 Task: Find connections with filter location Langenhorn with filter topic #indiawith filter profile language Spanish with filter current company Dun & Bradstreet with filter school National Institute of Event Management - India with filter industry Museums, Historical Sites, and Zoos with filter service category CateringChange with filter keywords title Porter
Action: Mouse moved to (551, 75)
Screenshot: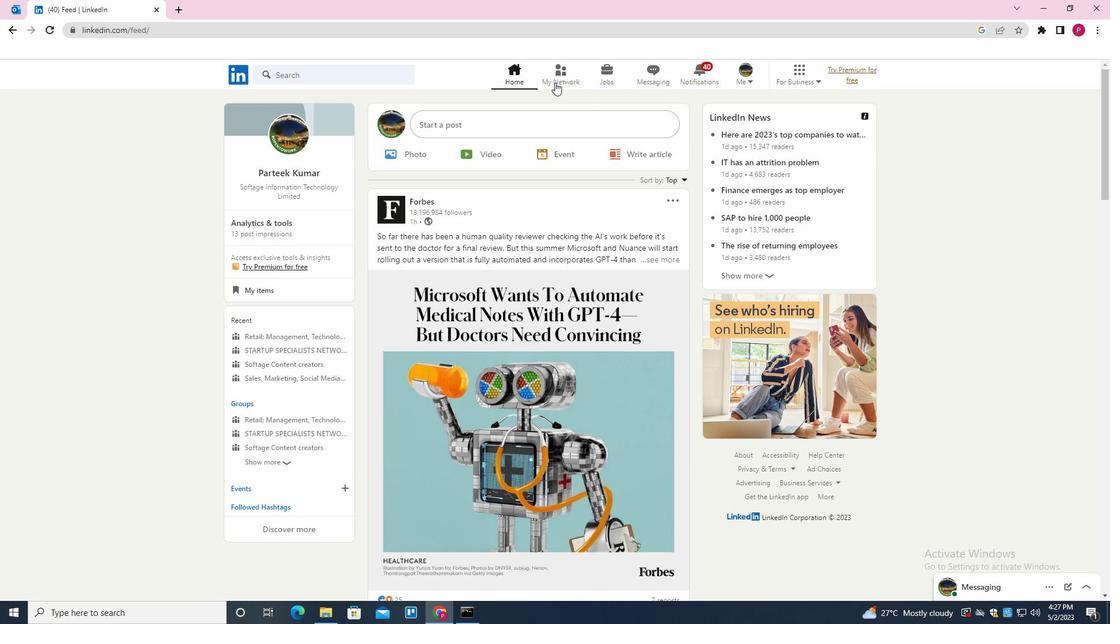 
Action: Mouse pressed left at (551, 75)
Screenshot: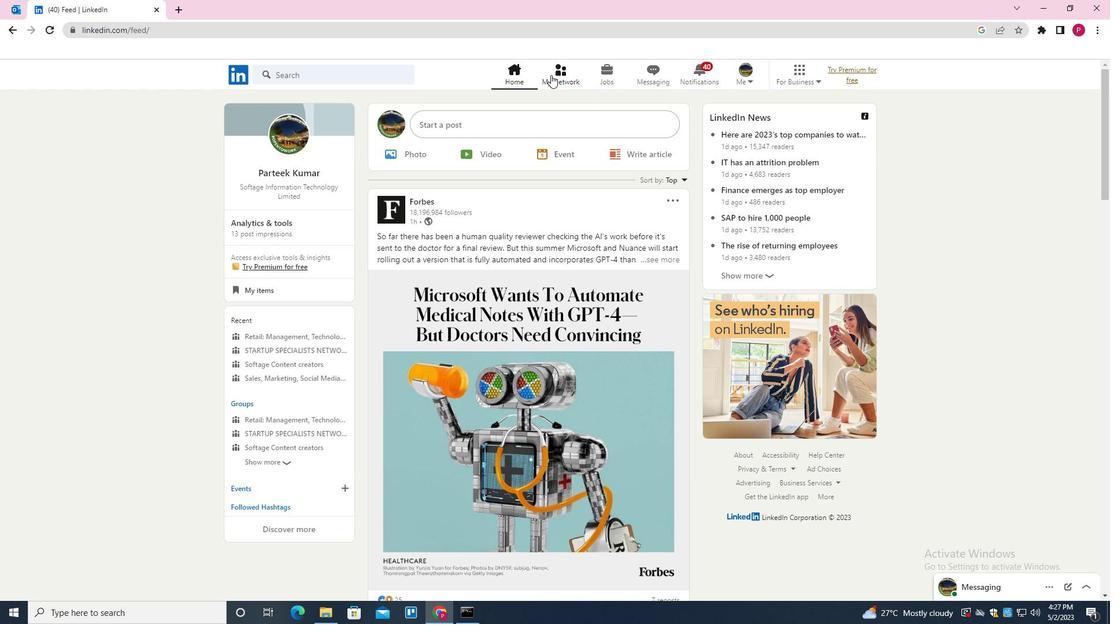 
Action: Mouse moved to (335, 142)
Screenshot: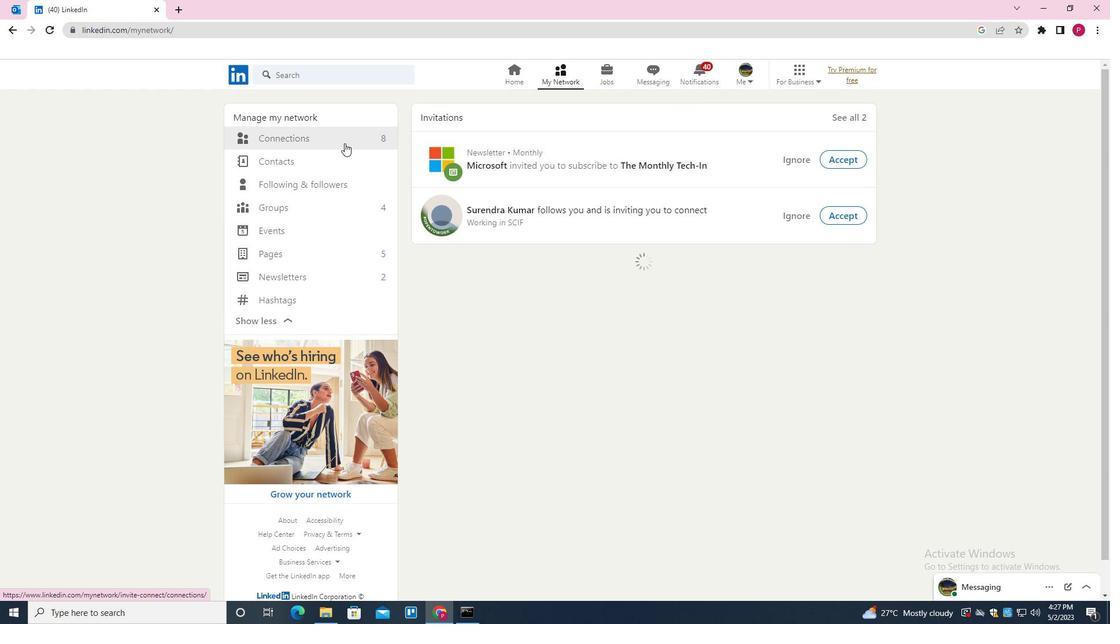 
Action: Mouse pressed left at (335, 142)
Screenshot: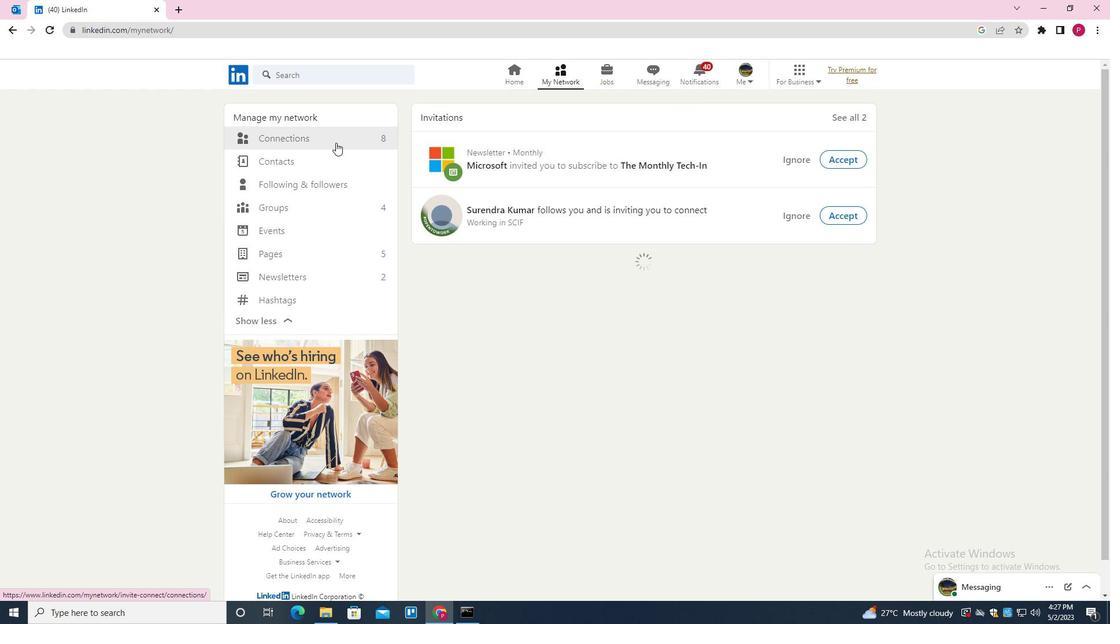 
Action: Mouse moved to (636, 141)
Screenshot: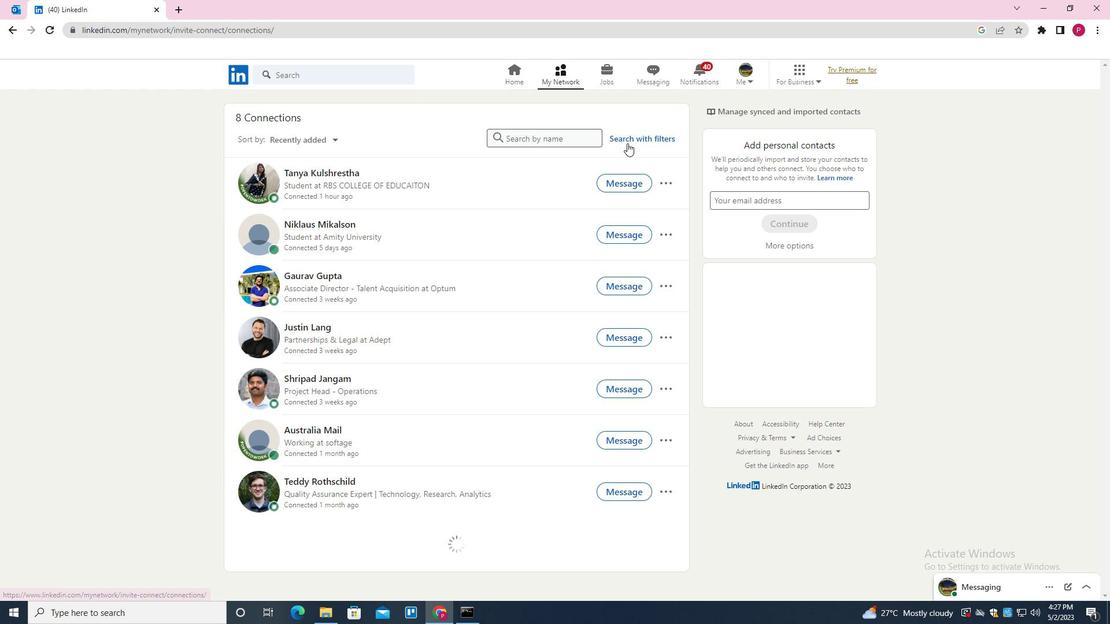 
Action: Mouse pressed left at (636, 141)
Screenshot: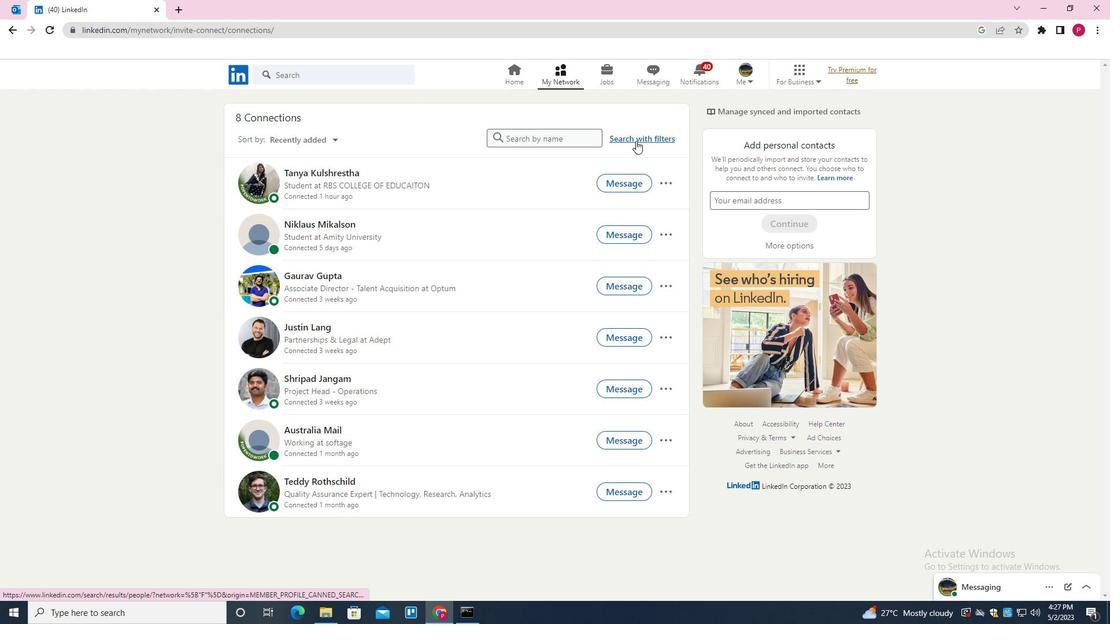 
Action: Mouse moved to (588, 106)
Screenshot: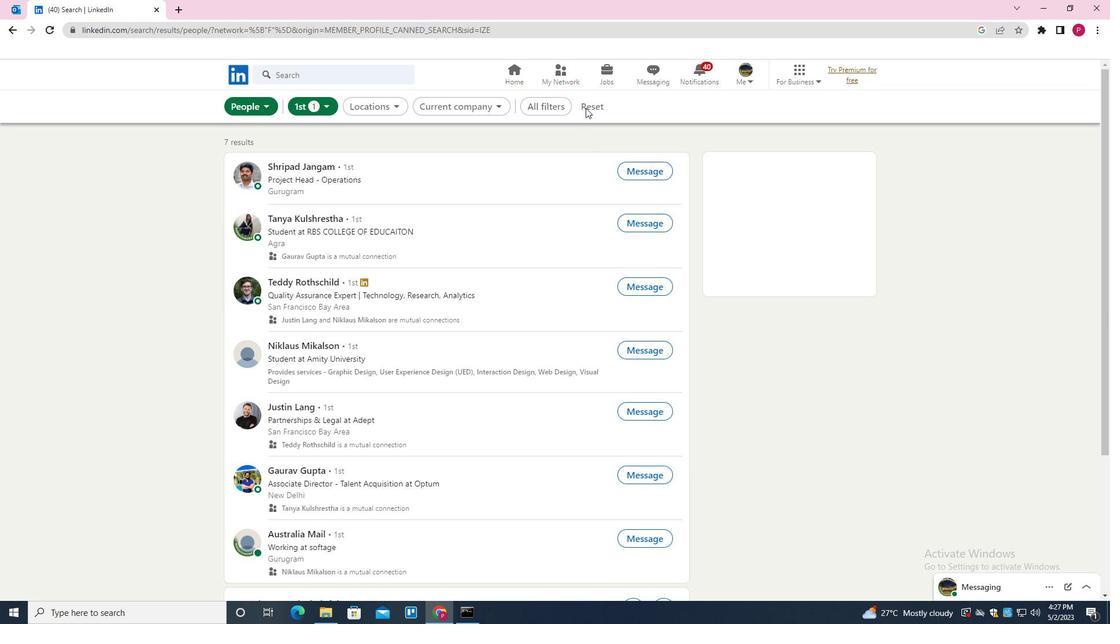 
Action: Mouse pressed left at (588, 106)
Screenshot: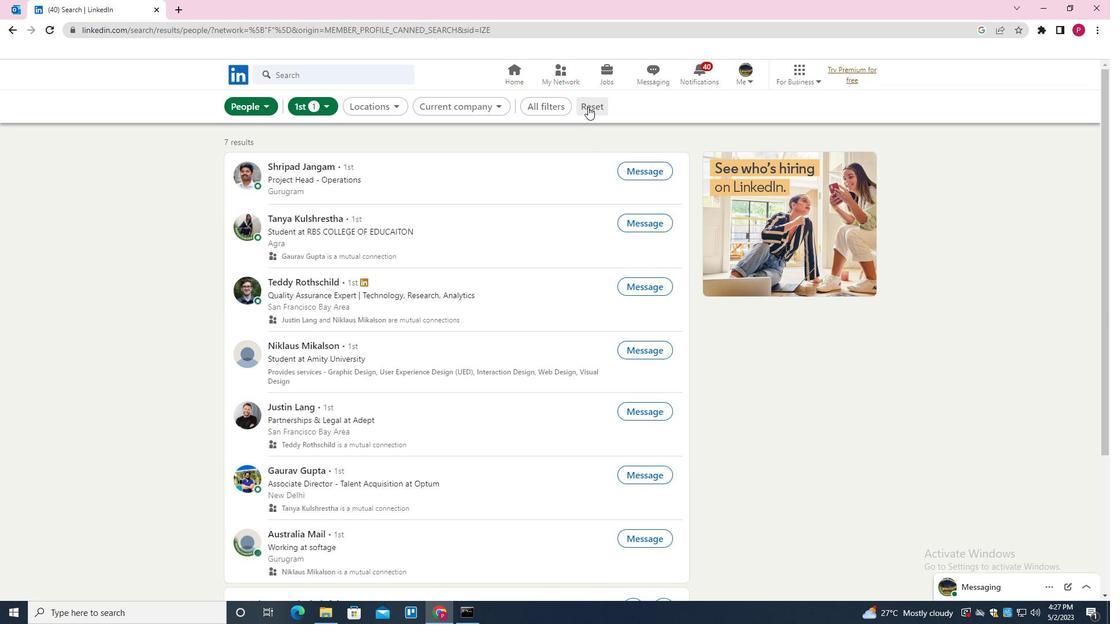 
Action: Mouse moved to (570, 111)
Screenshot: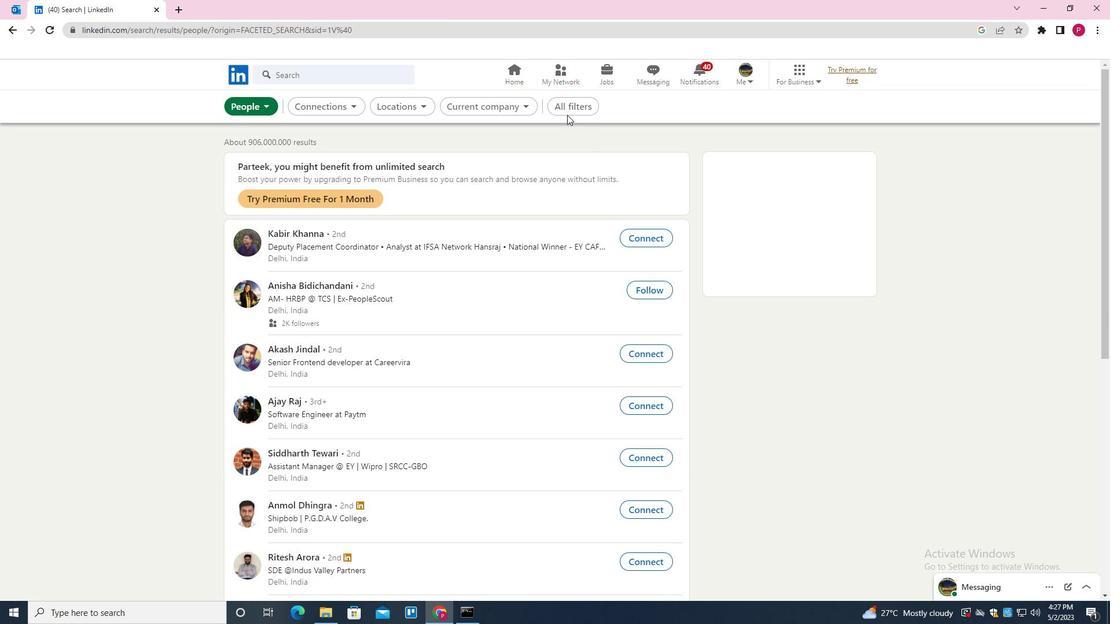
Action: Mouse pressed left at (570, 111)
Screenshot: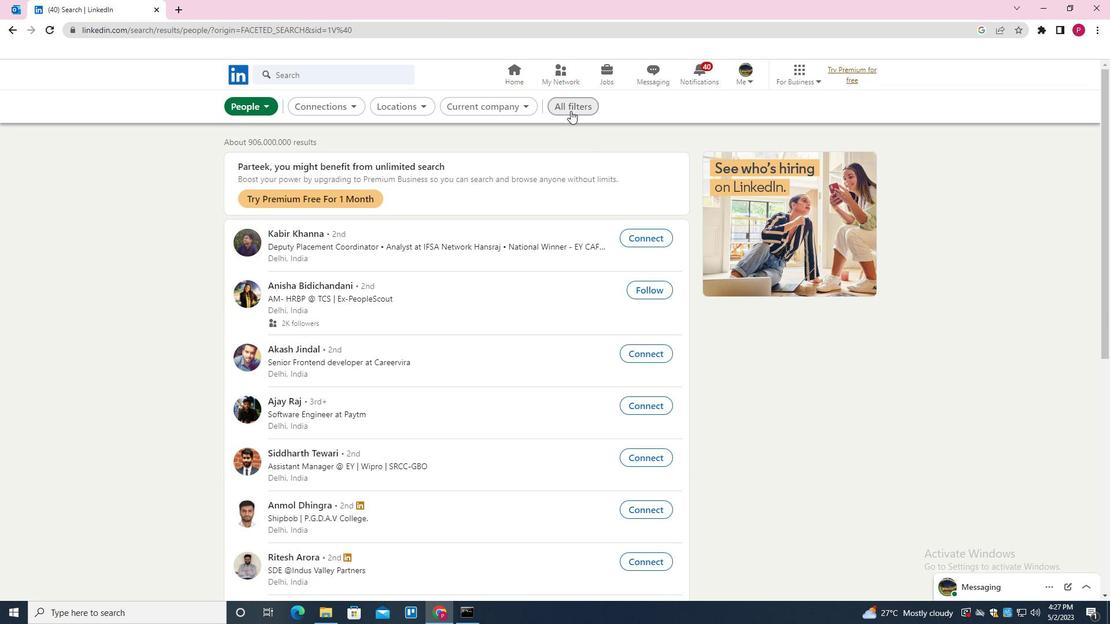 
Action: Mouse moved to (952, 373)
Screenshot: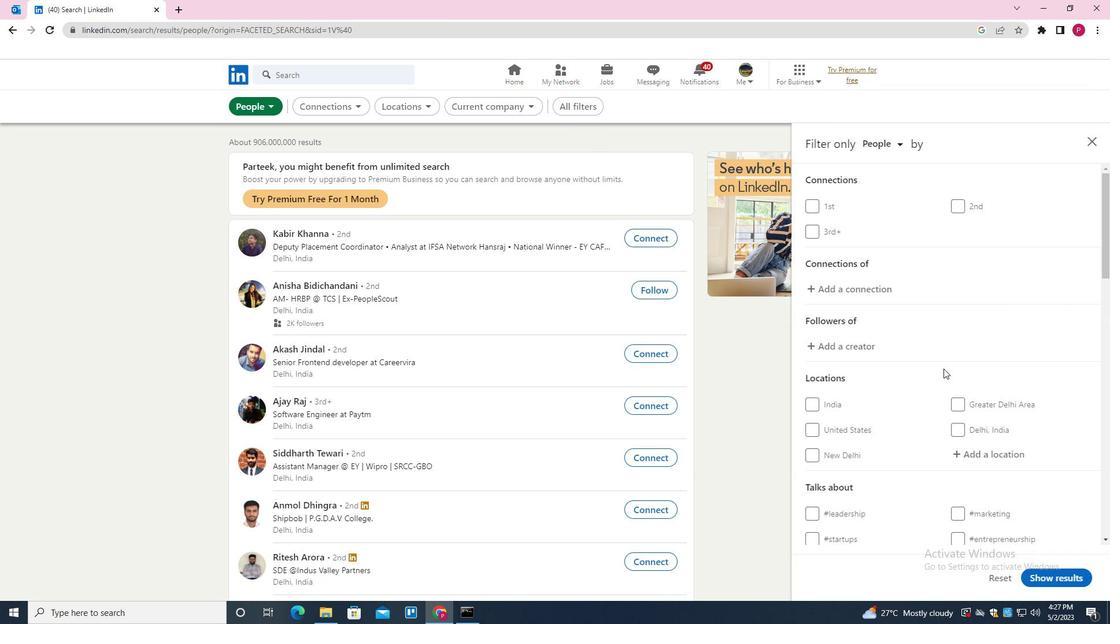 
Action: Mouse scrolled (952, 372) with delta (0, 0)
Screenshot: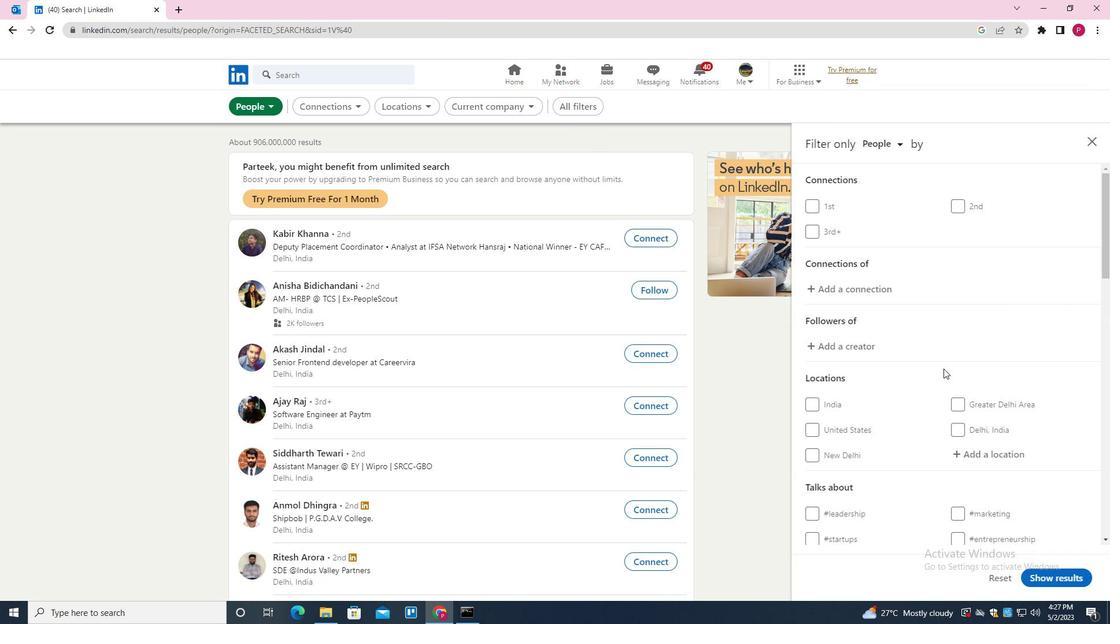 
Action: Mouse moved to (963, 378)
Screenshot: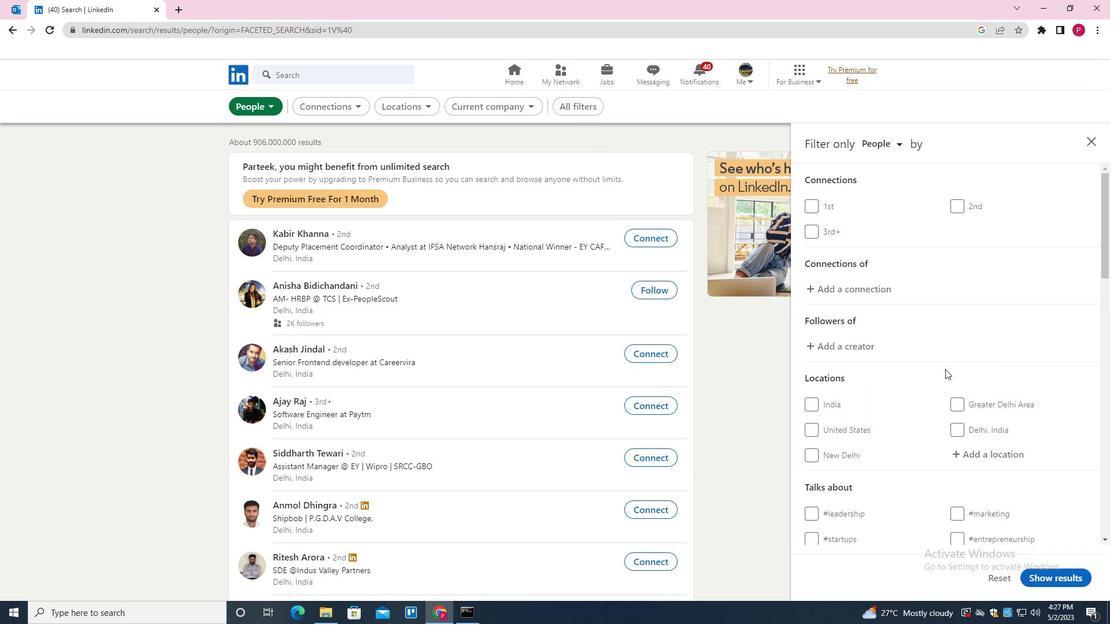 
Action: Mouse scrolled (963, 377) with delta (0, 0)
Screenshot: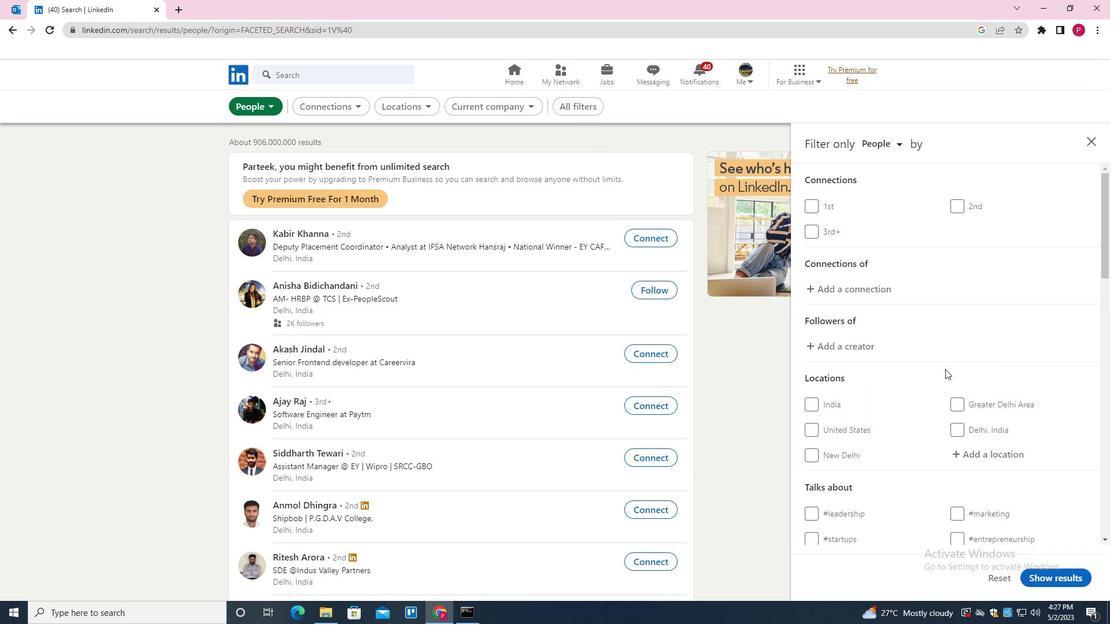 
Action: Mouse moved to (1001, 340)
Screenshot: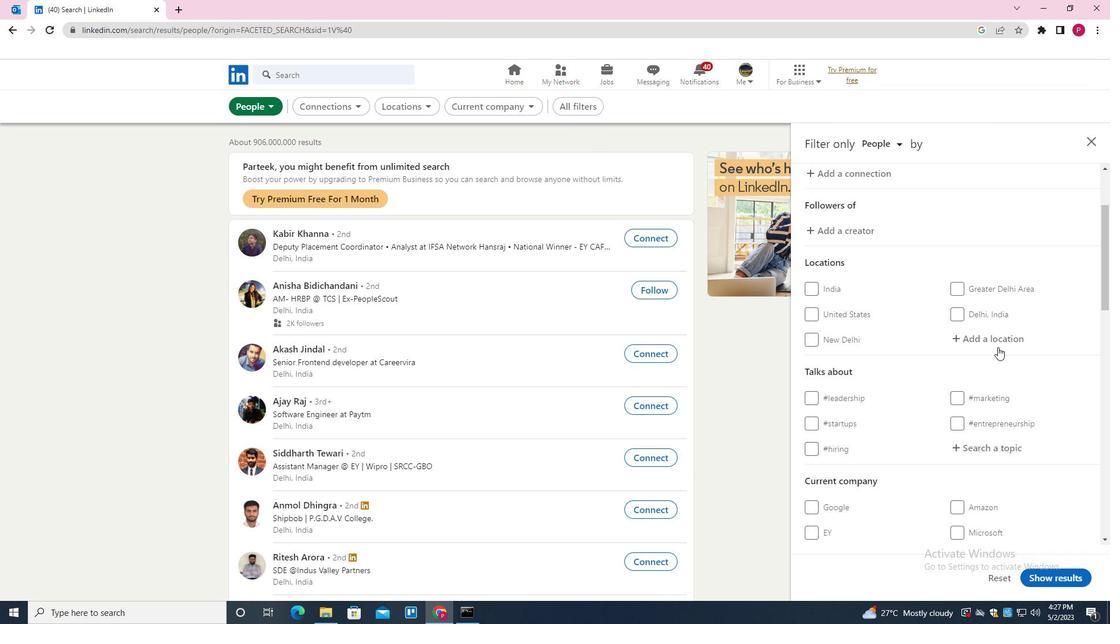 
Action: Mouse pressed left at (1001, 340)
Screenshot: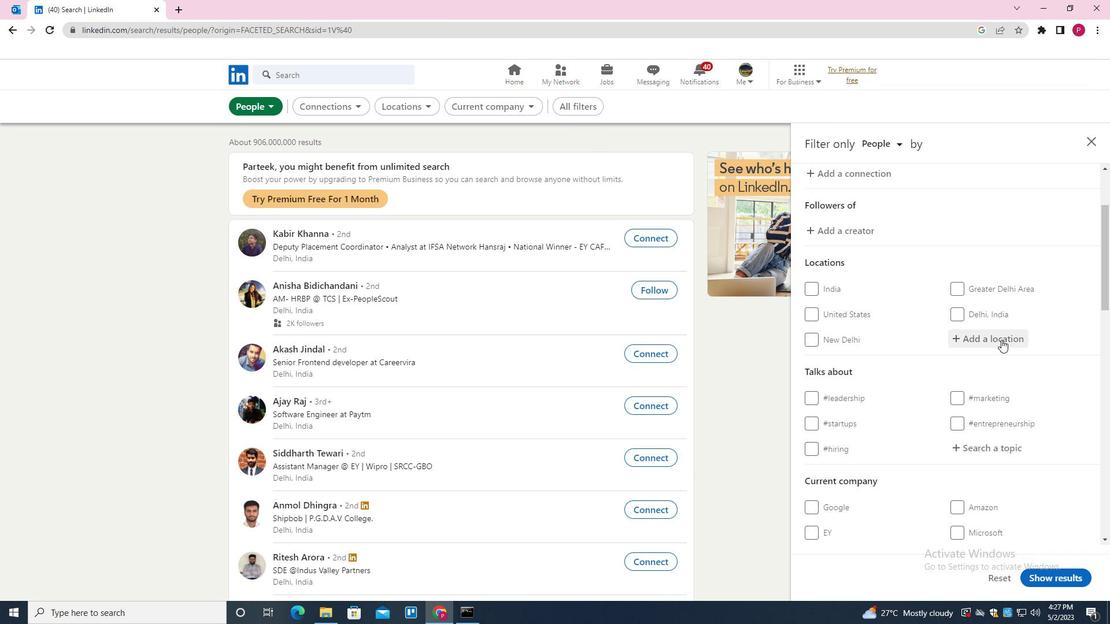 
Action: Key pressed <Key.shift>LANG
Screenshot: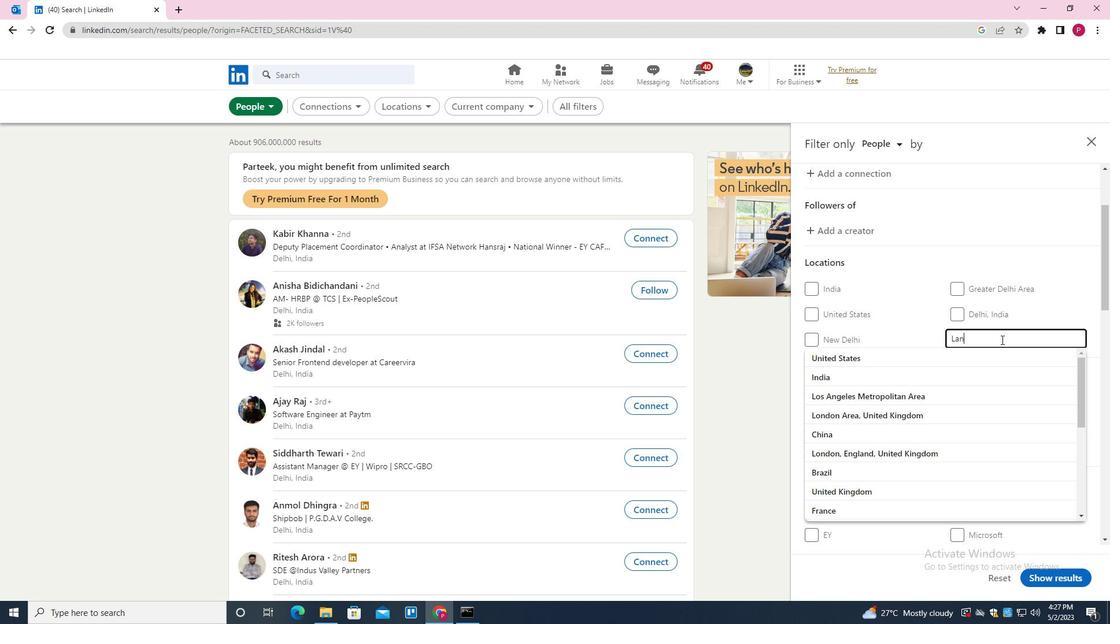 
Action: Mouse moved to (1001, 339)
Screenshot: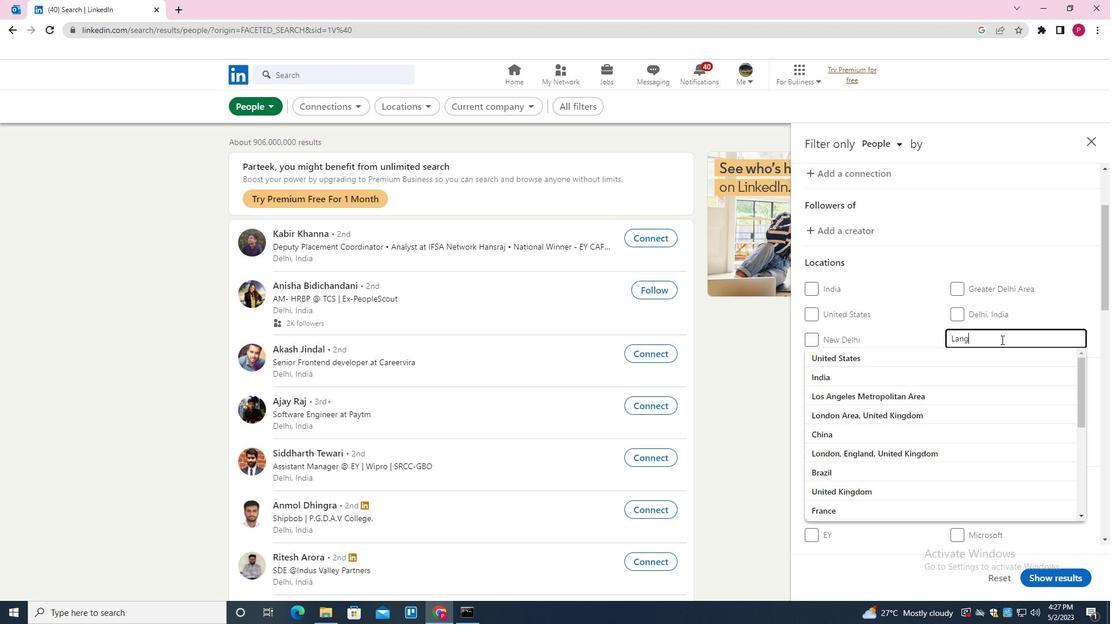 
Action: Key pressed ENHORN<Key.down><Key.enter>
Screenshot: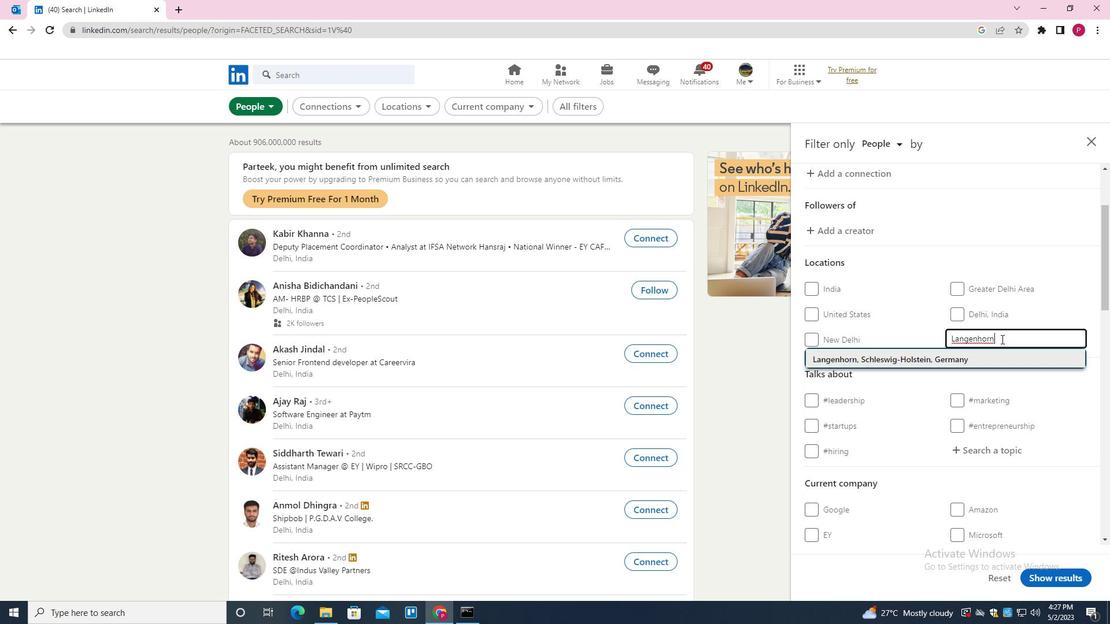 
Action: Mouse moved to (929, 395)
Screenshot: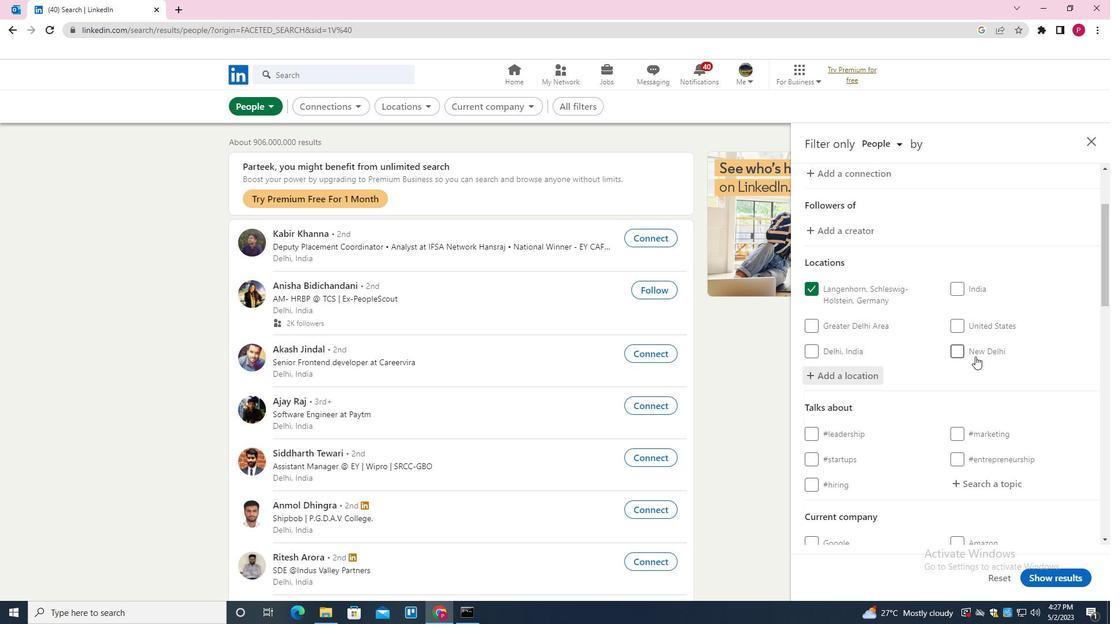 
Action: Mouse scrolled (929, 394) with delta (0, 0)
Screenshot: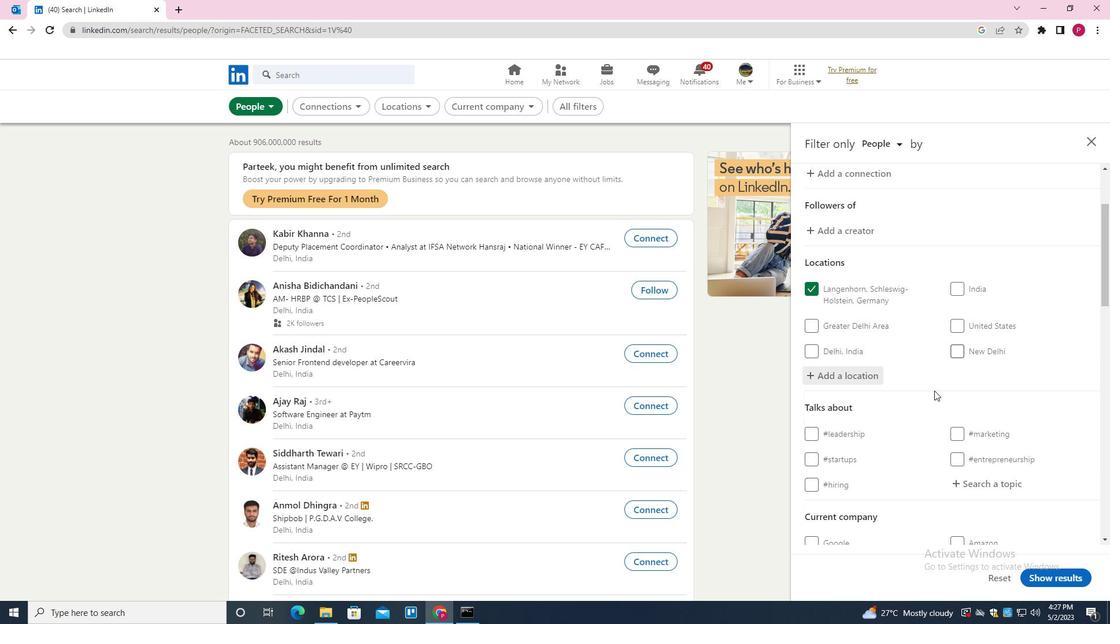 
Action: Mouse scrolled (929, 394) with delta (0, 0)
Screenshot: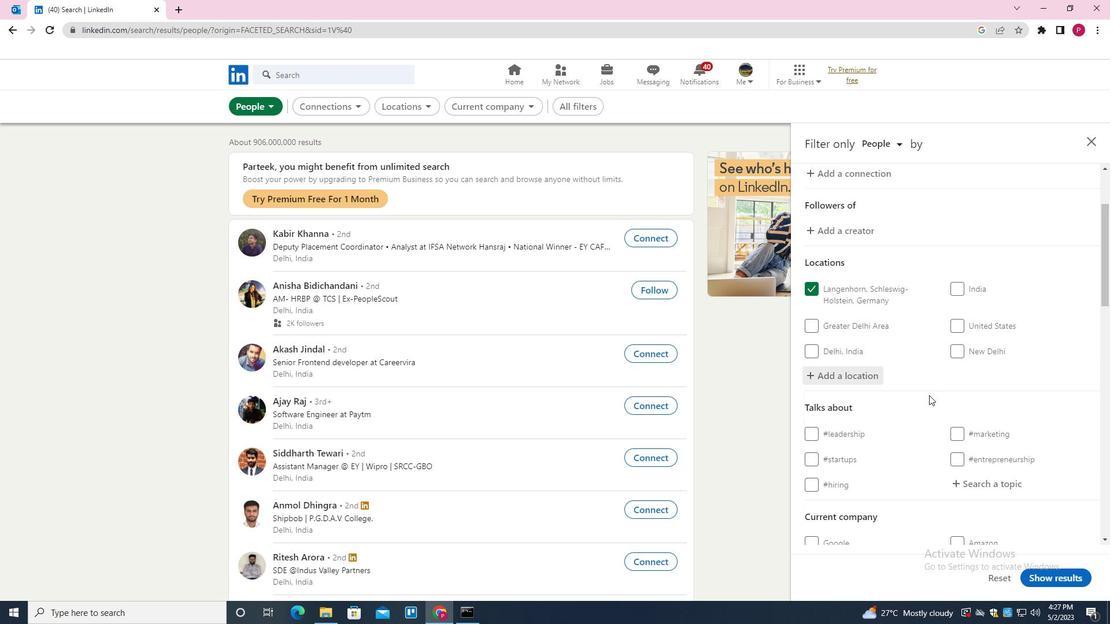
Action: Mouse scrolled (929, 394) with delta (0, 0)
Screenshot: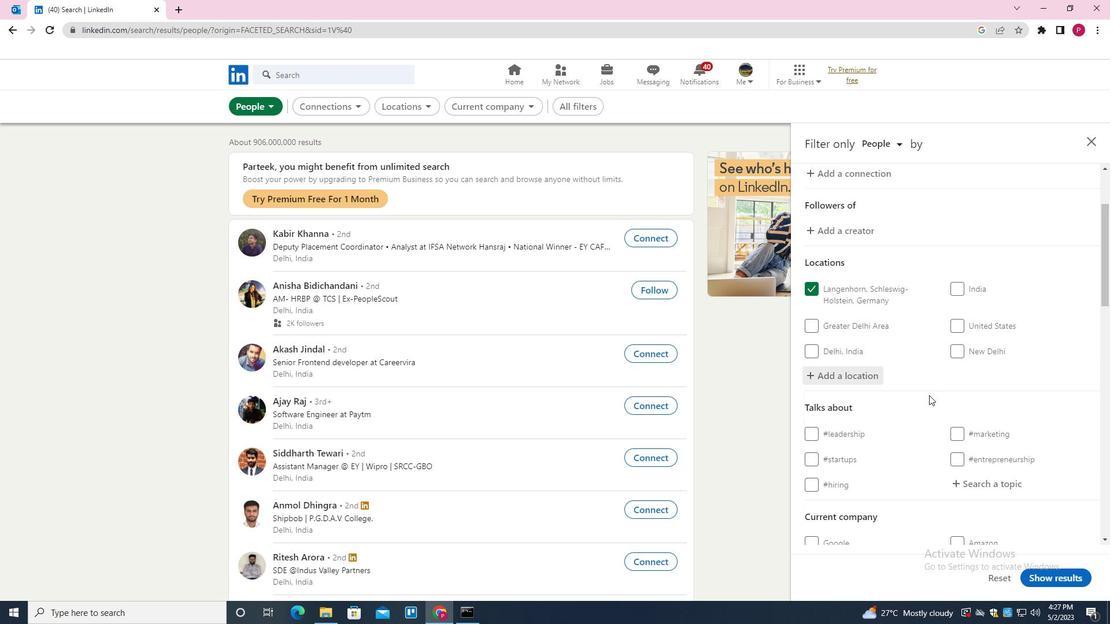 
Action: Mouse moved to (1003, 313)
Screenshot: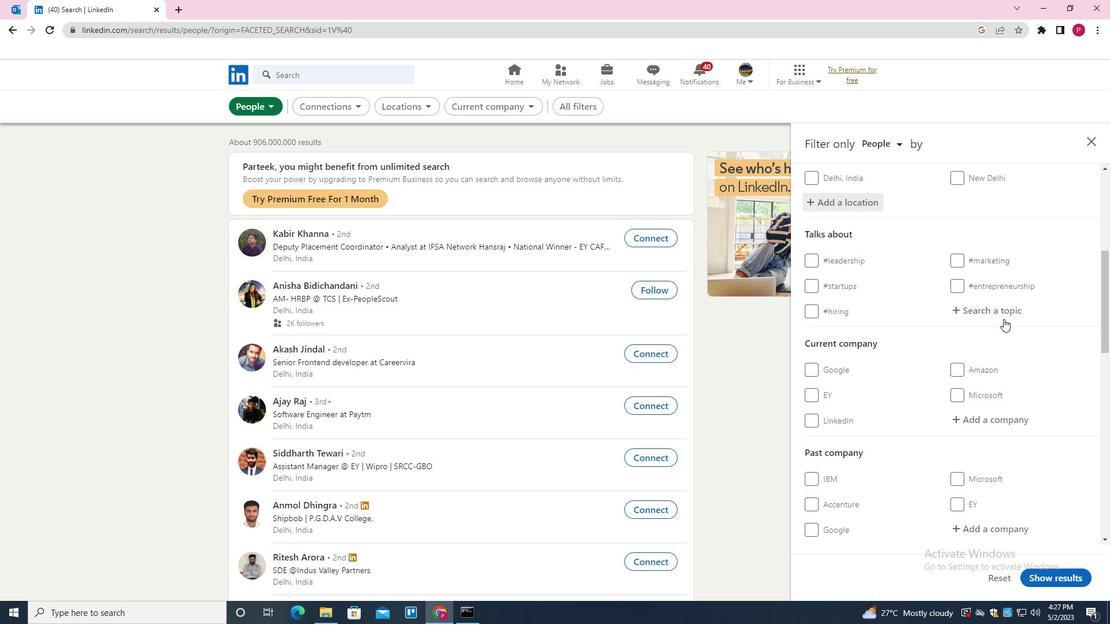 
Action: Mouse pressed left at (1003, 313)
Screenshot: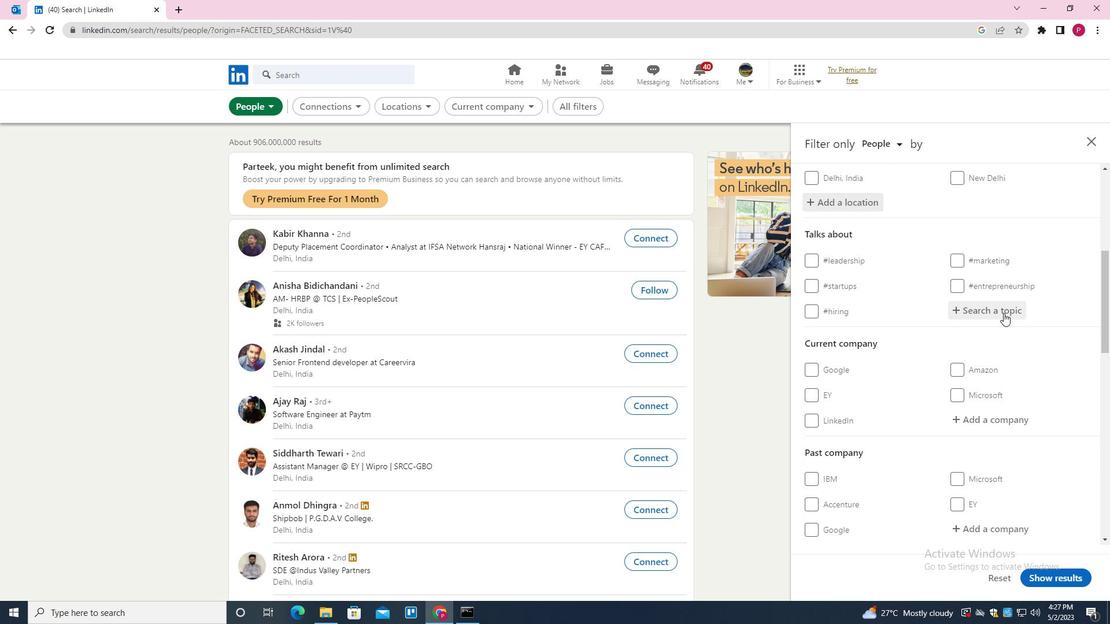 
Action: Mouse moved to (1002, 313)
Screenshot: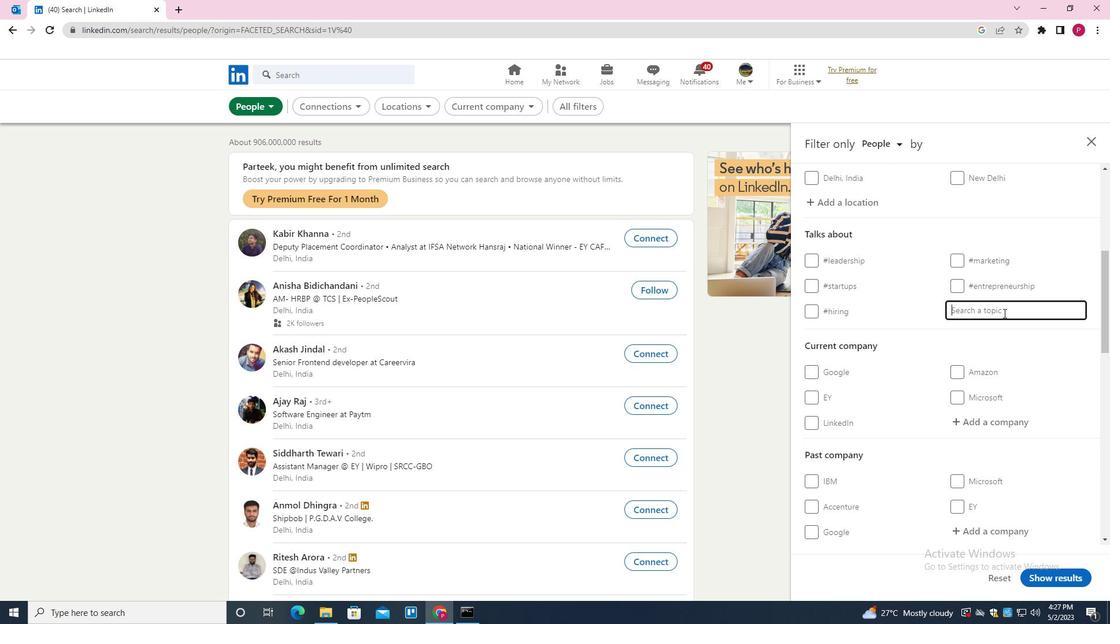 
Action: Key pressed INDIA<Key.down><Key.enter>
Screenshot: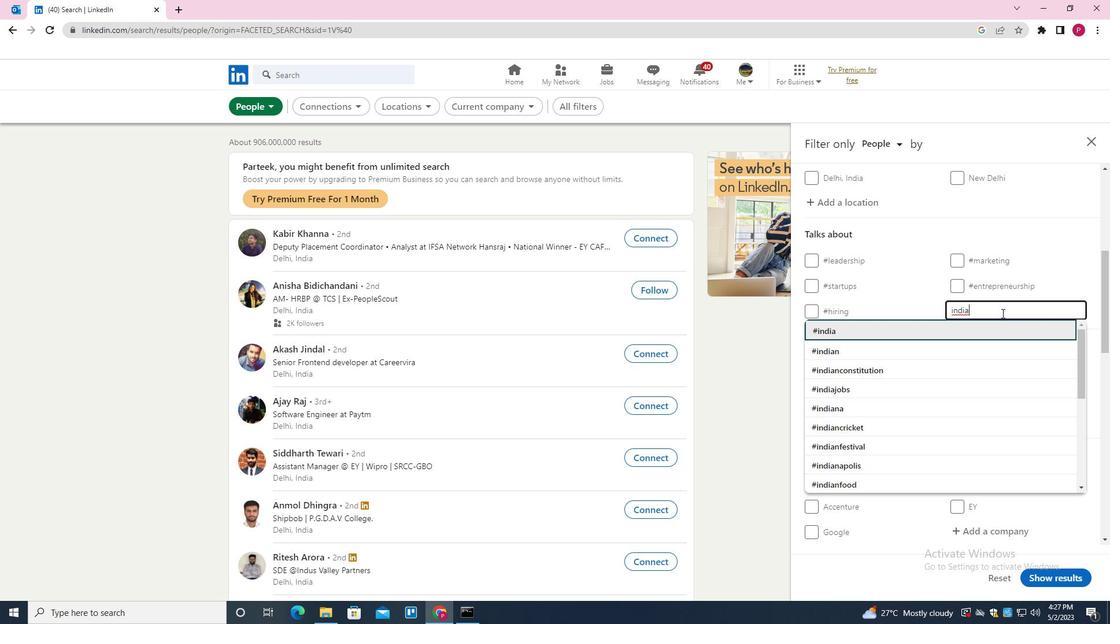 
Action: Mouse moved to (964, 400)
Screenshot: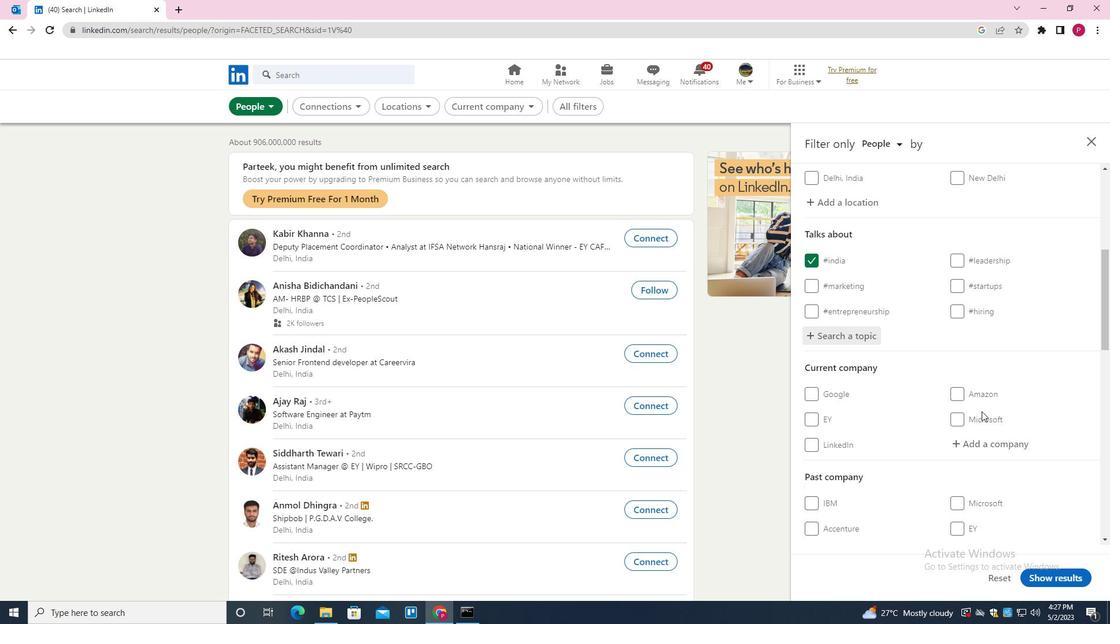 
Action: Mouse scrolled (964, 399) with delta (0, 0)
Screenshot: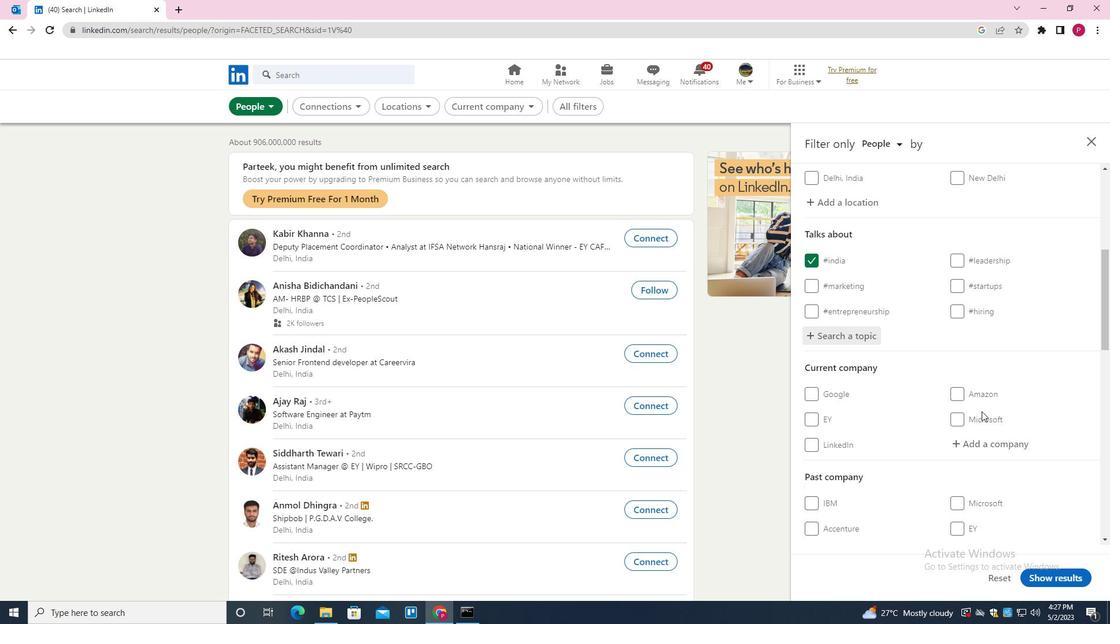 
Action: Mouse moved to (956, 394)
Screenshot: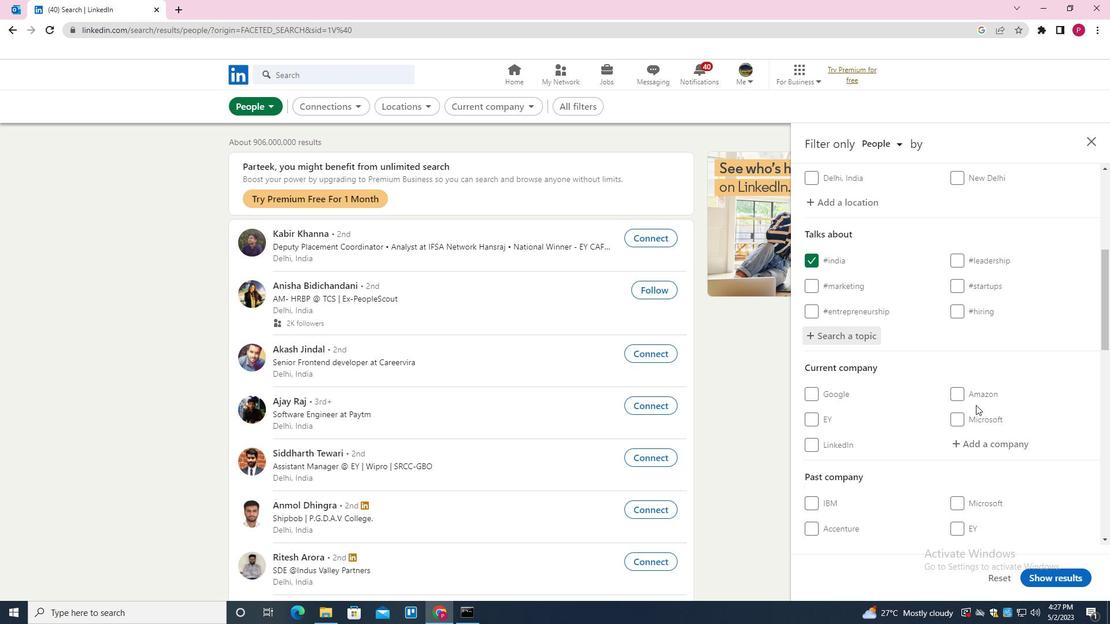 
Action: Mouse scrolled (956, 394) with delta (0, 0)
Screenshot: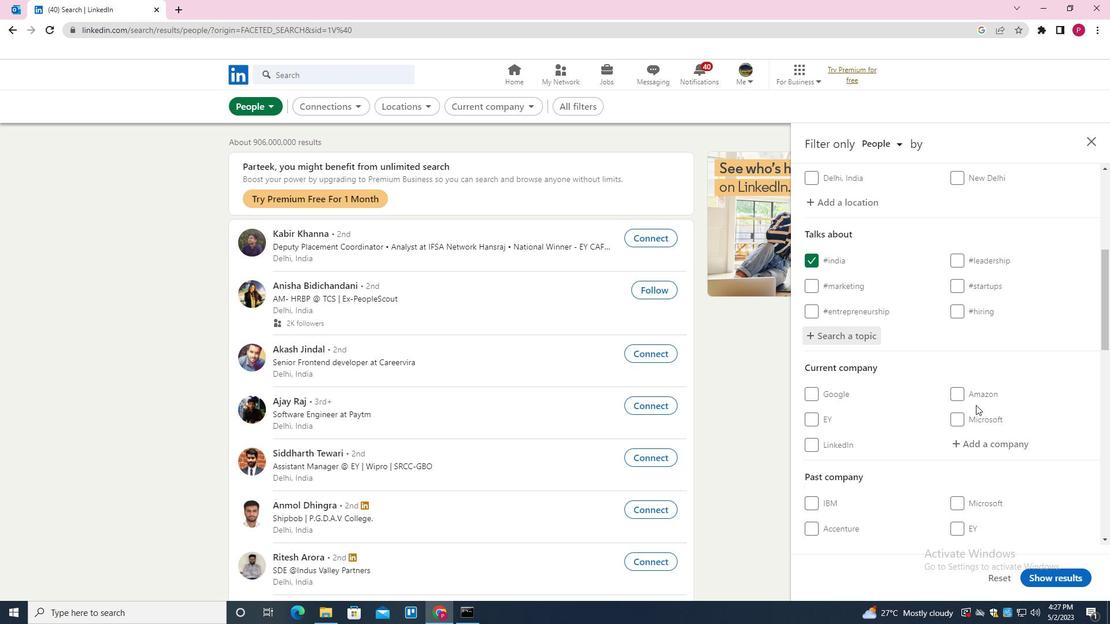 
Action: Mouse moved to (949, 386)
Screenshot: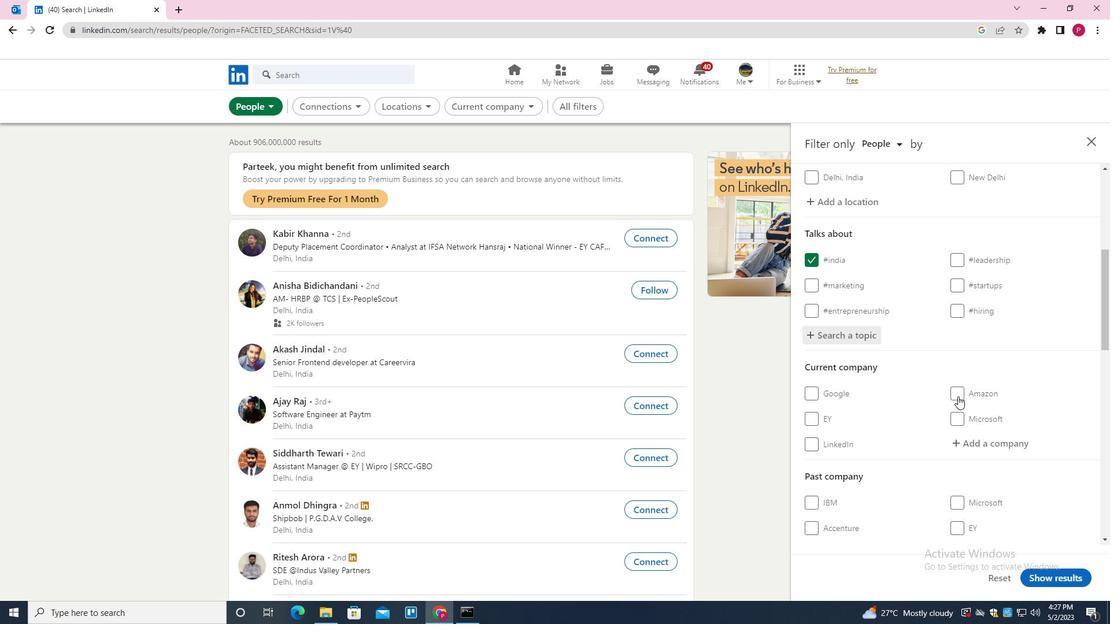 
Action: Mouse scrolled (949, 385) with delta (0, 0)
Screenshot: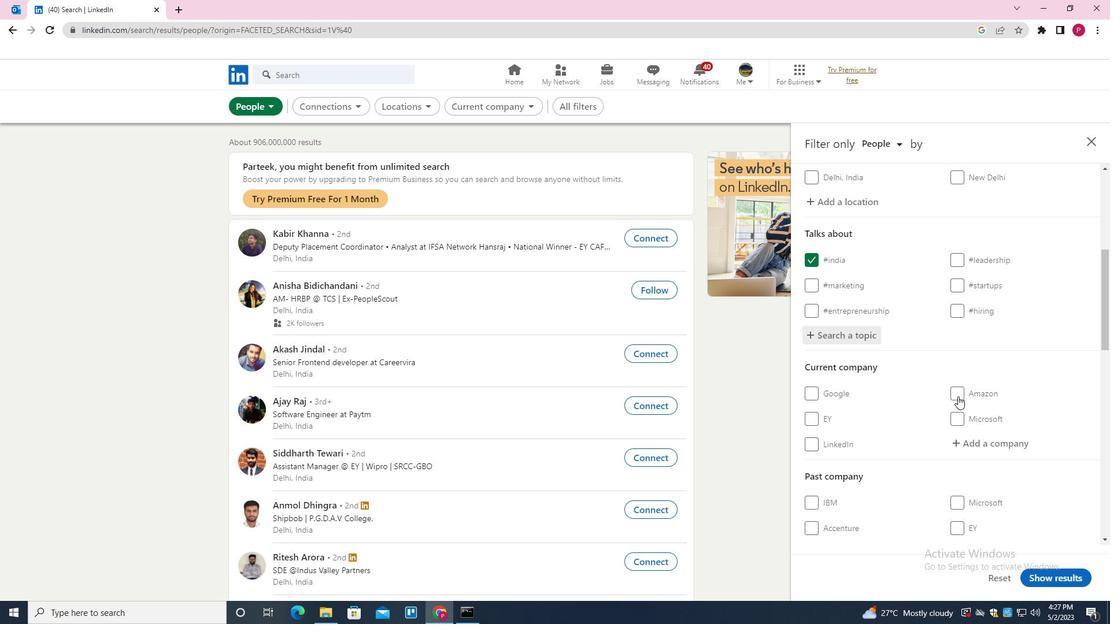 
Action: Mouse moved to (949, 385)
Screenshot: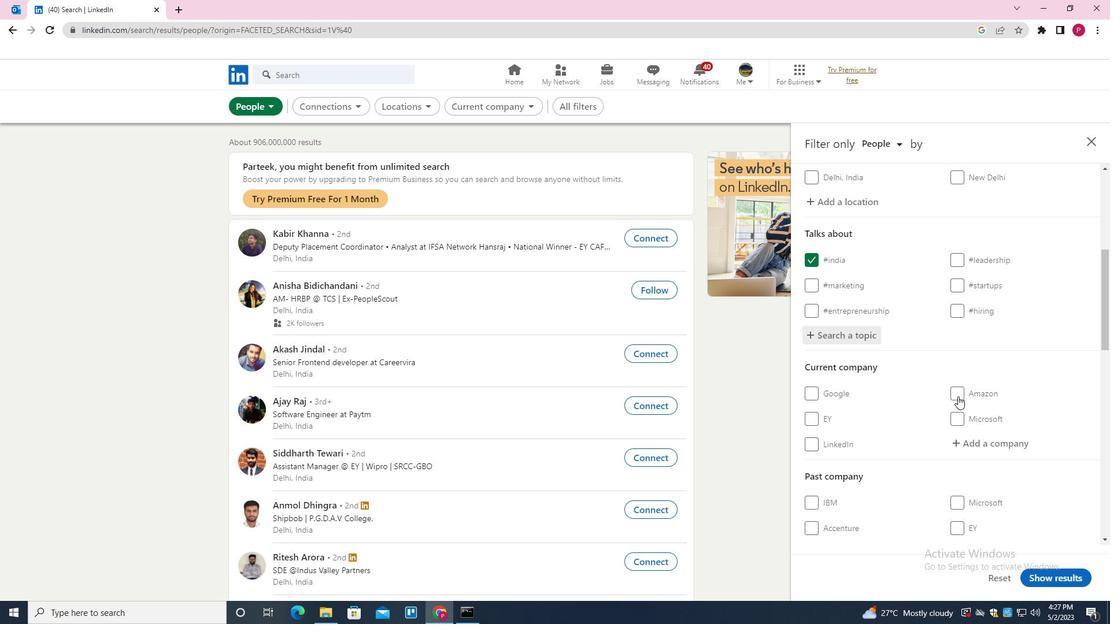 
Action: Mouse scrolled (949, 385) with delta (0, 0)
Screenshot: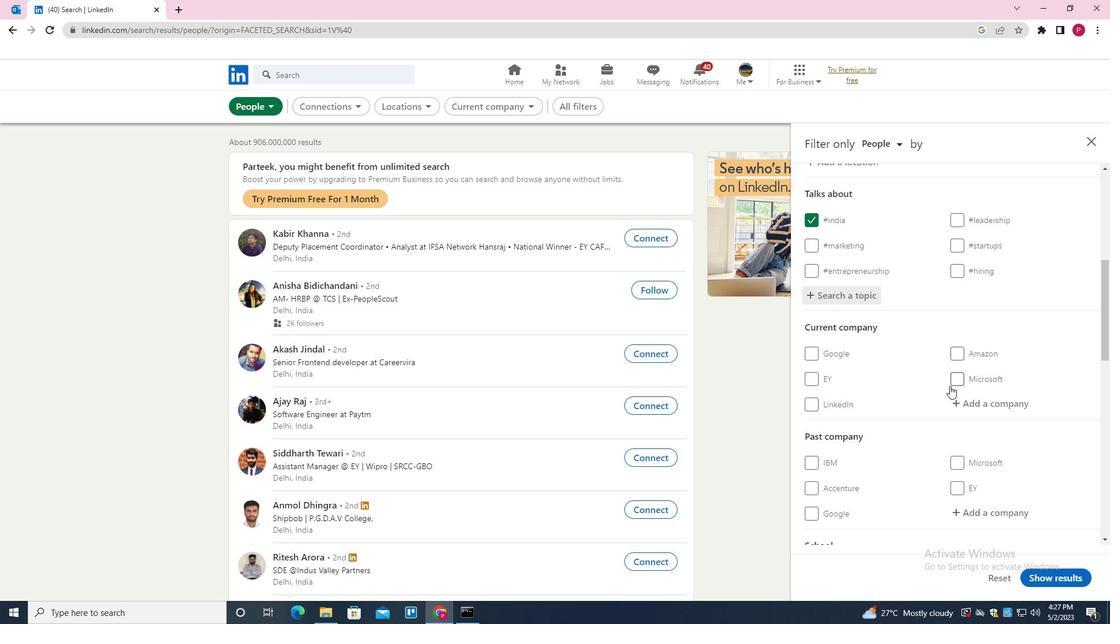 
Action: Mouse moved to (947, 382)
Screenshot: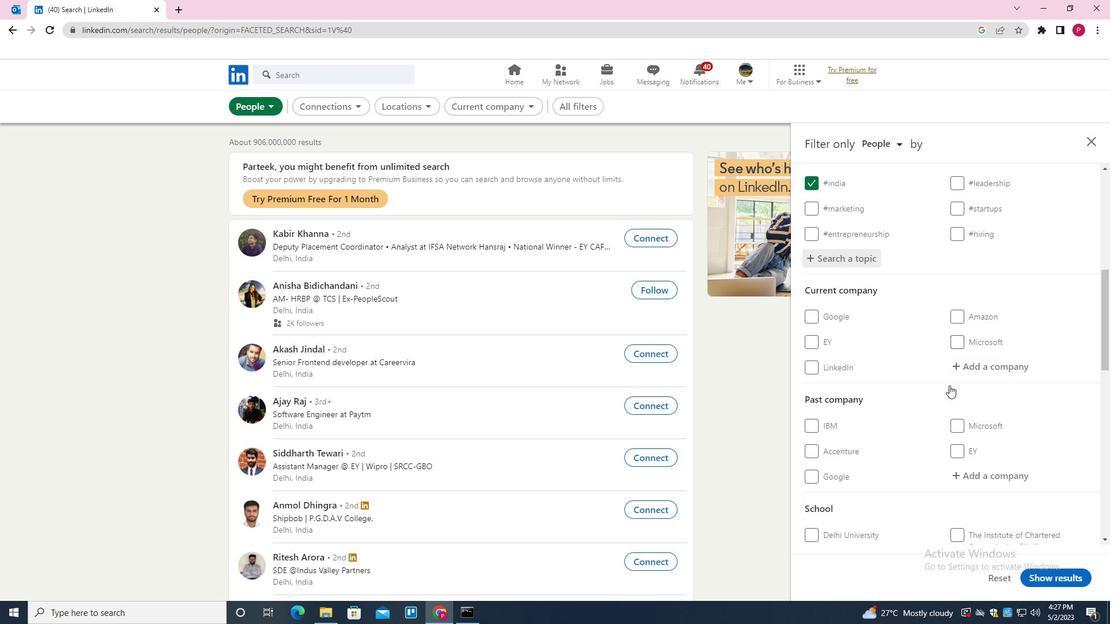 
Action: Mouse scrolled (947, 382) with delta (0, 0)
Screenshot: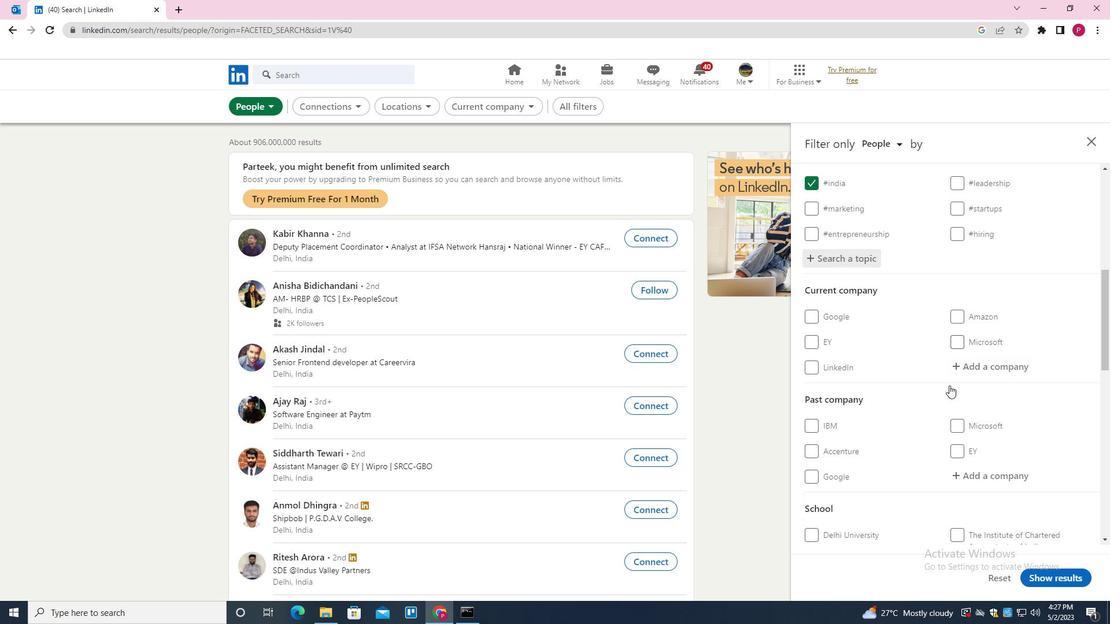 
Action: Mouse moved to (946, 382)
Screenshot: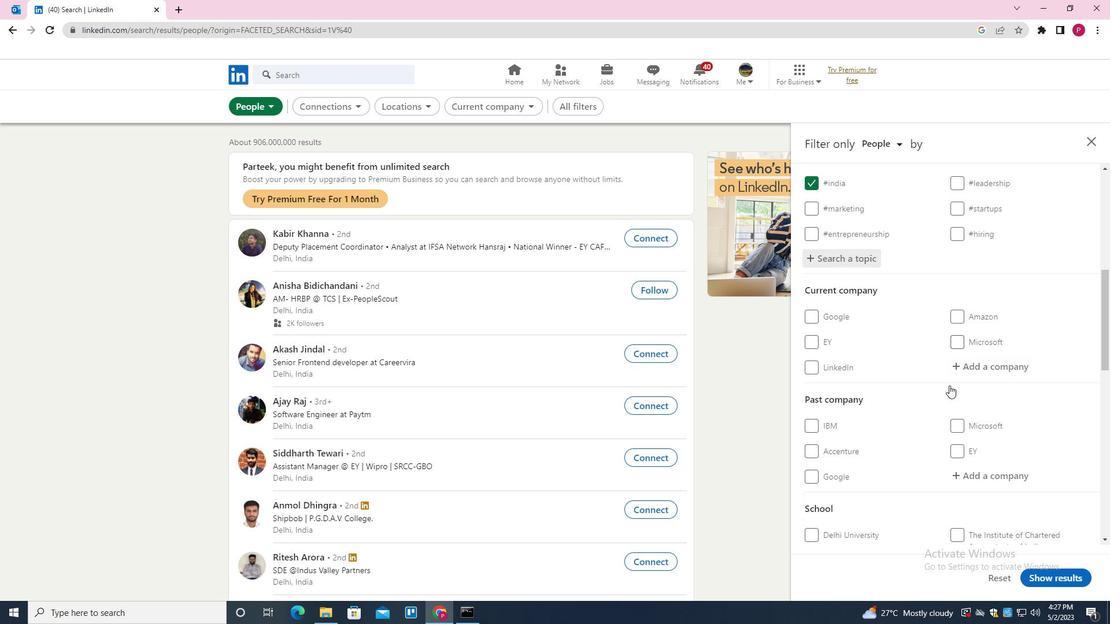 
Action: Mouse scrolled (946, 381) with delta (0, 0)
Screenshot: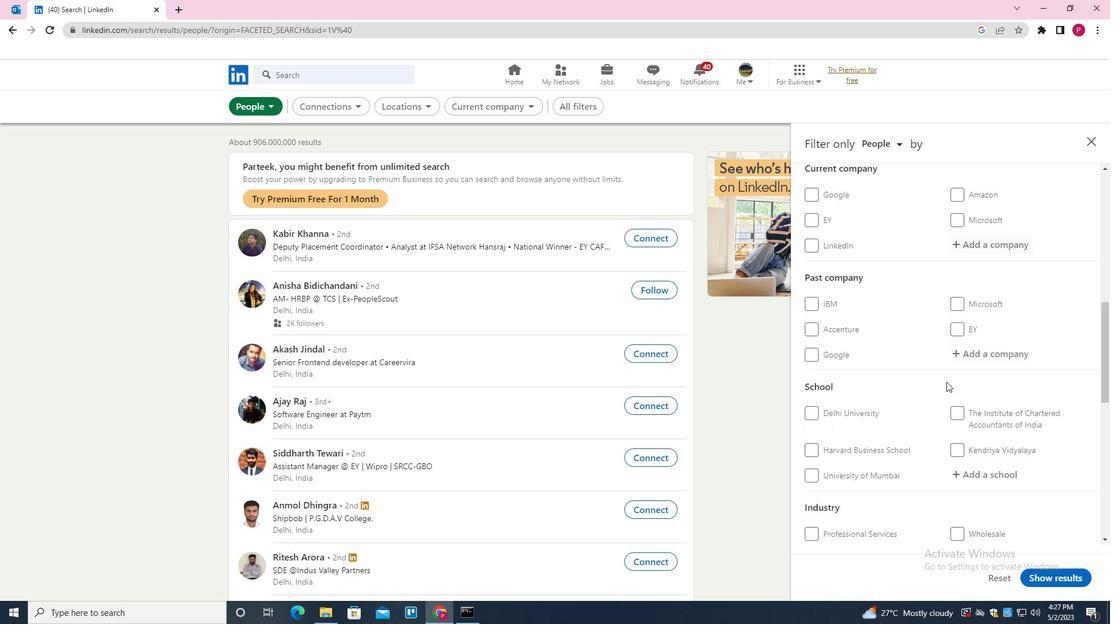 
Action: Mouse moved to (897, 375)
Screenshot: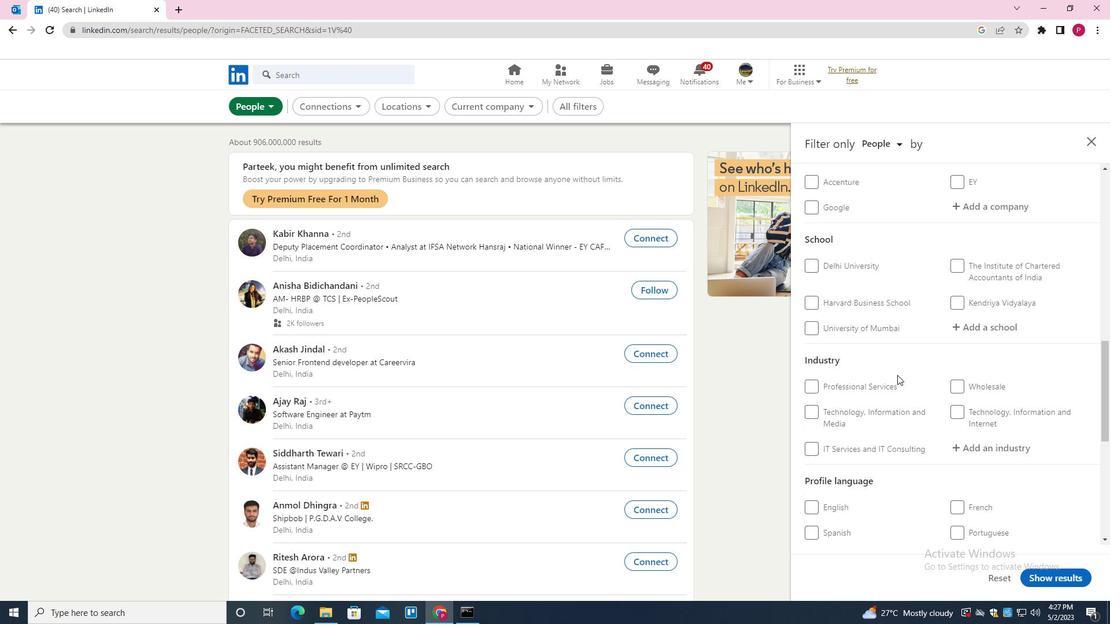 
Action: Mouse scrolled (897, 374) with delta (0, 0)
Screenshot: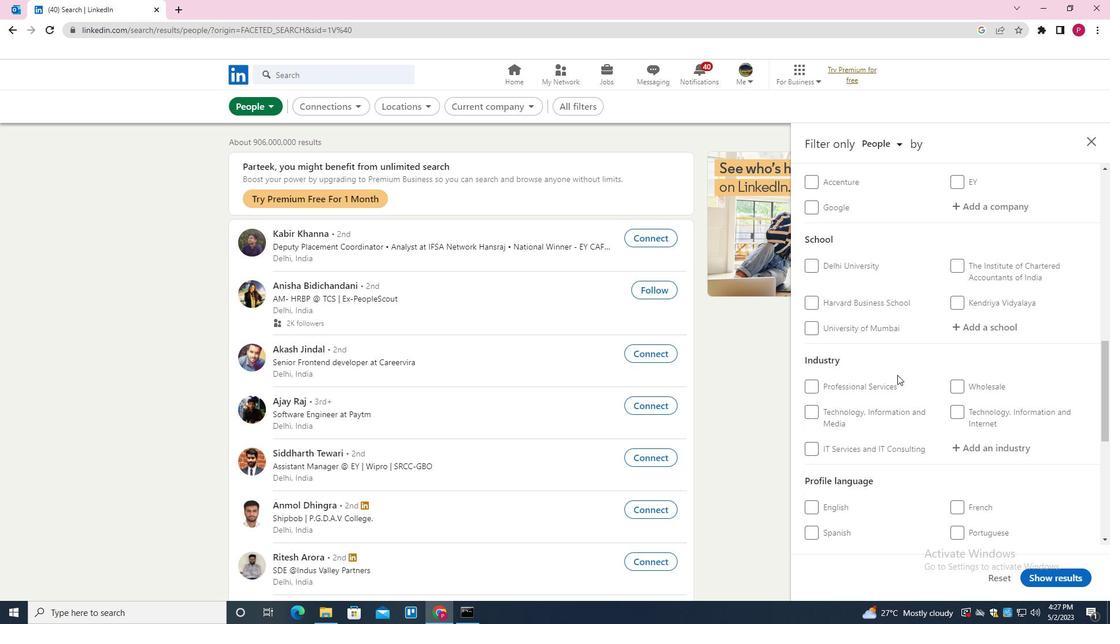 
Action: Mouse scrolled (897, 374) with delta (0, 0)
Screenshot: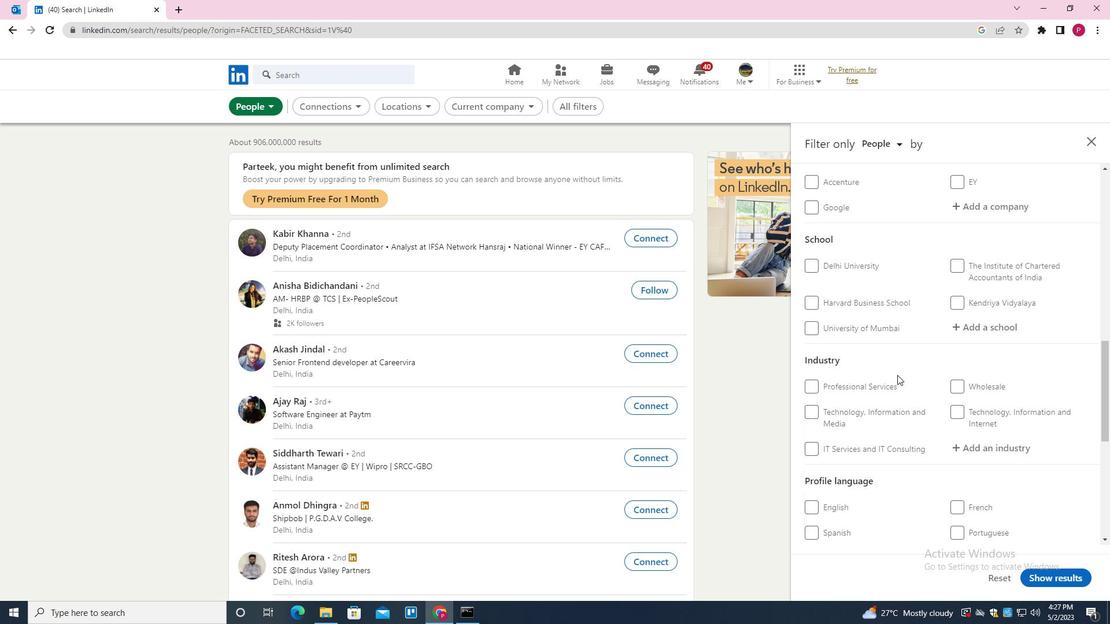 
Action: Mouse scrolled (897, 374) with delta (0, 0)
Screenshot: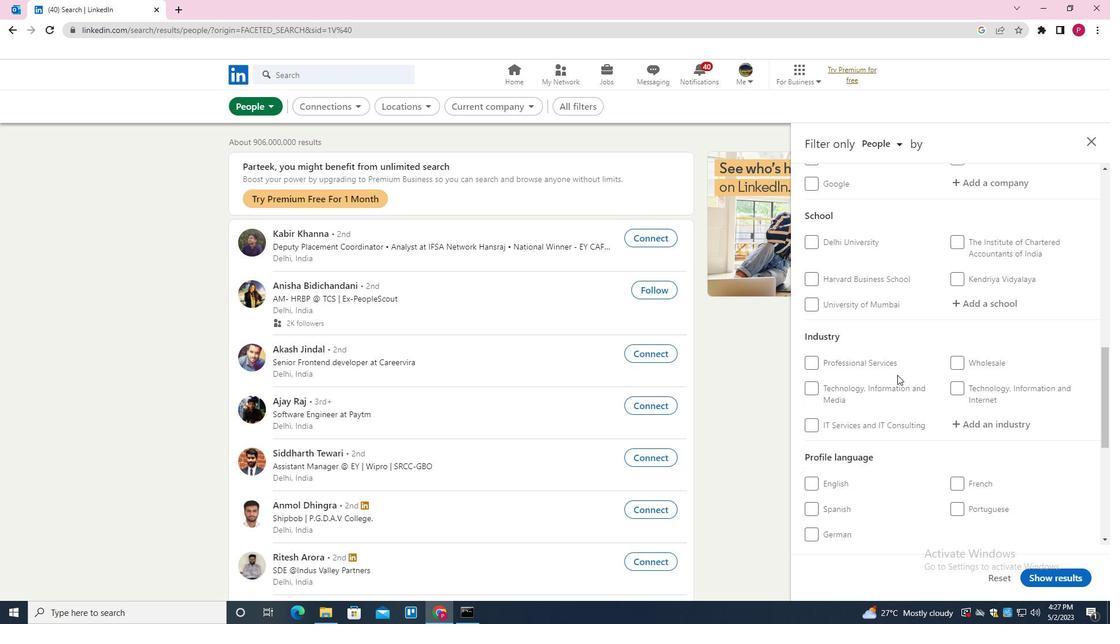
Action: Mouse scrolled (897, 374) with delta (0, 0)
Screenshot: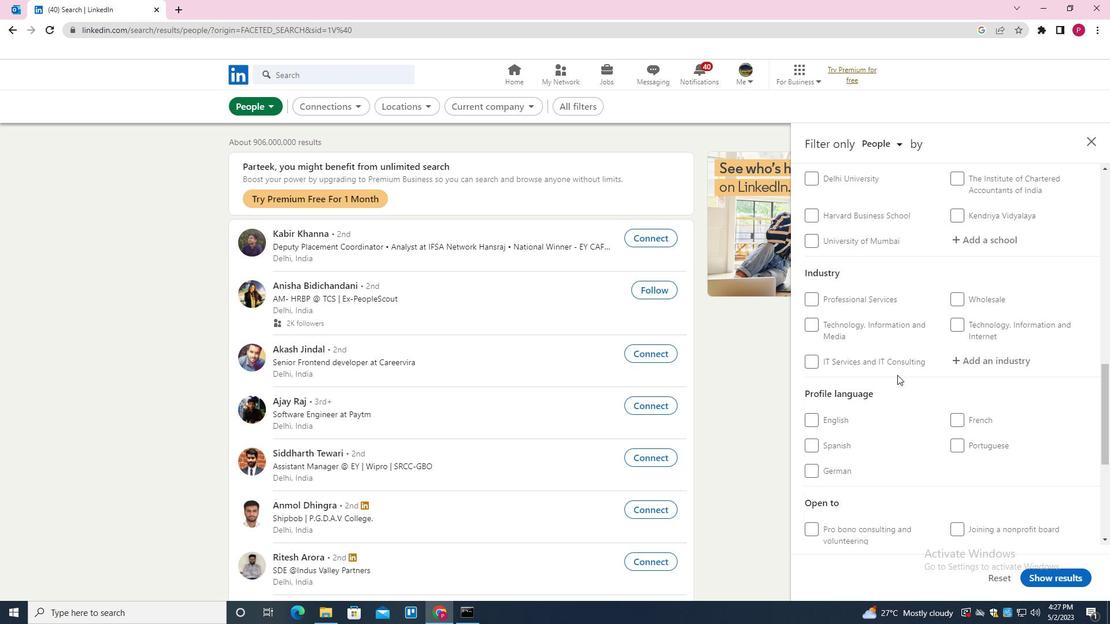 
Action: Mouse moved to (848, 303)
Screenshot: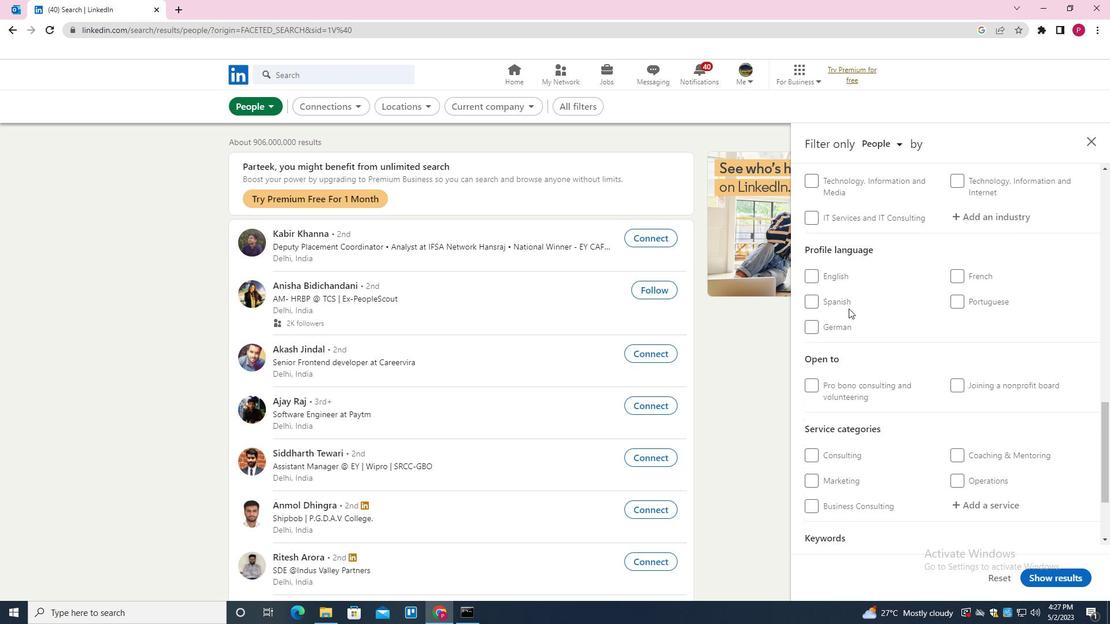 
Action: Mouse pressed left at (848, 303)
Screenshot: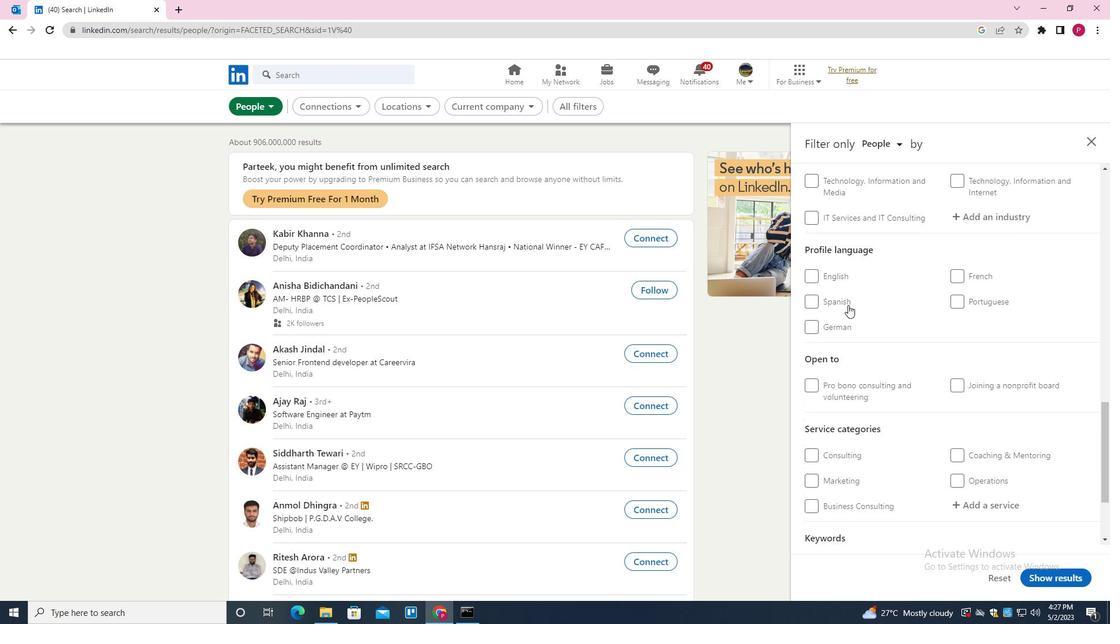 
Action: Mouse moved to (918, 304)
Screenshot: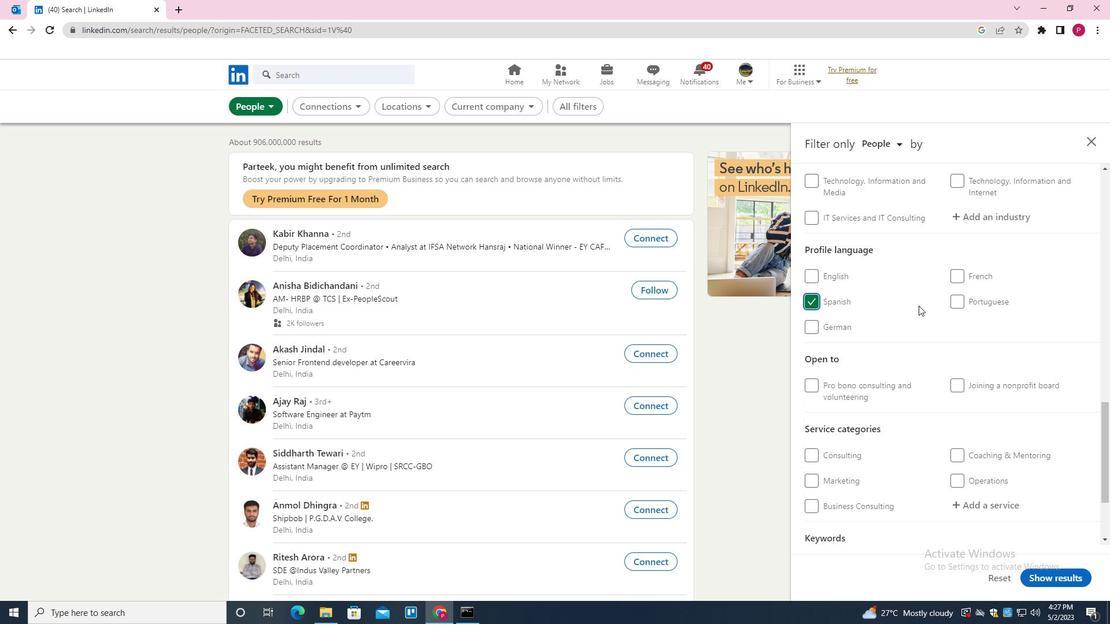 
Action: Mouse scrolled (918, 304) with delta (0, 0)
Screenshot: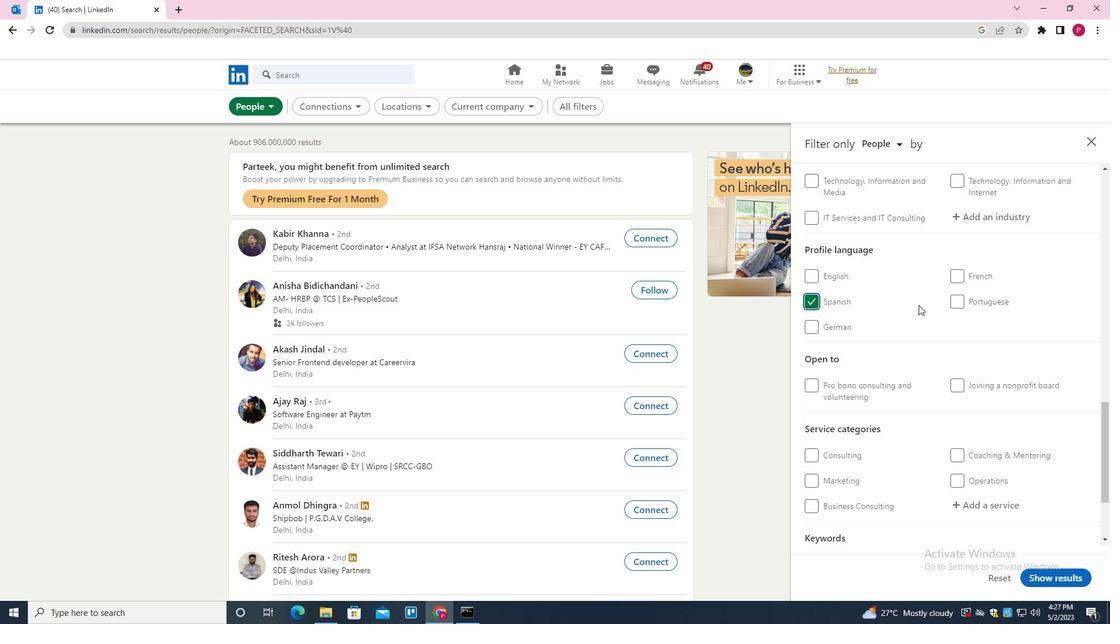 
Action: Mouse scrolled (918, 304) with delta (0, 0)
Screenshot: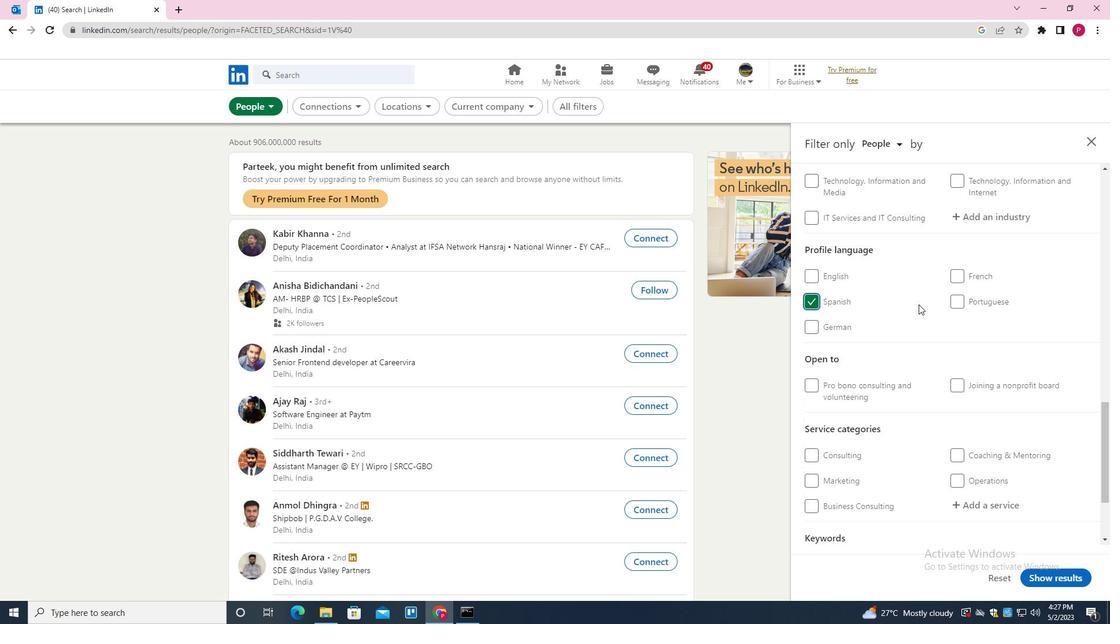 
Action: Mouse scrolled (918, 304) with delta (0, 0)
Screenshot: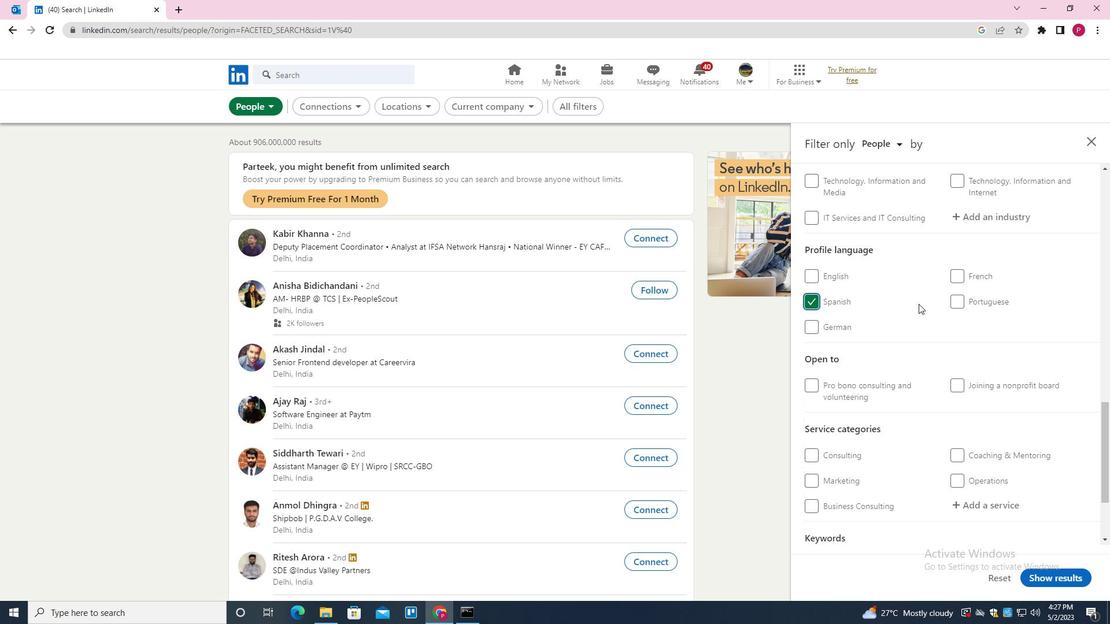 
Action: Mouse scrolled (918, 304) with delta (0, 0)
Screenshot: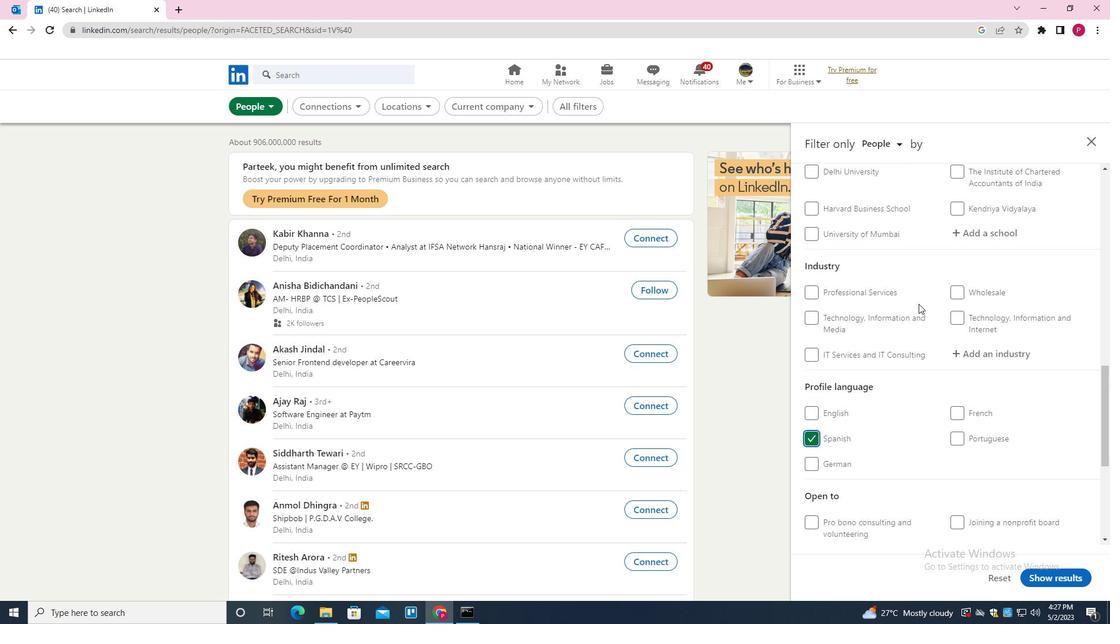 
Action: Mouse scrolled (918, 304) with delta (0, 0)
Screenshot: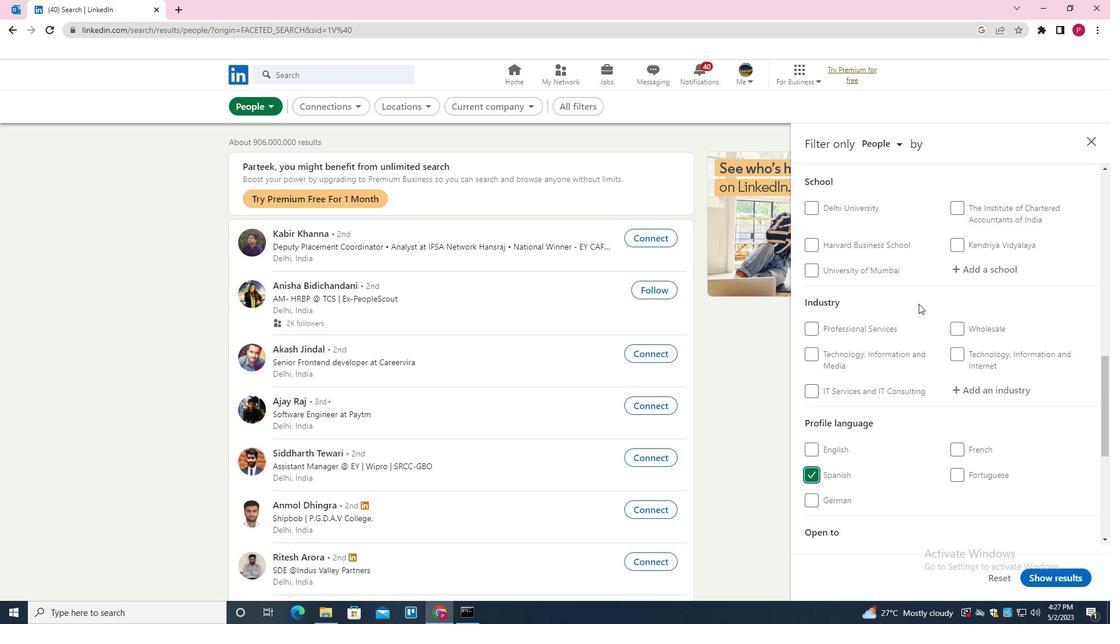 
Action: Mouse scrolled (918, 304) with delta (0, 0)
Screenshot: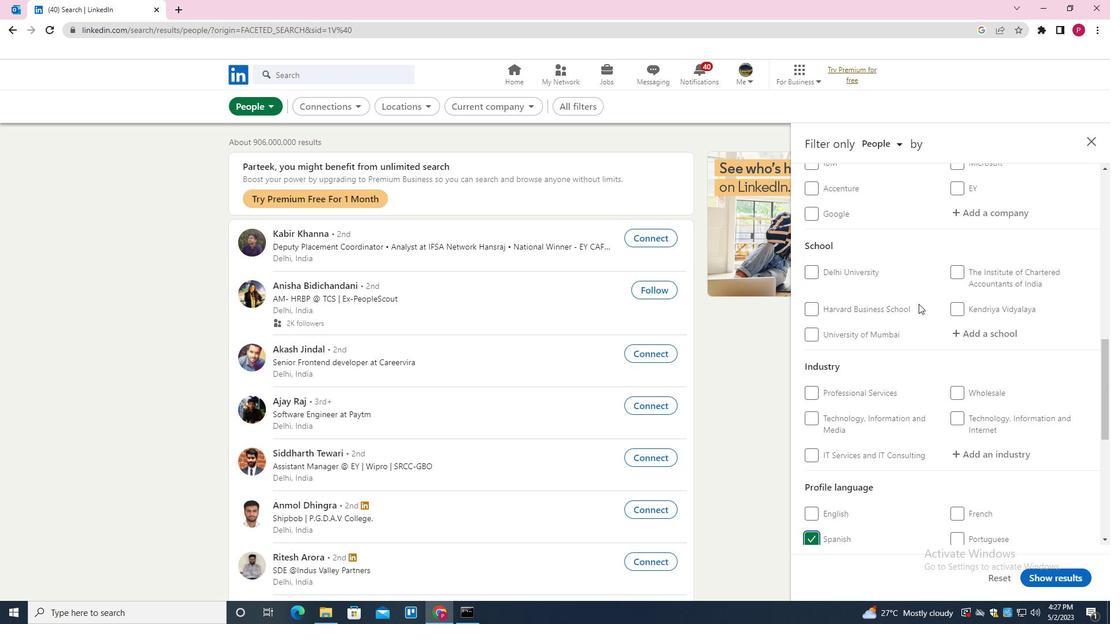 
Action: Mouse moved to (953, 286)
Screenshot: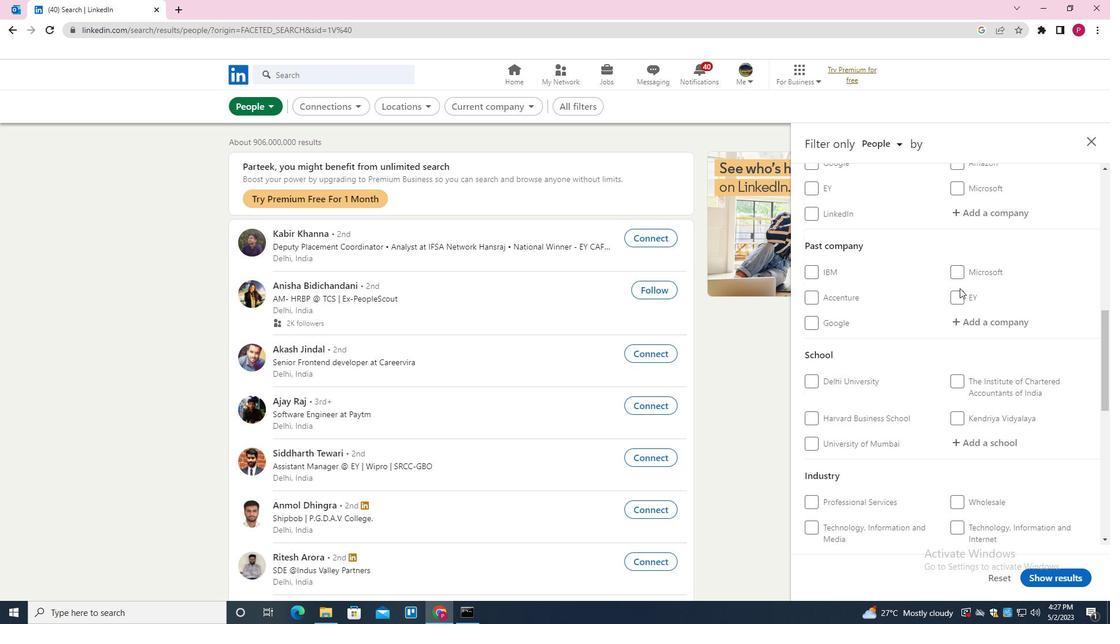 
Action: Mouse scrolled (953, 286) with delta (0, 0)
Screenshot: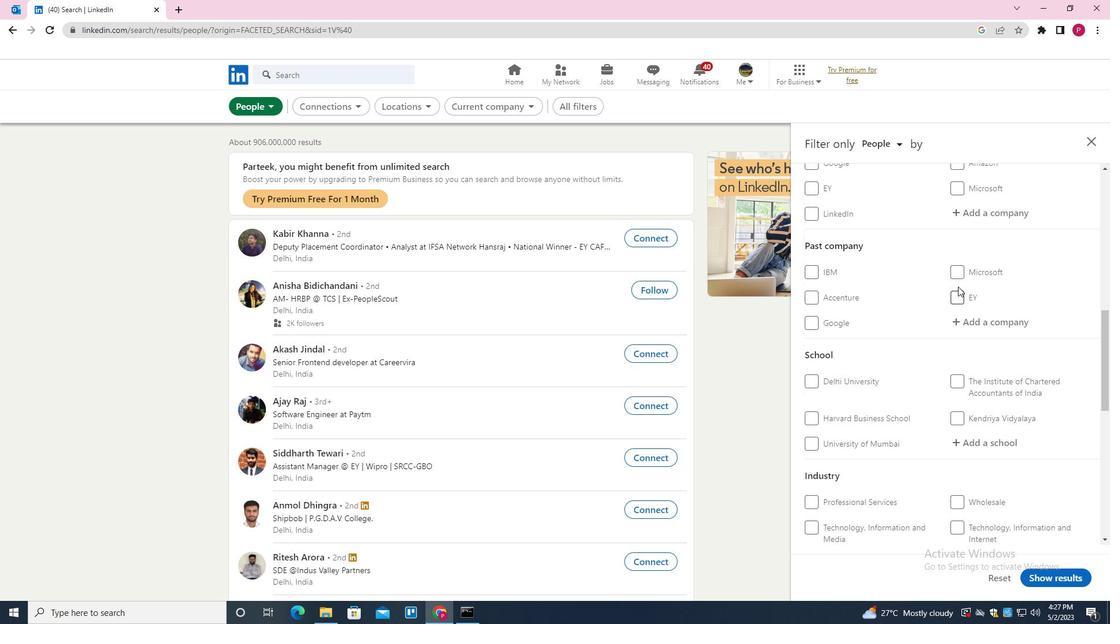 
Action: Mouse moved to (968, 267)
Screenshot: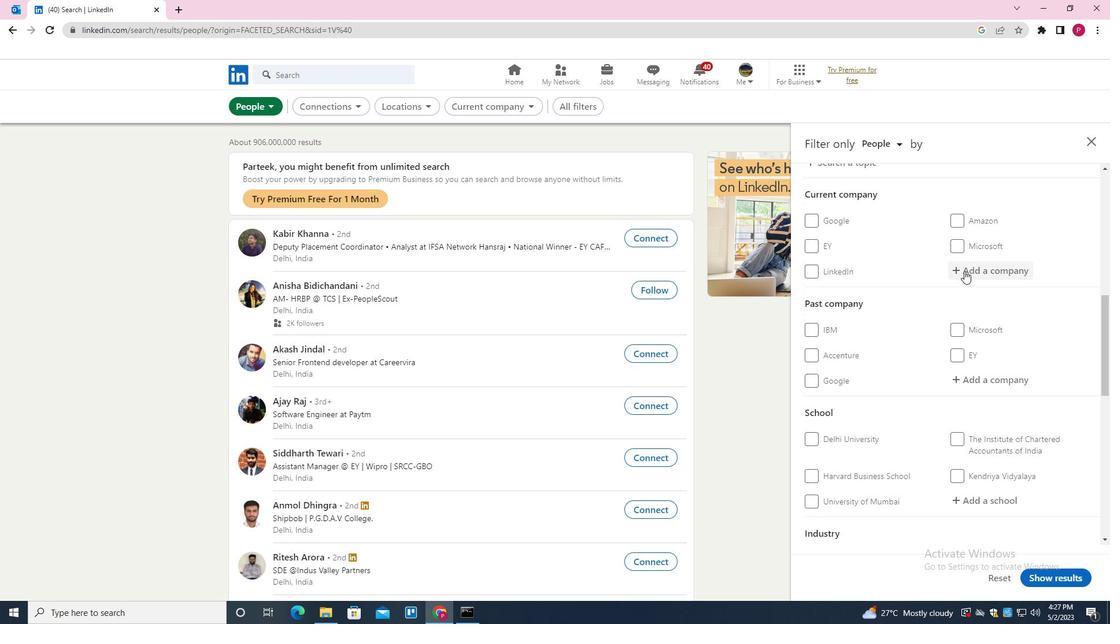 
Action: Mouse pressed left at (968, 267)
Screenshot: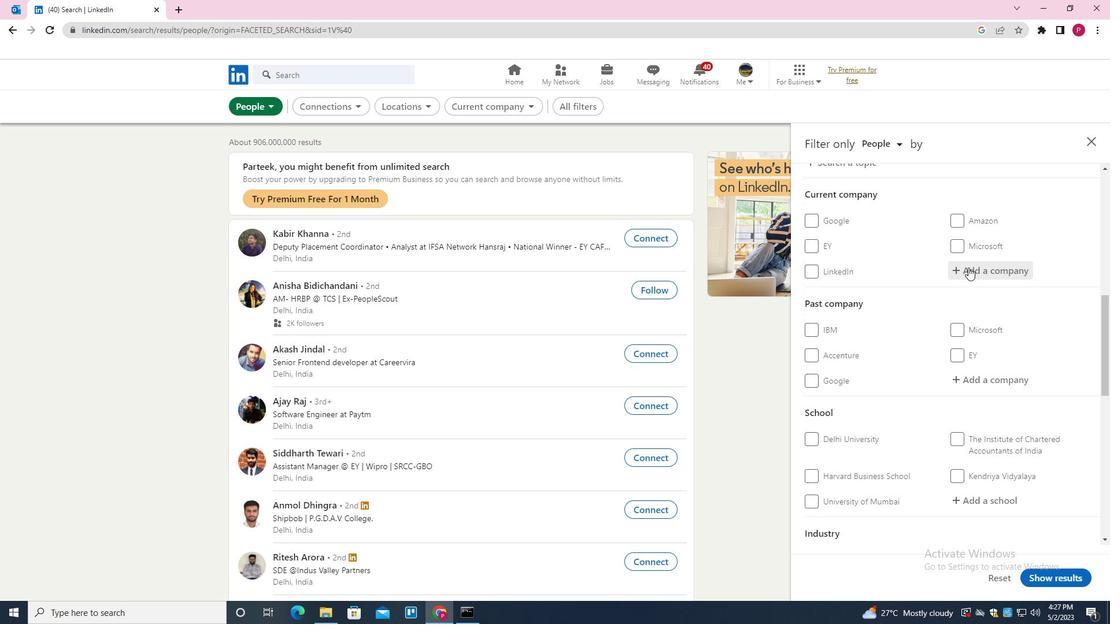 
Action: Mouse moved to (969, 269)
Screenshot: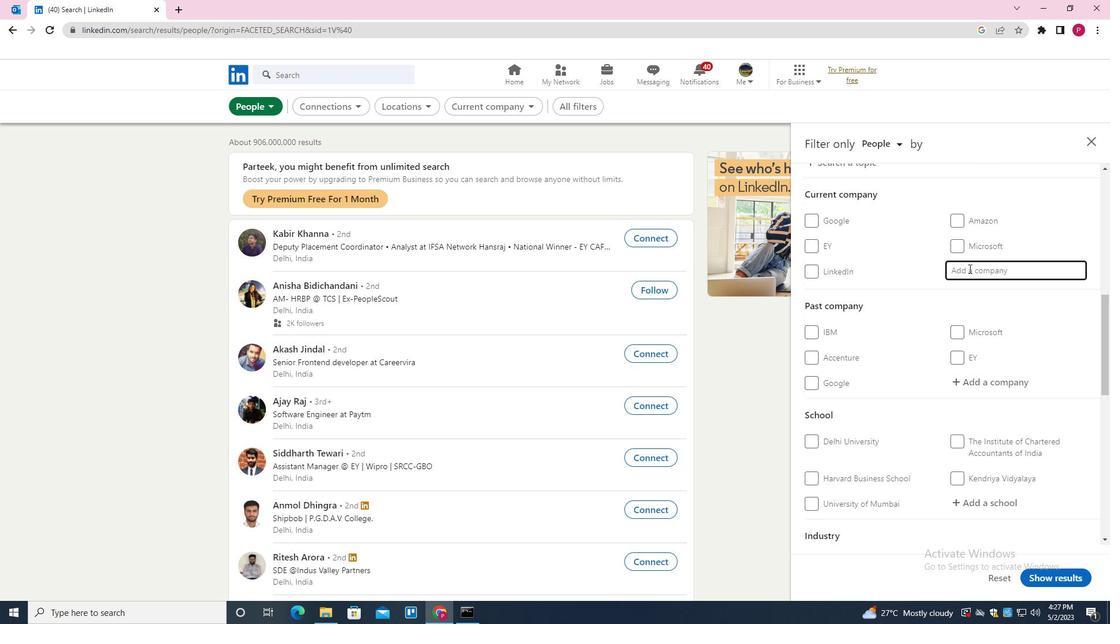 
Action: Key pressed <Key.shift><Key.shift><Key.shift><Key.shift><Key.shift><Key.shift><Key.shift>DUN<Key.space><Key.shift><Key.shift><Key.shift><Key.shift><Key.shift><Key.shift><Key.shift><Key.shift><Key.shift><Key.shift><Key.shift><Key.shift><Key.shift><Key.shift><Key.shift><Key.shift><Key.shift><Key.shift>&<Key.down><Key.enter>
Screenshot: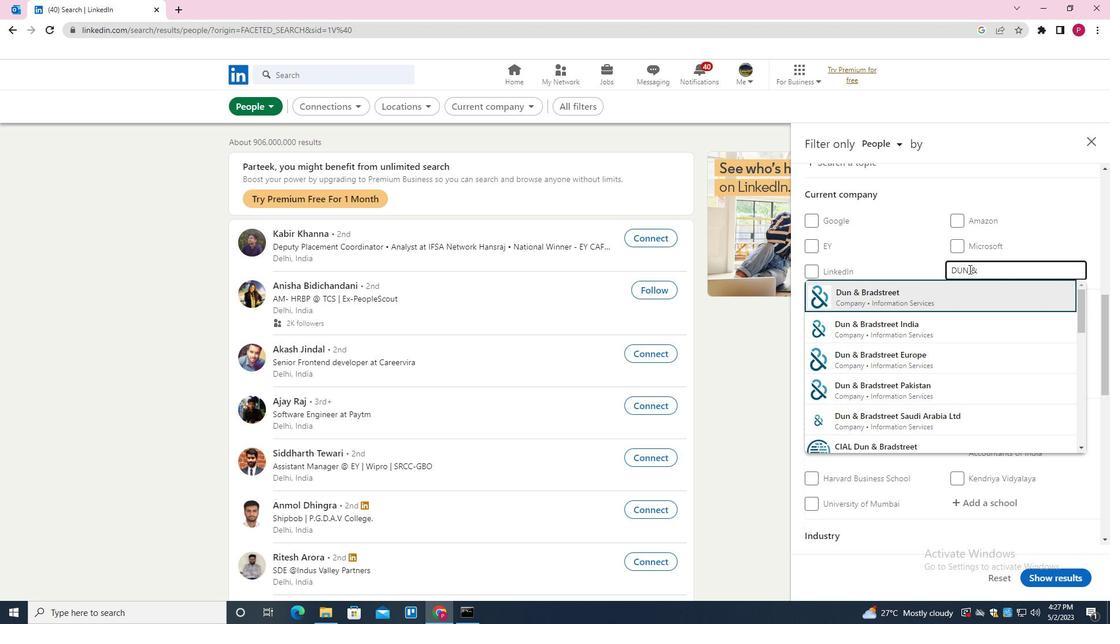 
Action: Mouse moved to (905, 324)
Screenshot: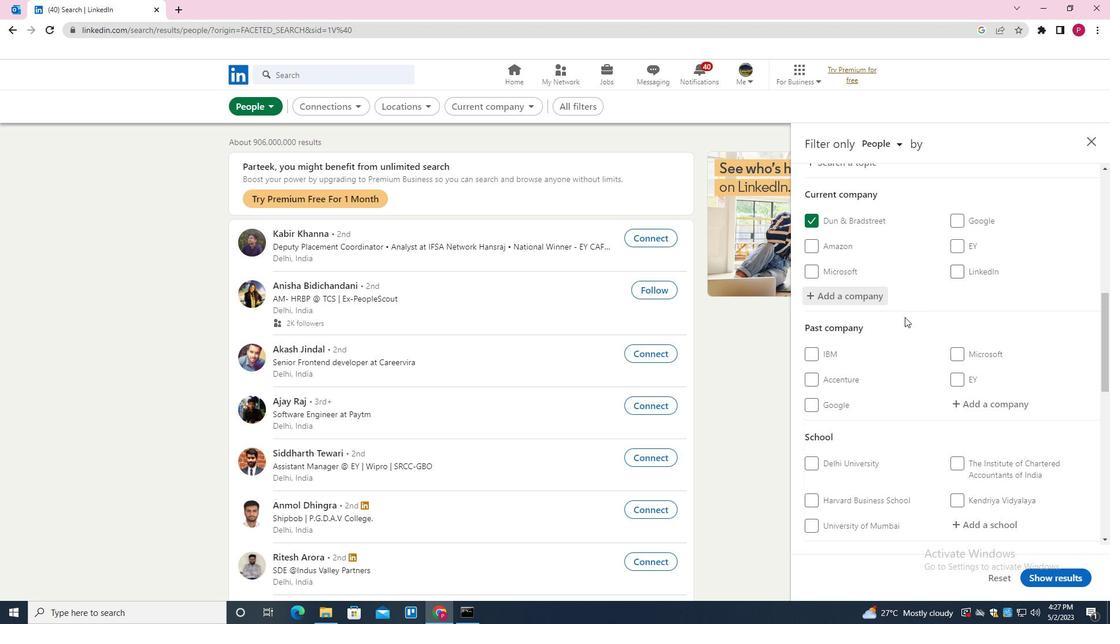 
Action: Mouse scrolled (905, 324) with delta (0, 0)
Screenshot: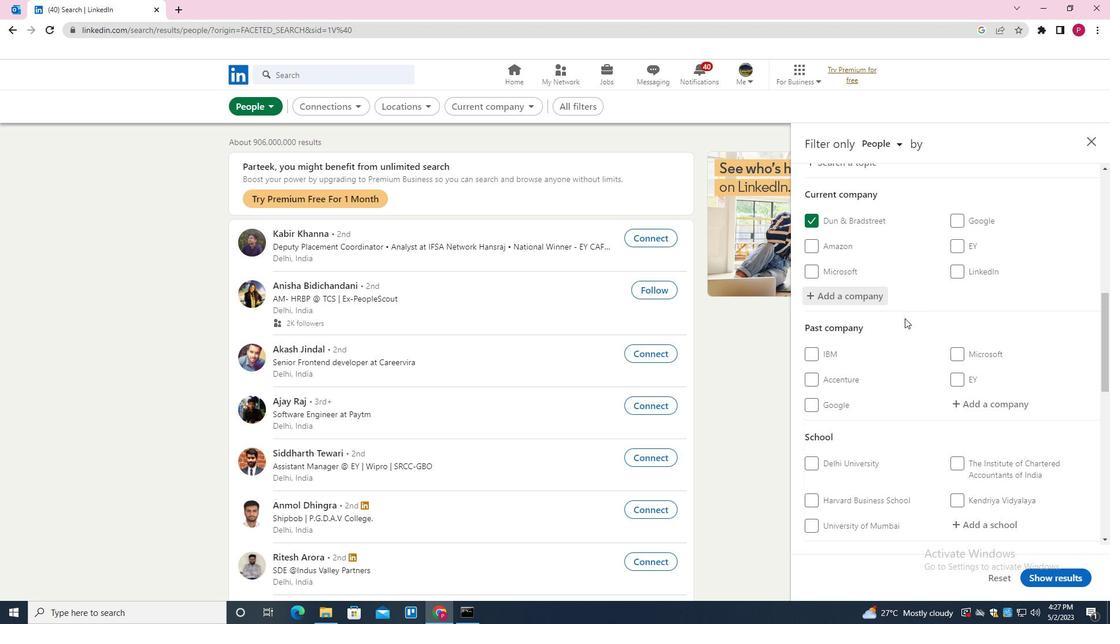 
Action: Mouse moved to (905, 324)
Screenshot: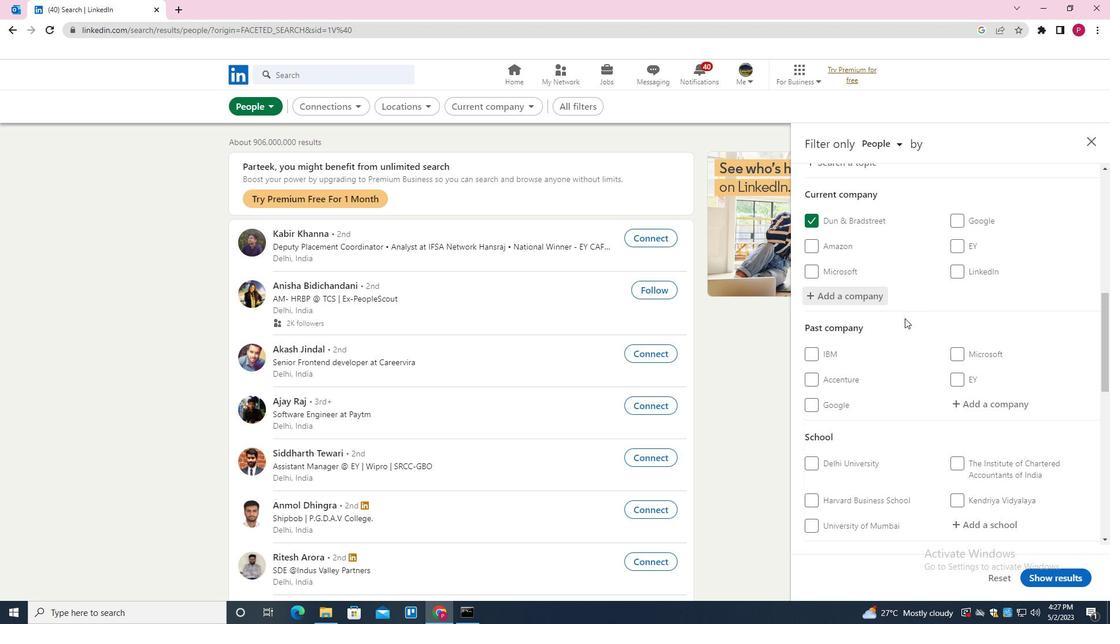 
Action: Mouse scrolled (905, 324) with delta (0, 0)
Screenshot: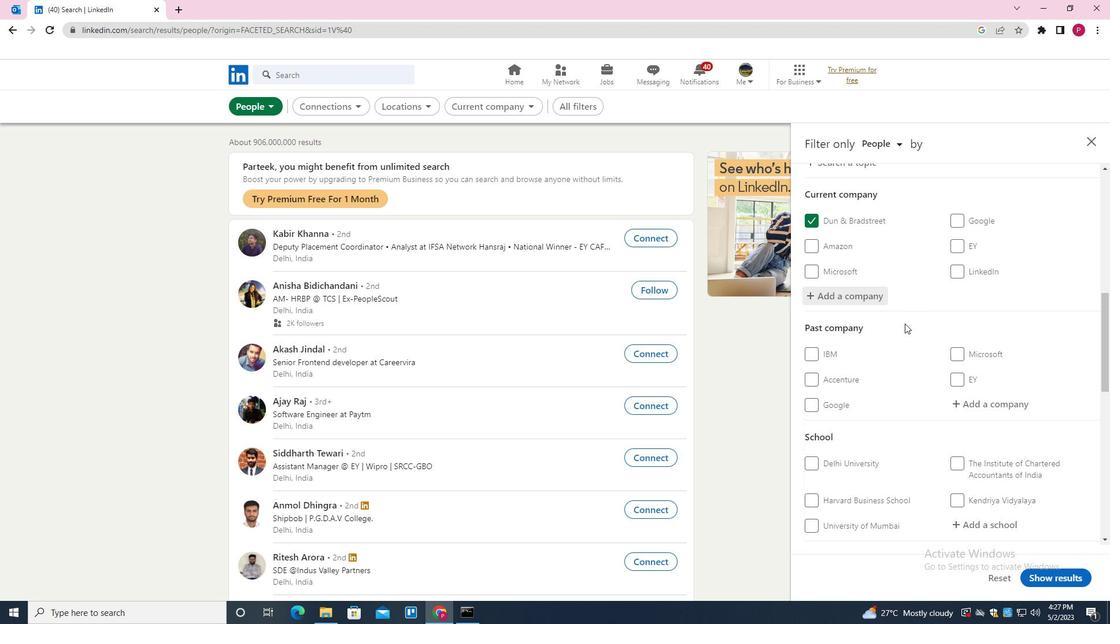 
Action: Mouse moved to (925, 348)
Screenshot: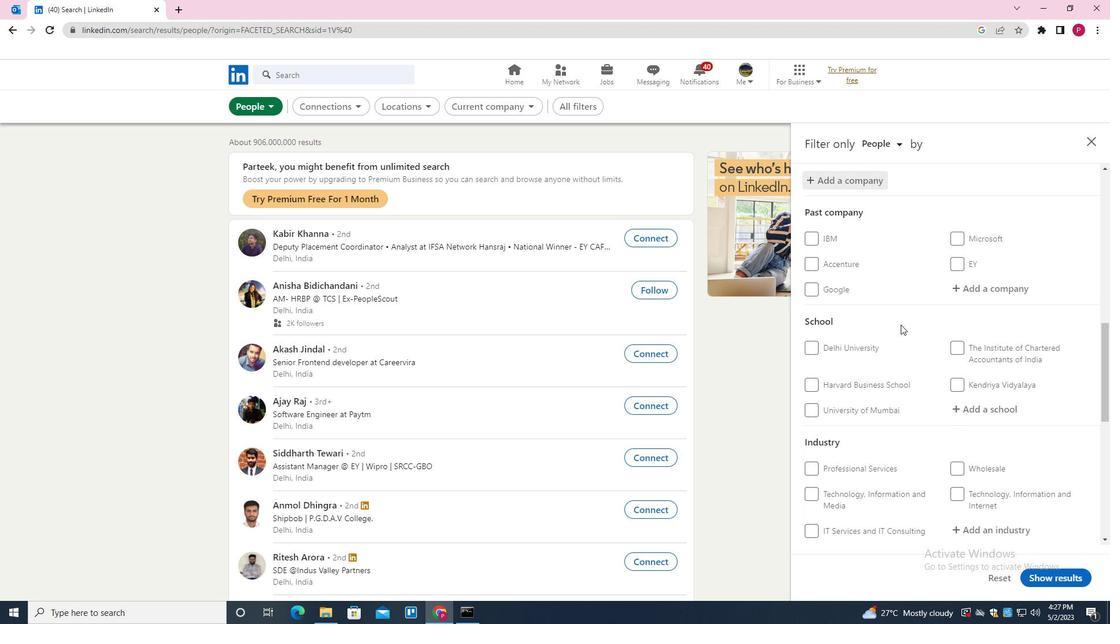 
Action: Mouse scrolled (925, 348) with delta (0, 0)
Screenshot: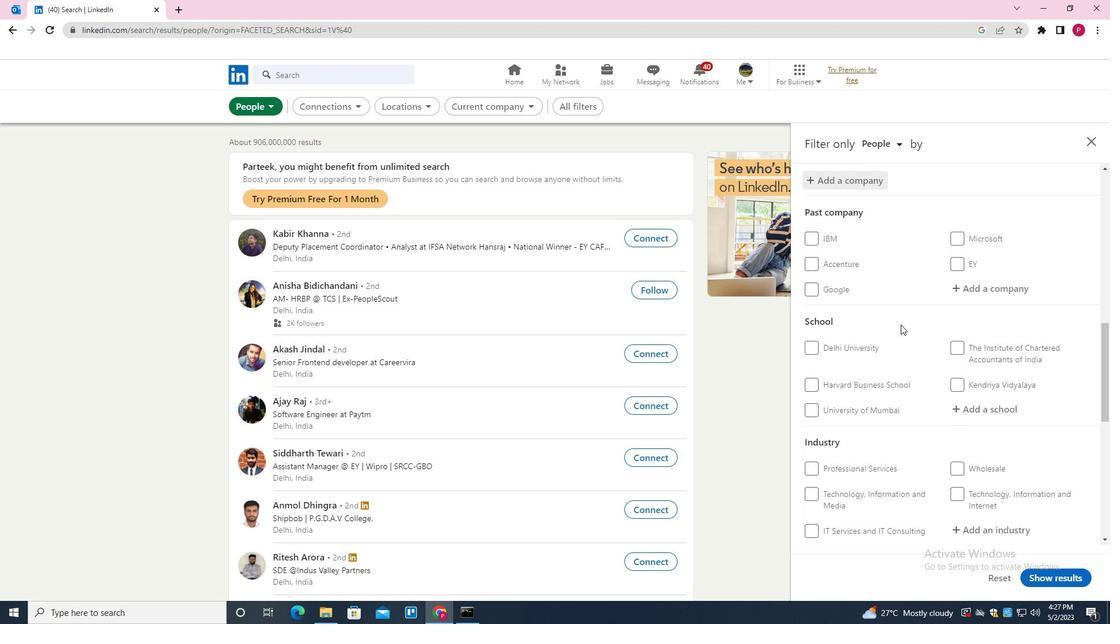 
Action: Mouse moved to (927, 350)
Screenshot: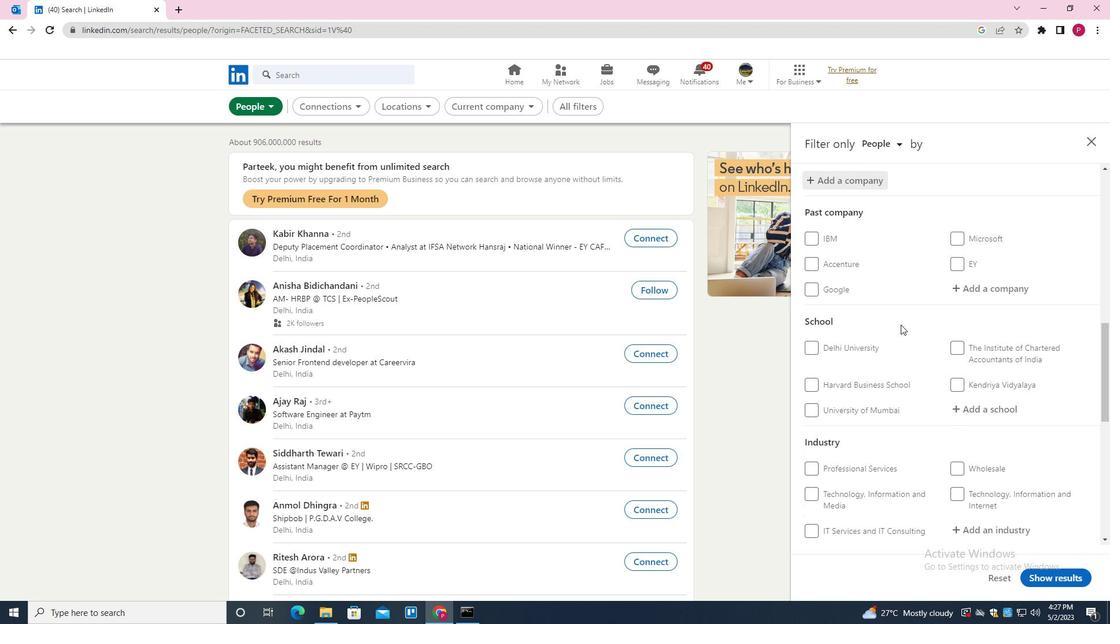 
Action: Mouse scrolled (927, 349) with delta (0, 0)
Screenshot: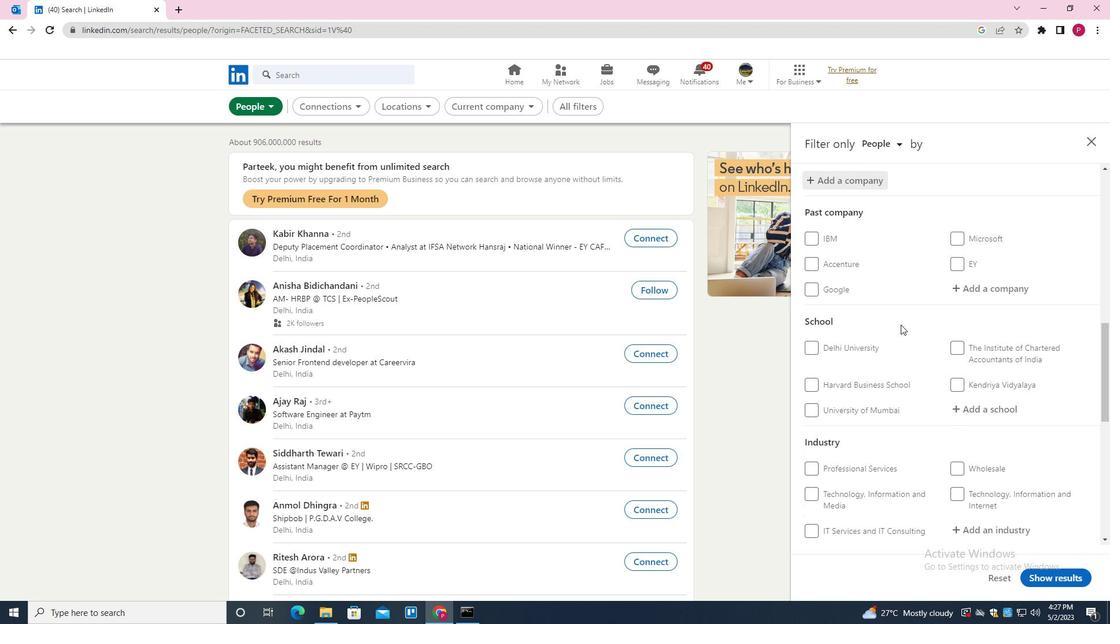 
Action: Mouse moved to (989, 298)
Screenshot: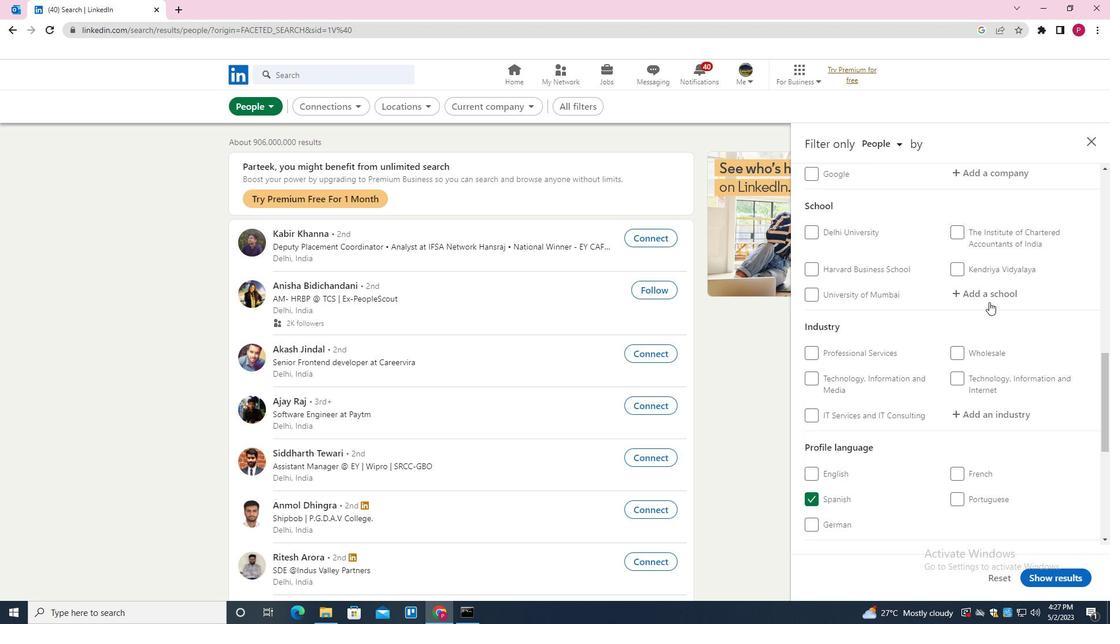 
Action: Mouse pressed left at (989, 298)
Screenshot: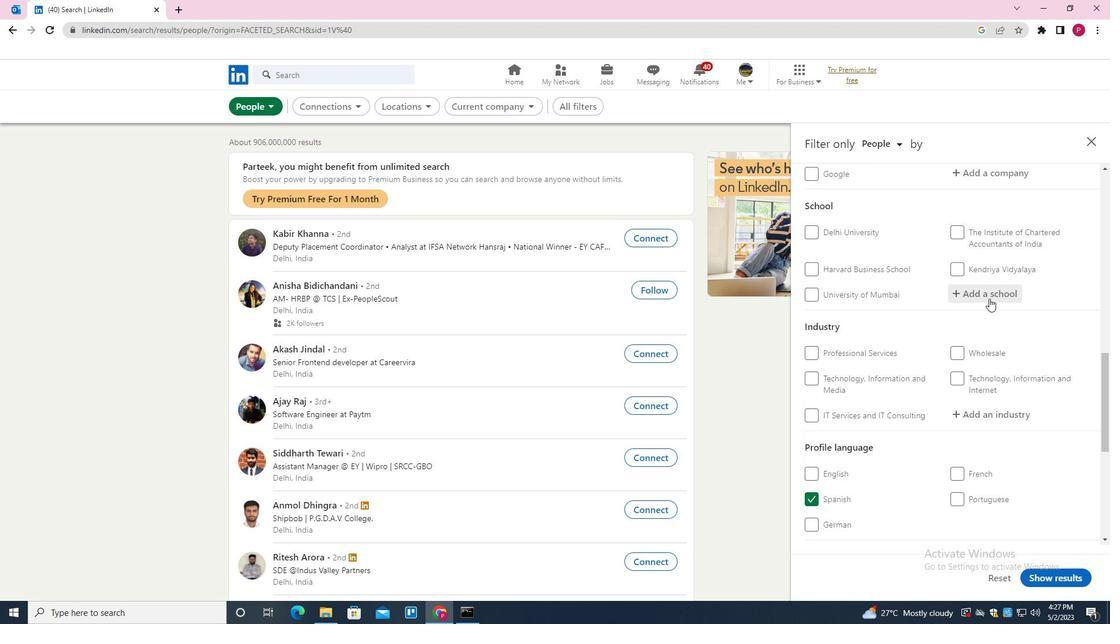 
Action: Key pressed <Key.shift><Key.shift><Key.shift><Key.shift><Key.shift><Key.shift>NAR<Key.backspace>TIONAL<Key.space><Key.shift>INSTITUTE<Key.space><Key.down><Key.down><Key.down><Key.down><Key.down><Key.down><Key.down><Key.down><Key.down><Key.down><Key.down><Key.up><Key.up><Key.up><Key.up>OF<Key.space><Key.shift>EVENT<Key.down><Key.enter>
Screenshot: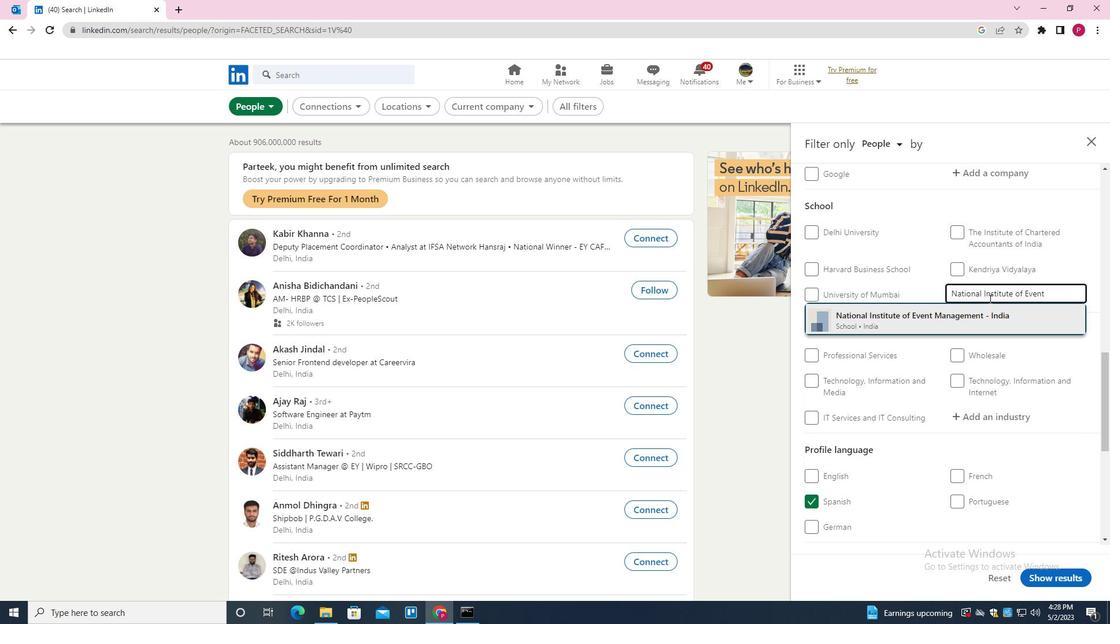 
Action: Mouse moved to (984, 364)
Screenshot: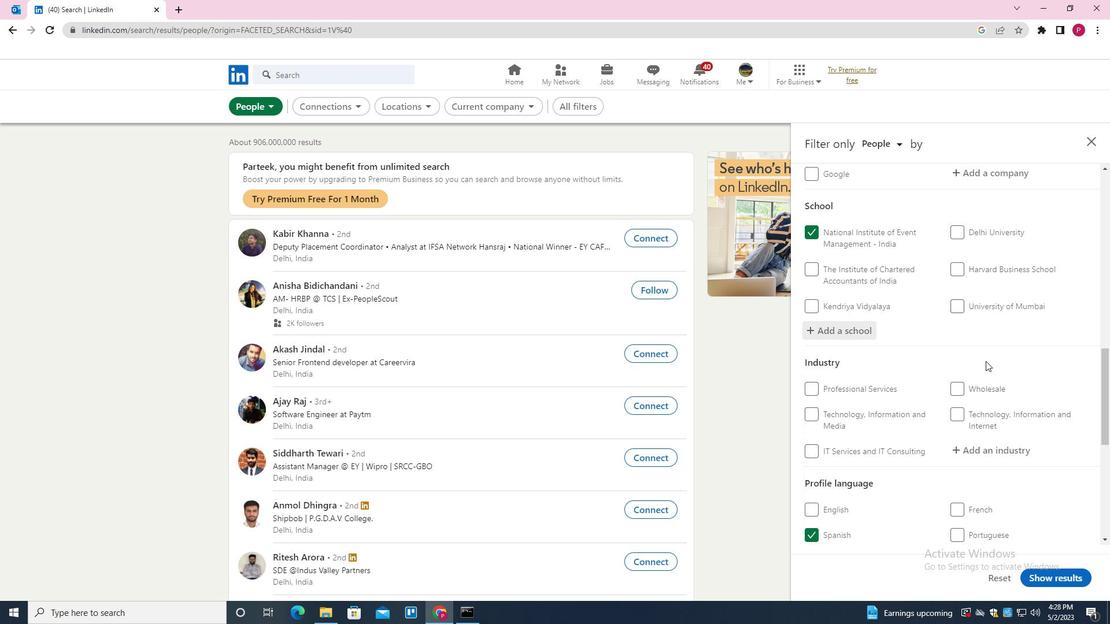 
Action: Mouse scrolled (984, 364) with delta (0, 0)
Screenshot: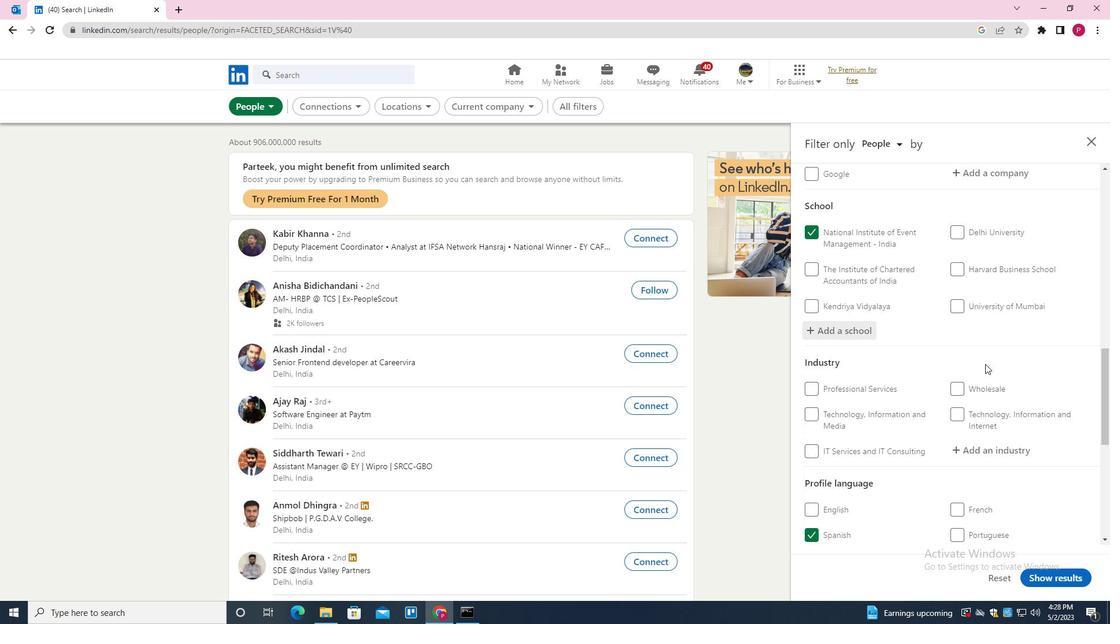 
Action: Mouse scrolled (984, 364) with delta (0, 0)
Screenshot: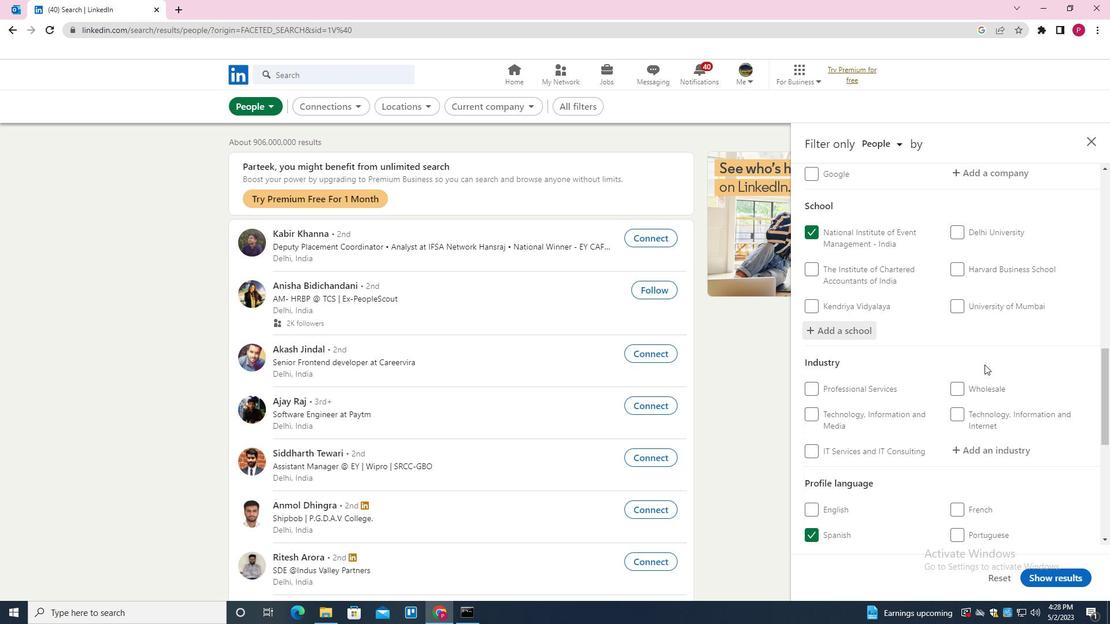 
Action: Mouse moved to (984, 365)
Screenshot: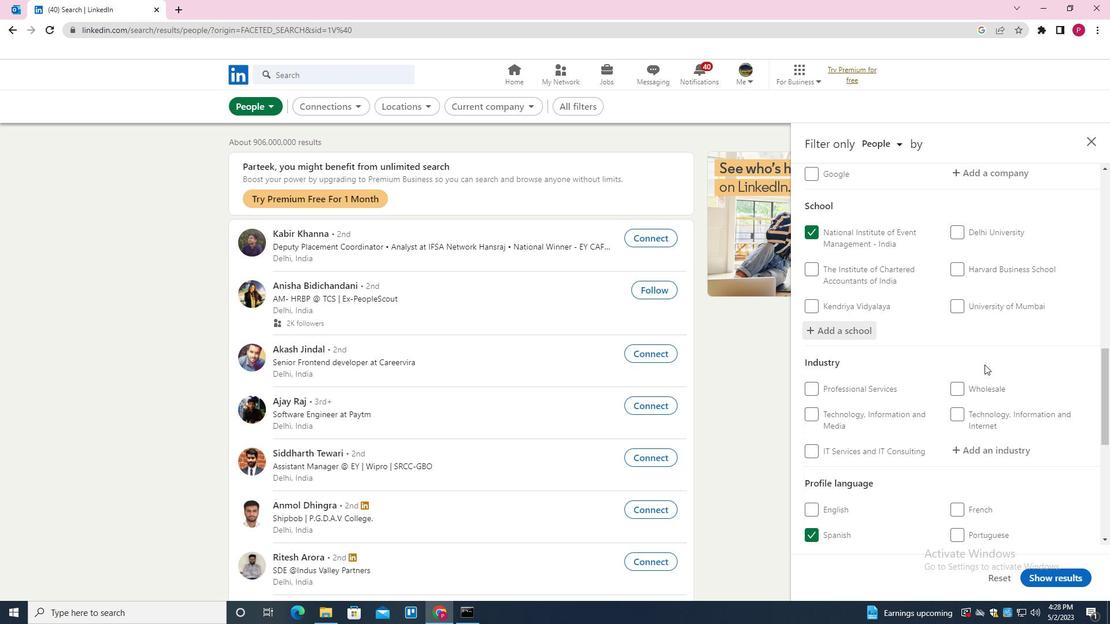 
Action: Mouse scrolled (984, 364) with delta (0, 0)
Screenshot: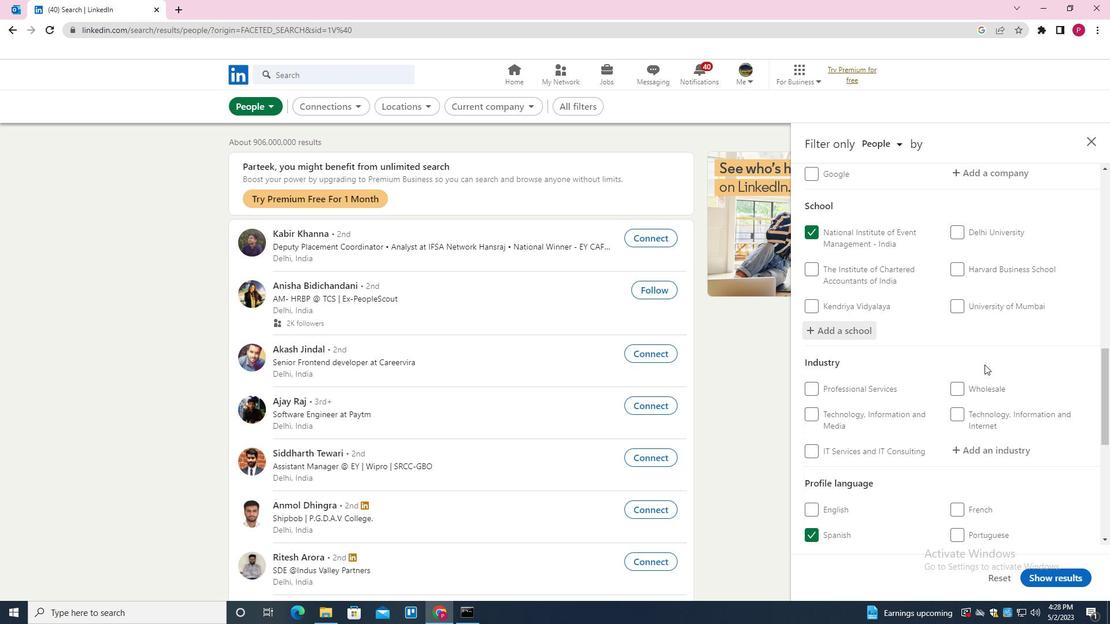 
Action: Mouse moved to (1007, 281)
Screenshot: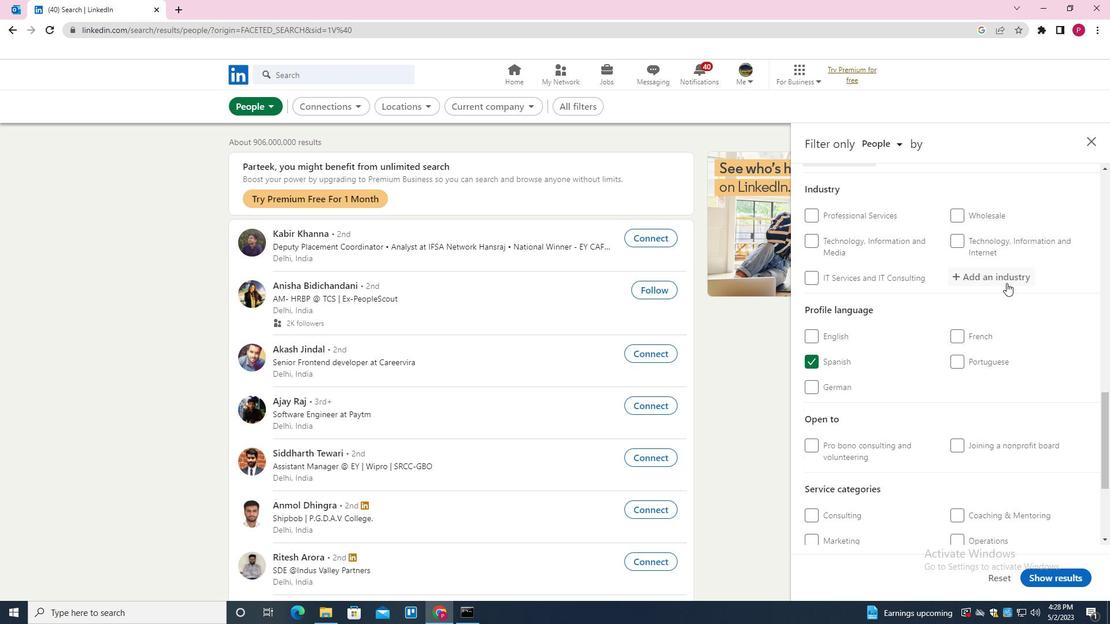 
Action: Mouse pressed left at (1007, 281)
Screenshot: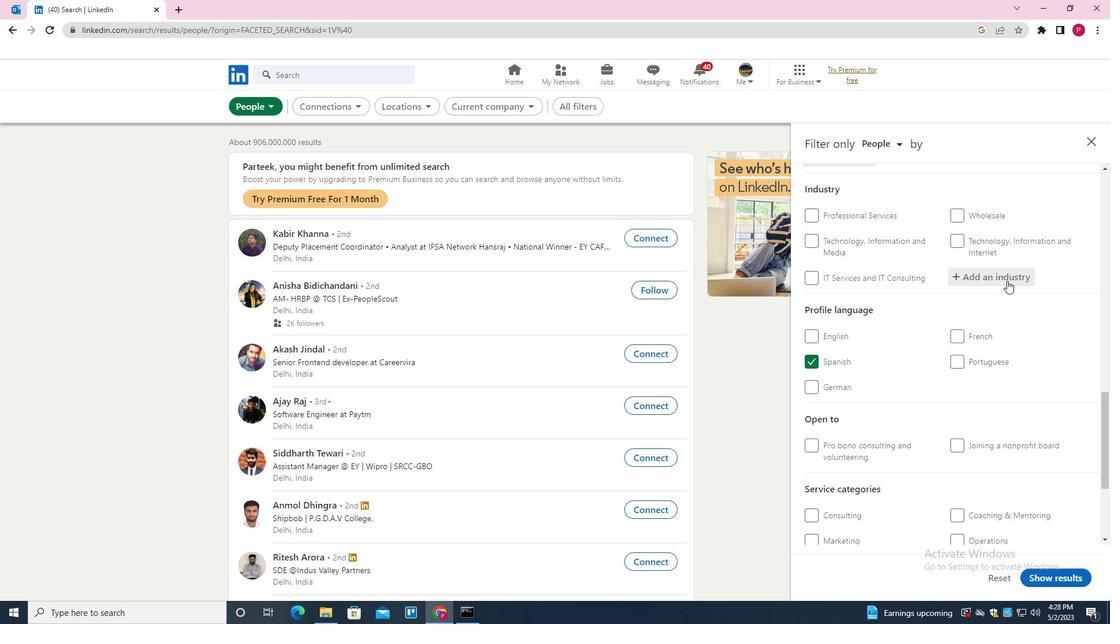 
Action: Key pressed <Key.shift_r>M<Key.down><Key.down><Key.down><Key.down><Key.down><Key.down><Key.down><Key.down><Key.down><Key.down><Key.down><Key.down><Key.down><Key.down><Key.down><Key.down><Key.down><Key.down><Key.down><Key.down><Key.down><Key.down>E<Key.backspace>USE<Key.down><Key.enter>
Screenshot: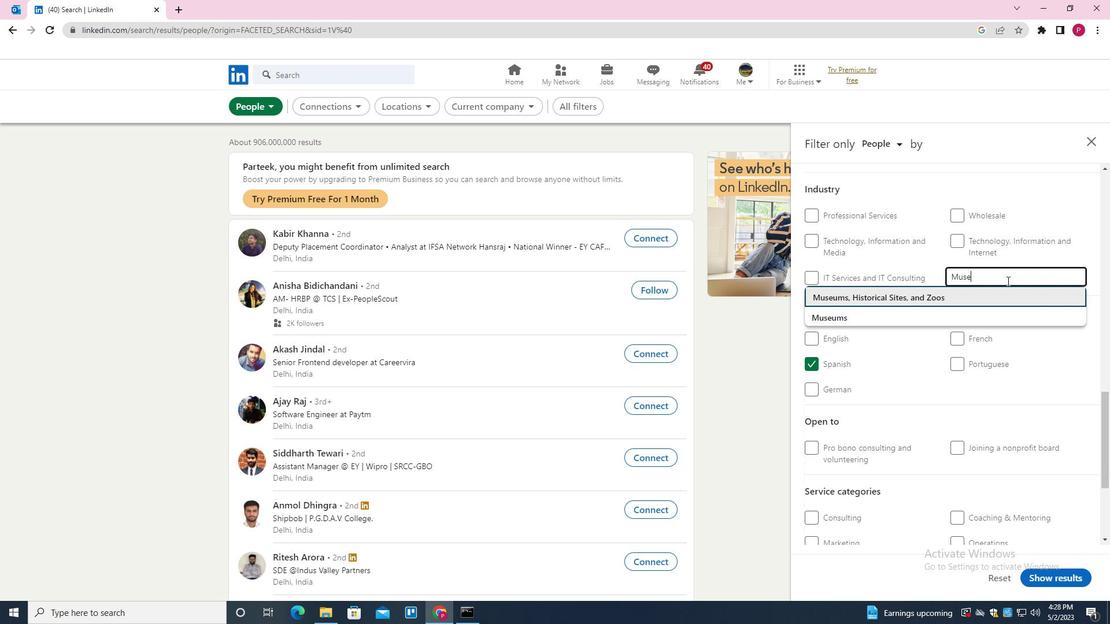 
Action: Mouse moved to (937, 361)
Screenshot: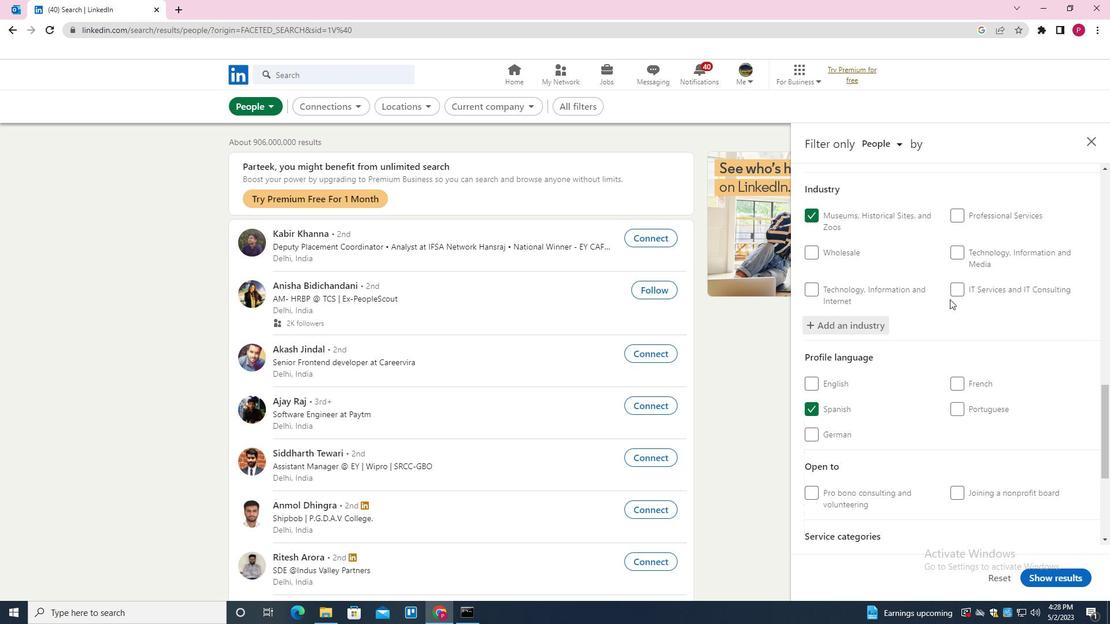 
Action: Mouse scrolled (937, 360) with delta (0, 0)
Screenshot: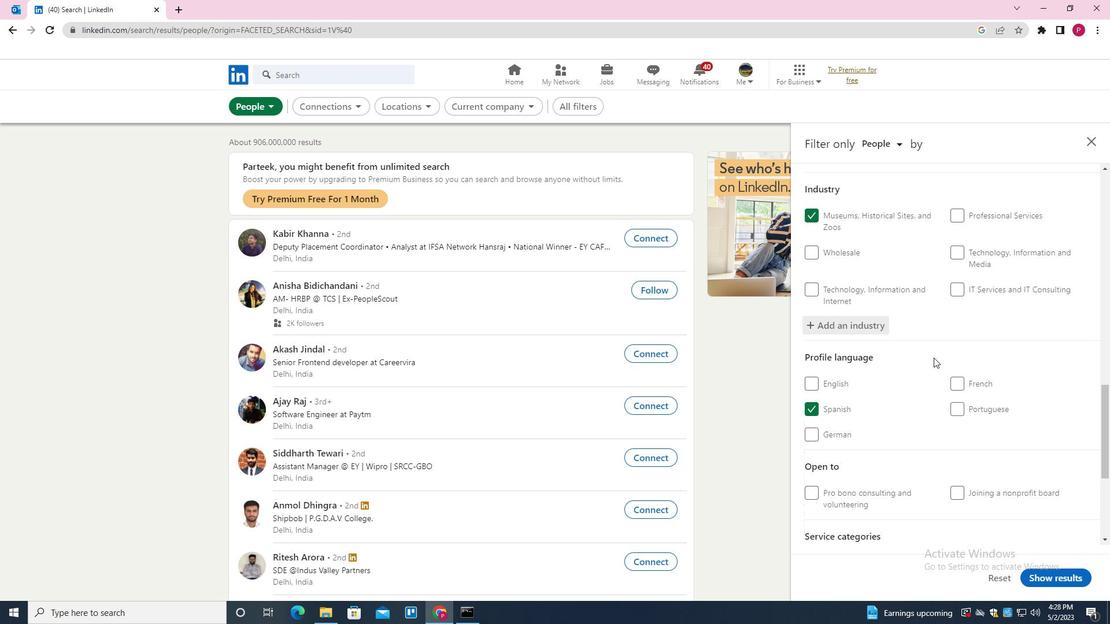 
Action: Mouse scrolled (937, 360) with delta (0, 0)
Screenshot: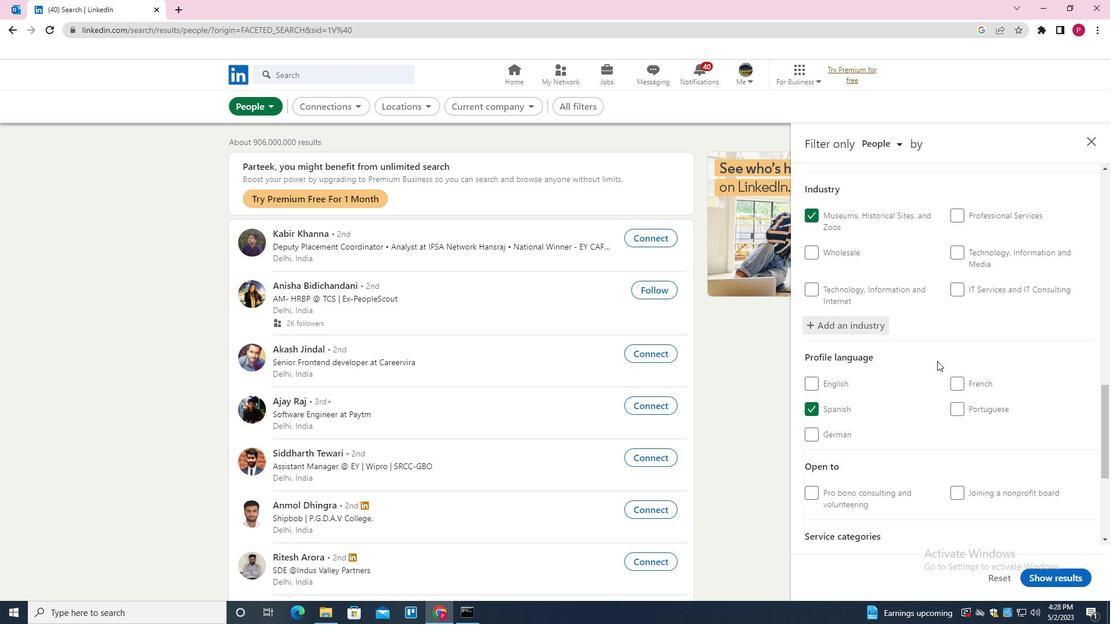 
Action: Mouse scrolled (937, 360) with delta (0, 0)
Screenshot: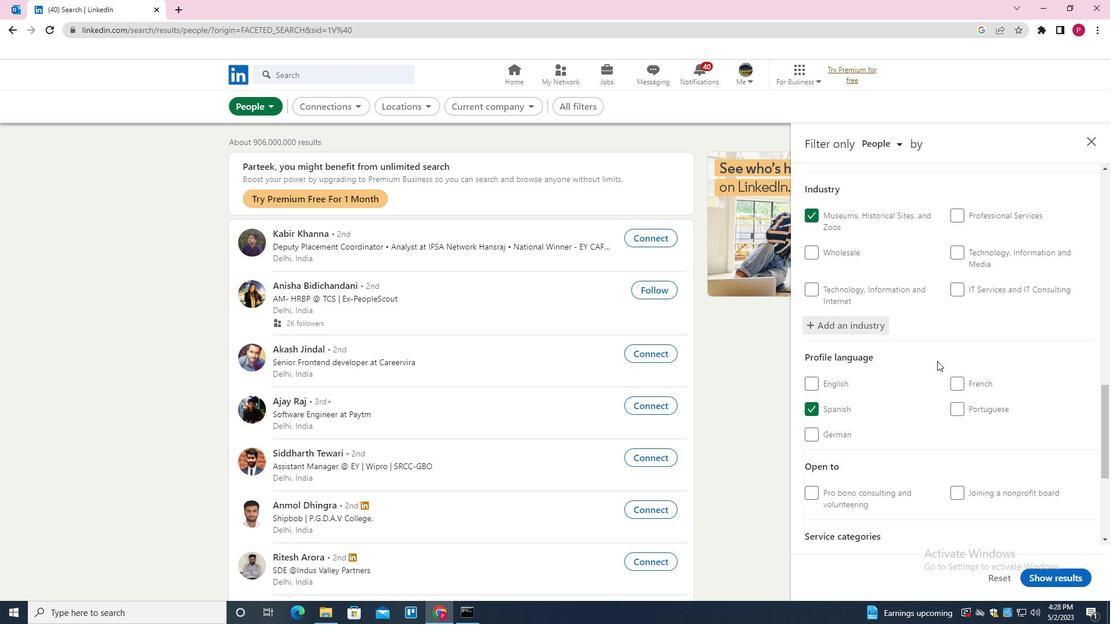 
Action: Mouse scrolled (937, 360) with delta (0, 0)
Screenshot: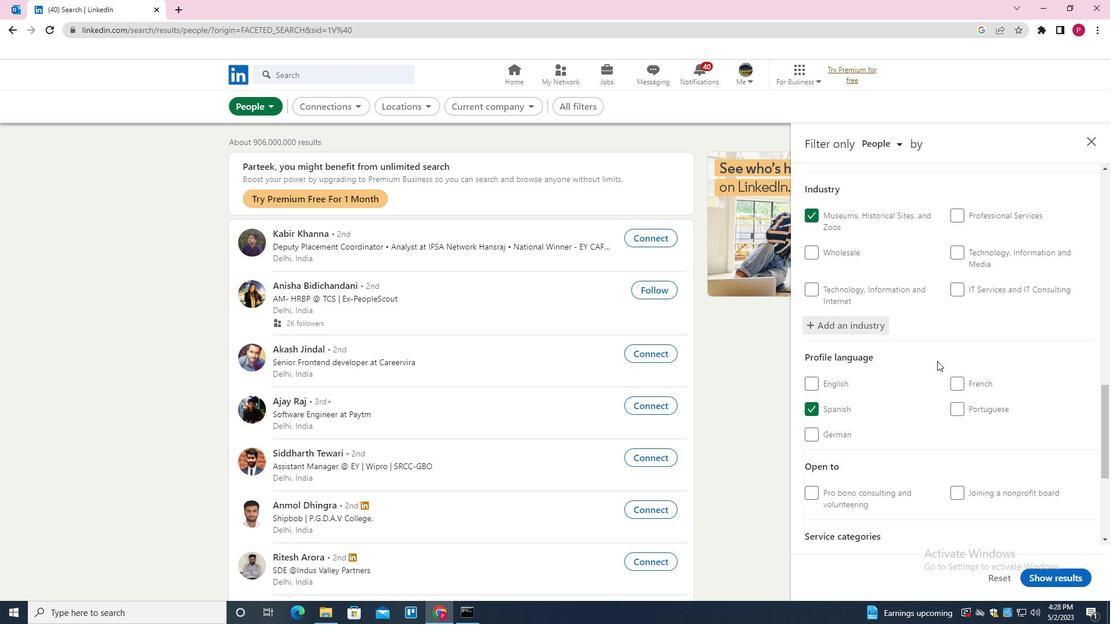 
Action: Mouse moved to (969, 379)
Screenshot: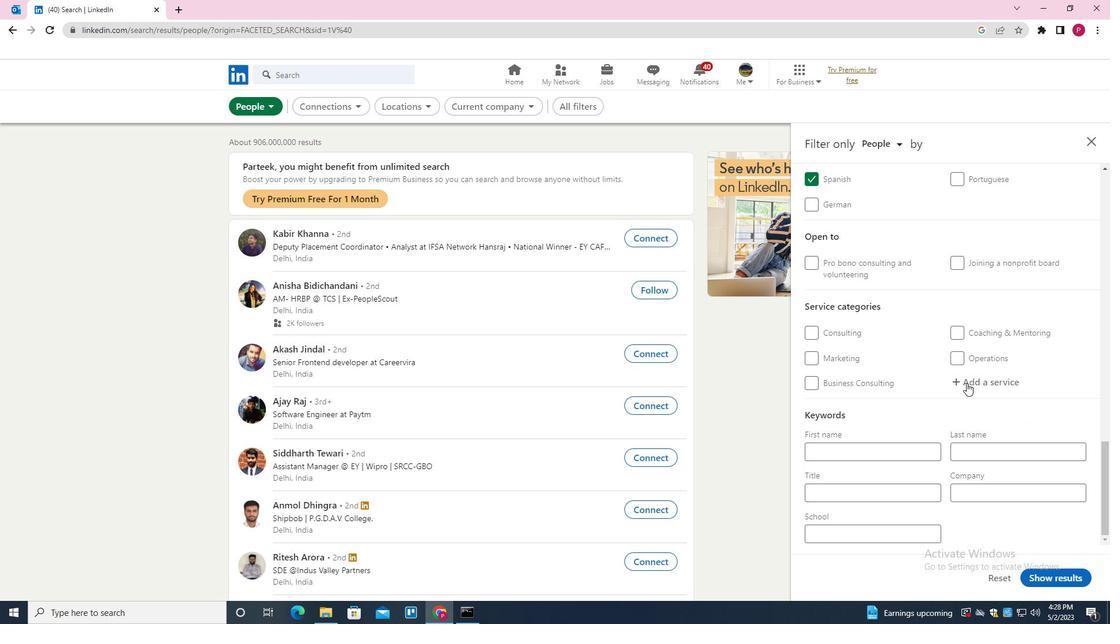
Action: Mouse pressed left at (969, 379)
Screenshot: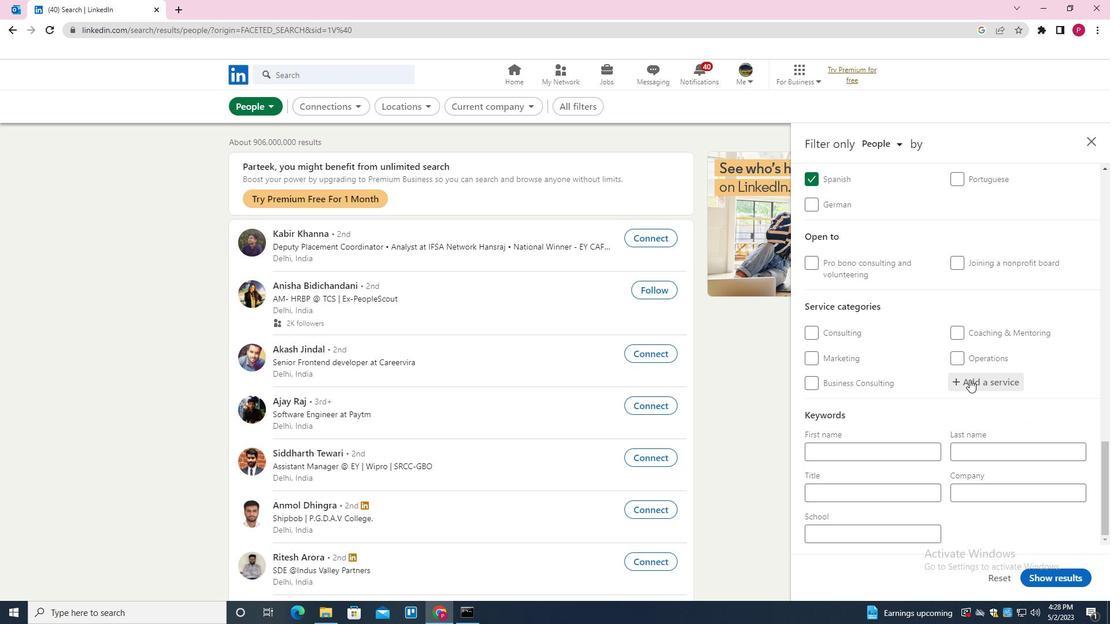 
Action: Key pressed <Key.shift>CATER<Key.down><Key.enter>
Screenshot: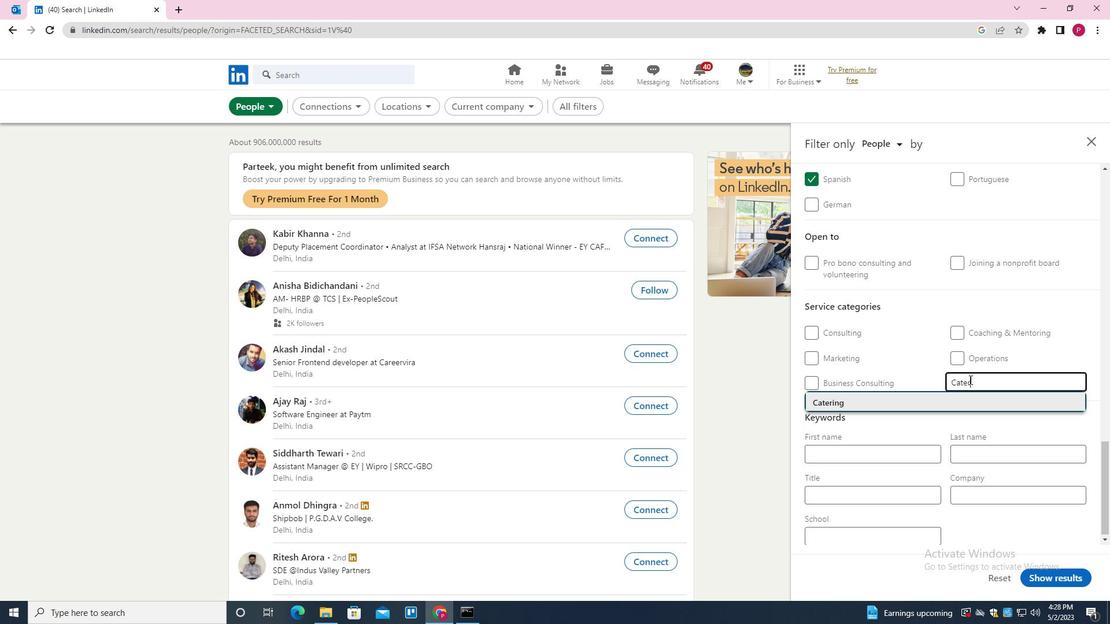 
Action: Mouse moved to (927, 487)
Screenshot: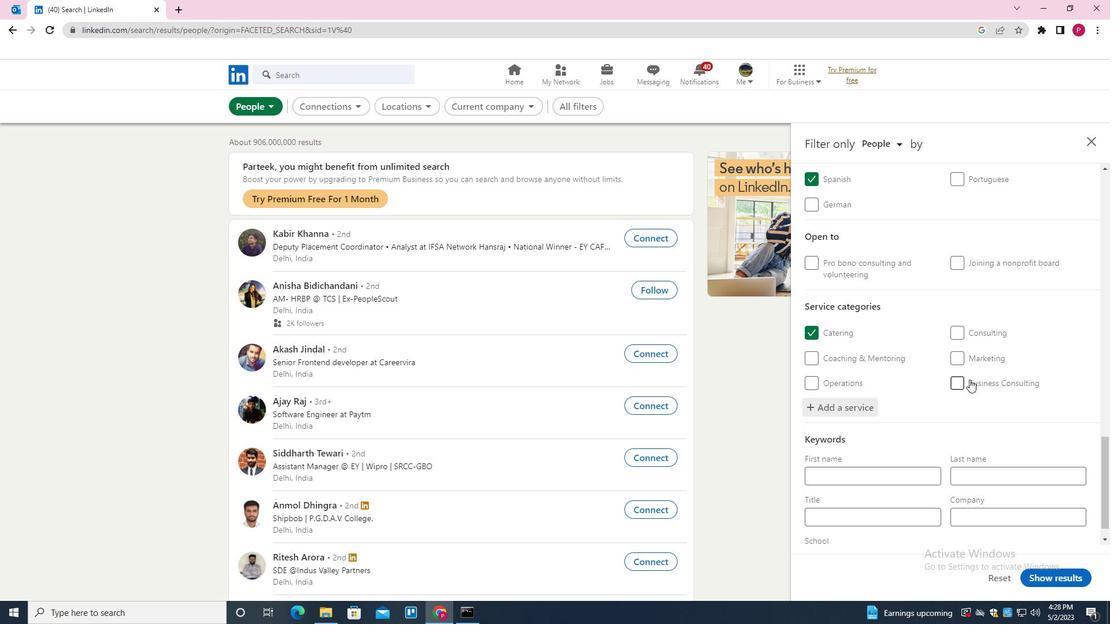 
Action: Mouse scrolled (927, 486) with delta (0, 0)
Screenshot: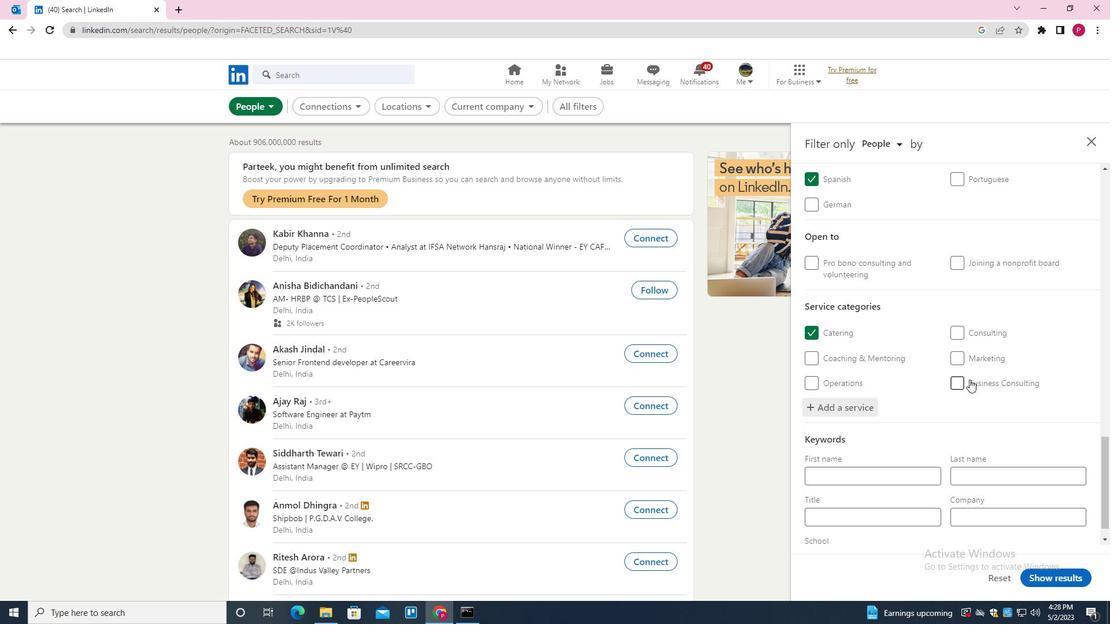 
Action: Mouse moved to (922, 495)
Screenshot: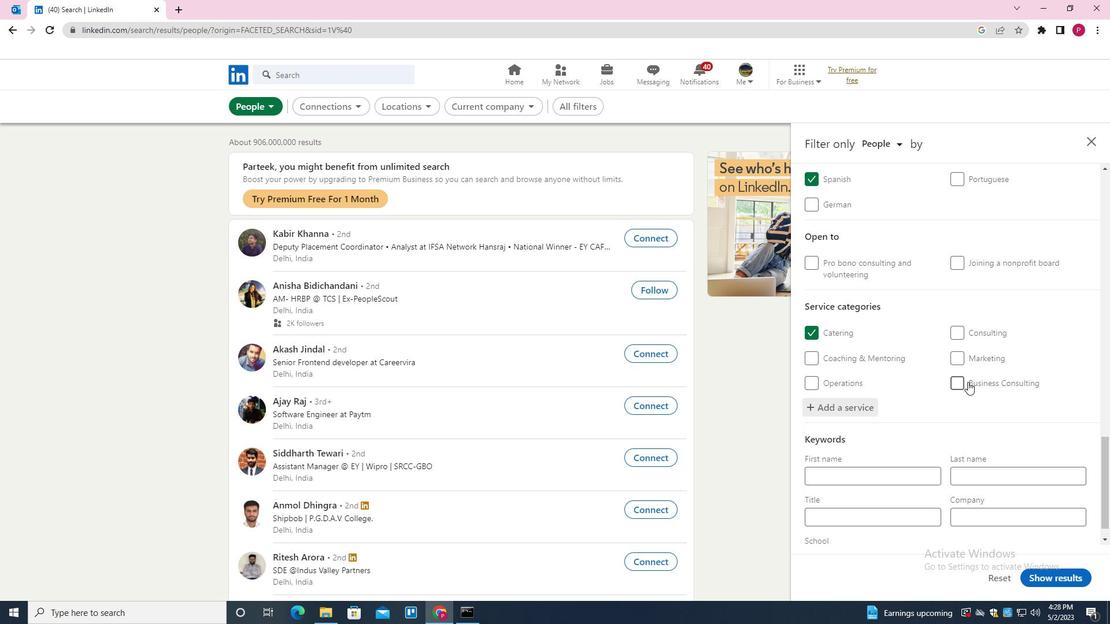 
Action: Mouse scrolled (922, 494) with delta (0, 0)
Screenshot: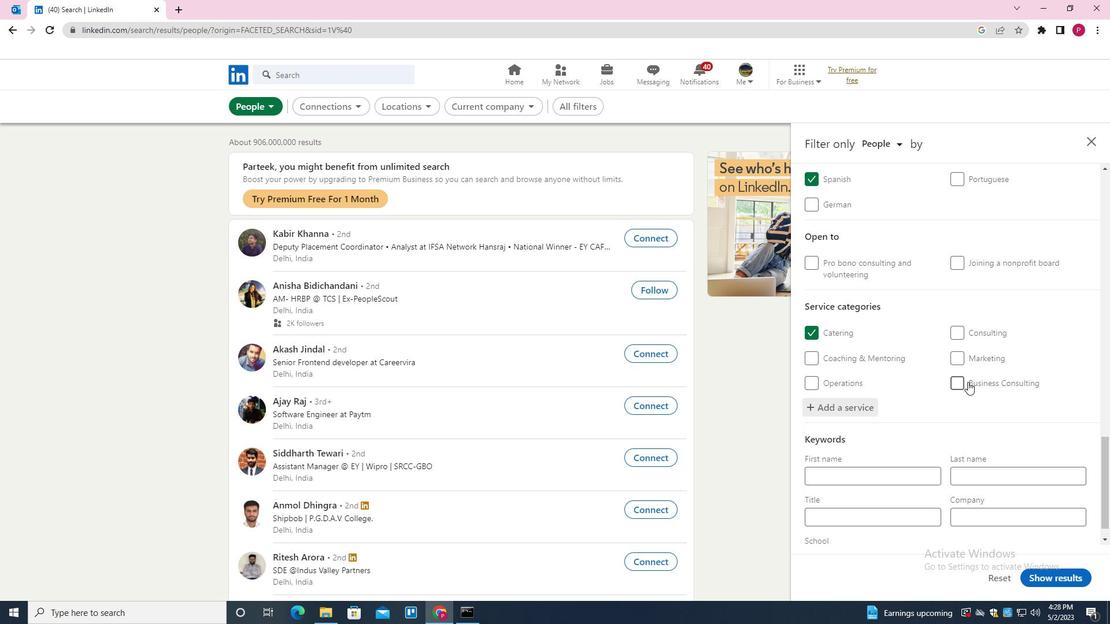 
Action: Mouse moved to (919, 499)
Screenshot: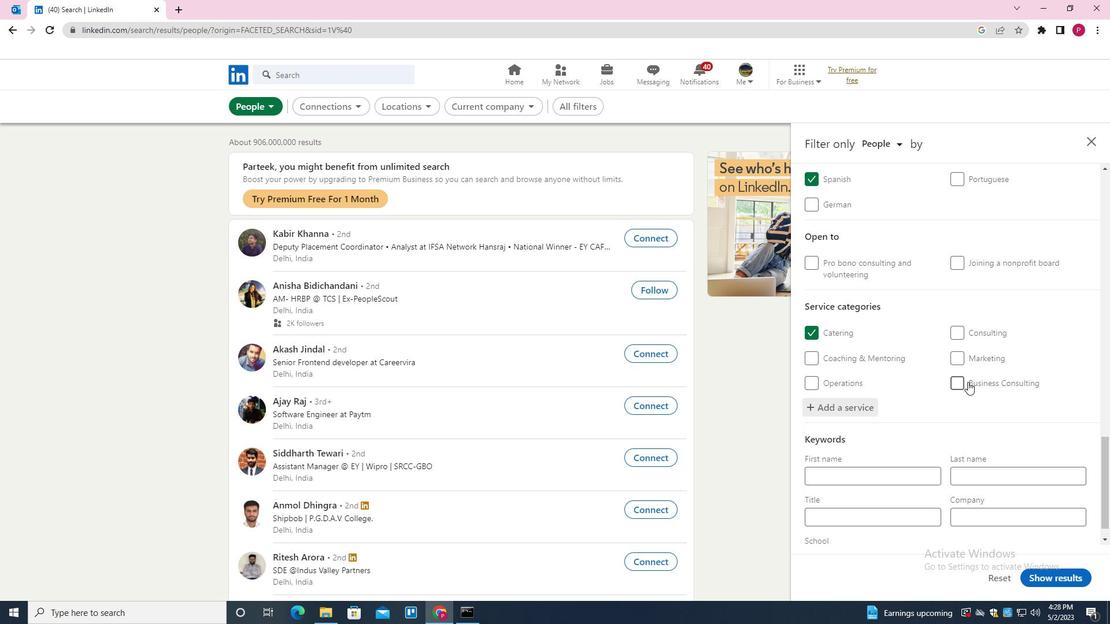 
Action: Mouse scrolled (919, 498) with delta (0, 0)
Screenshot: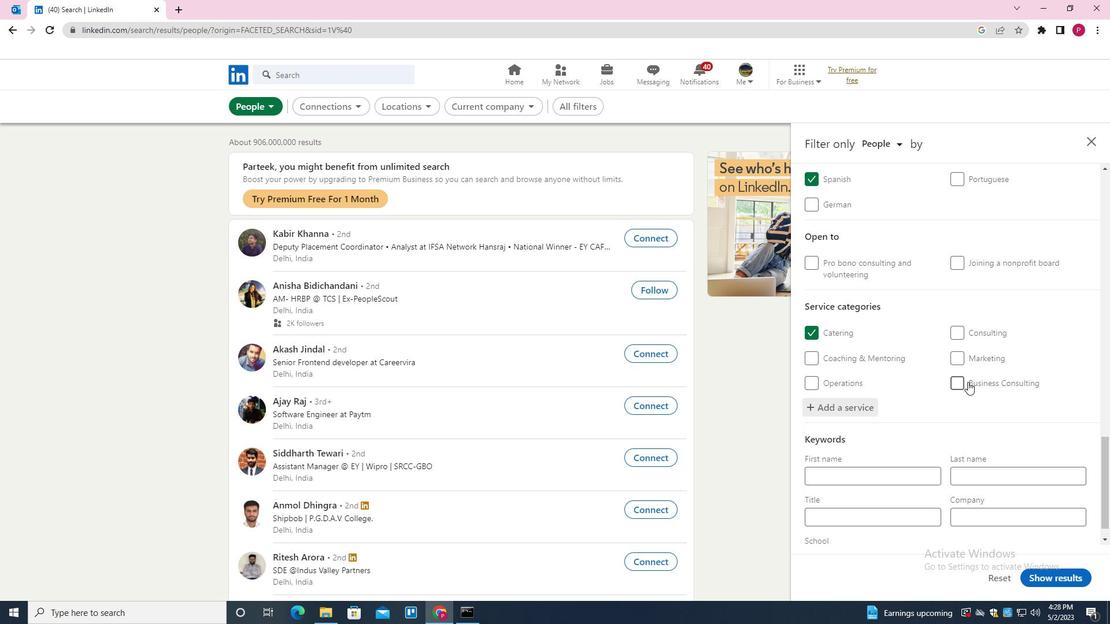
Action: Mouse moved to (915, 501)
Screenshot: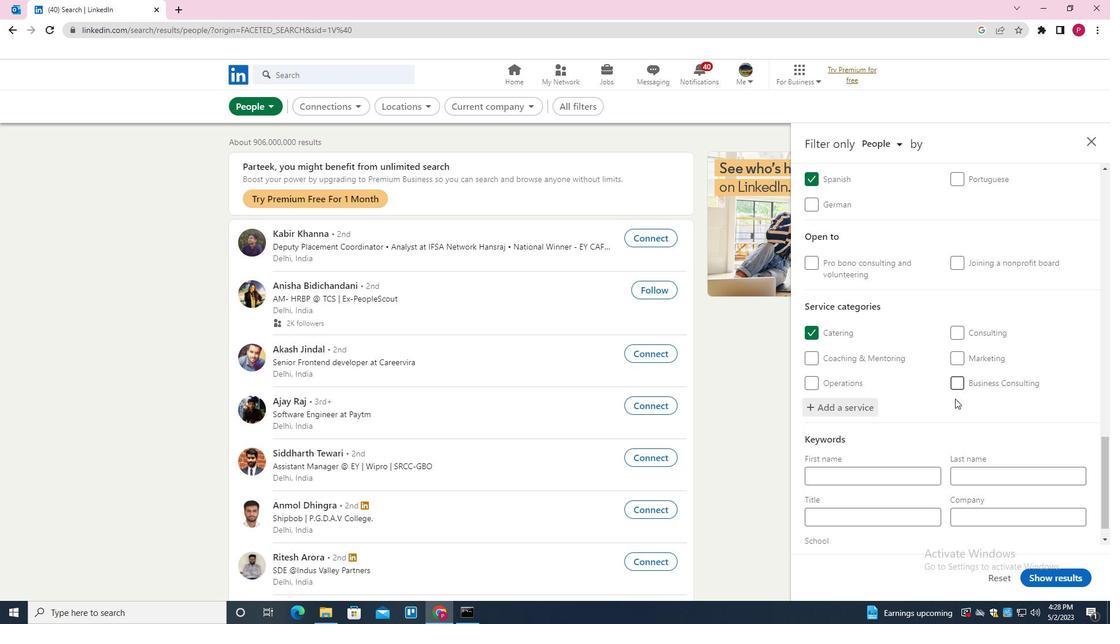 
Action: Mouse scrolled (915, 501) with delta (0, 0)
Screenshot: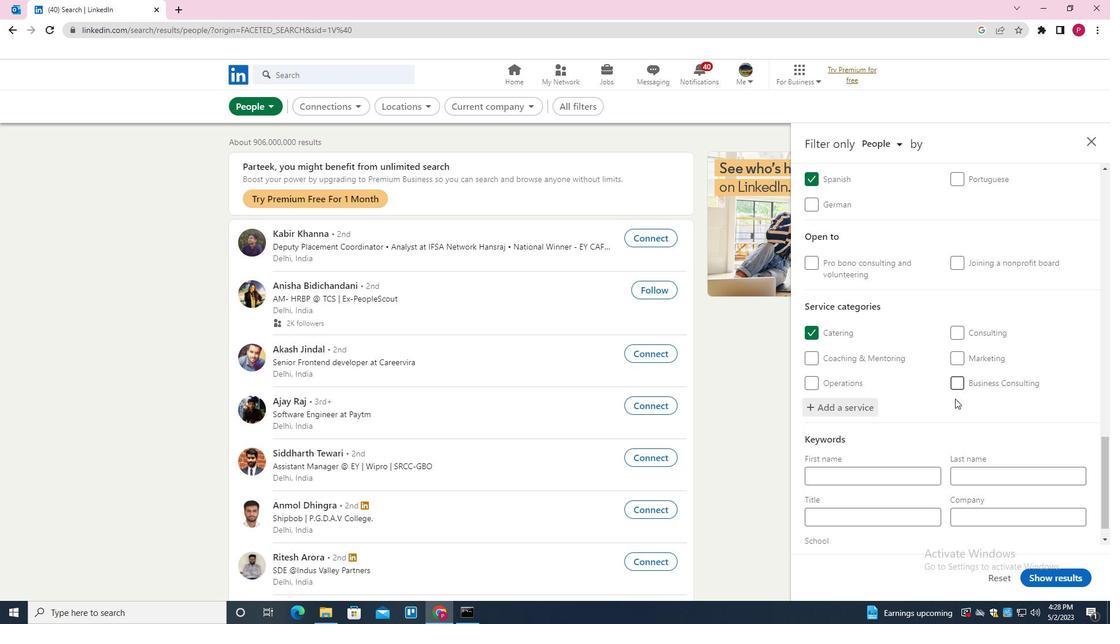 
Action: Mouse moved to (881, 495)
Screenshot: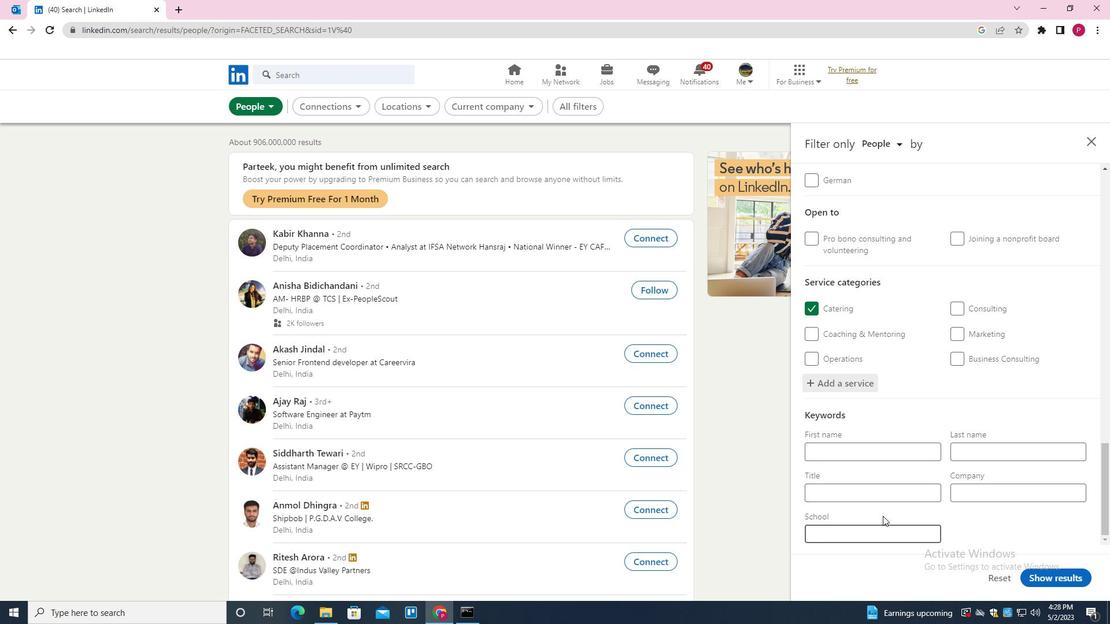 
Action: Mouse pressed left at (881, 495)
Screenshot: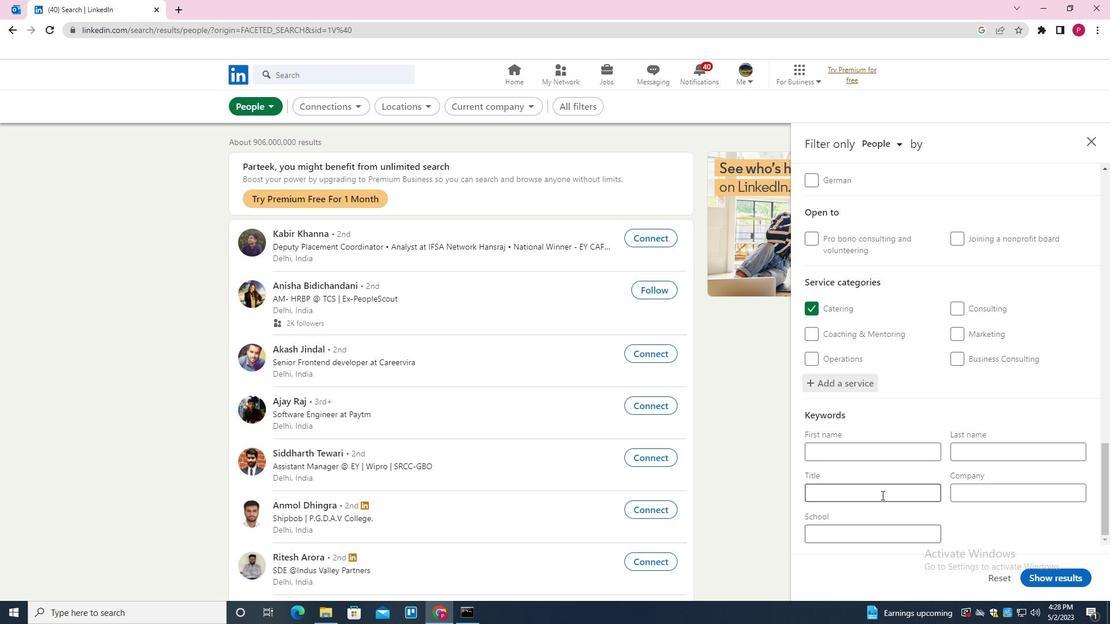 
Action: Key pressed <Key.shift>PRRTER<Key.backspace><Key.backspace><Key.backspace><Key.backspace><Key.backspace>ORTER
Screenshot: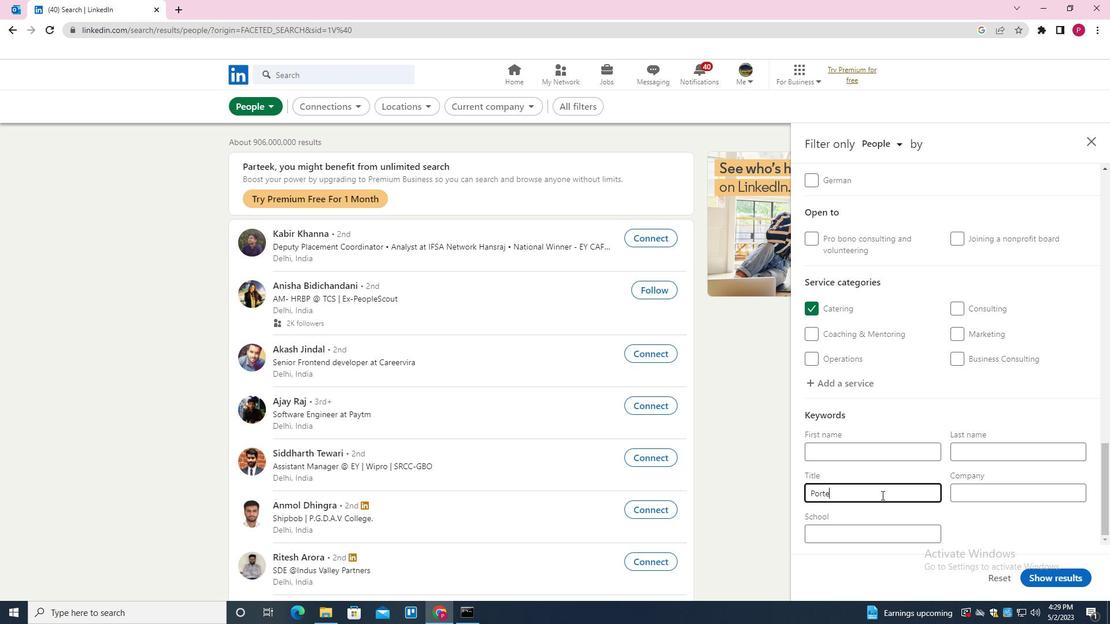 
Action: Mouse moved to (994, 593)
Screenshot: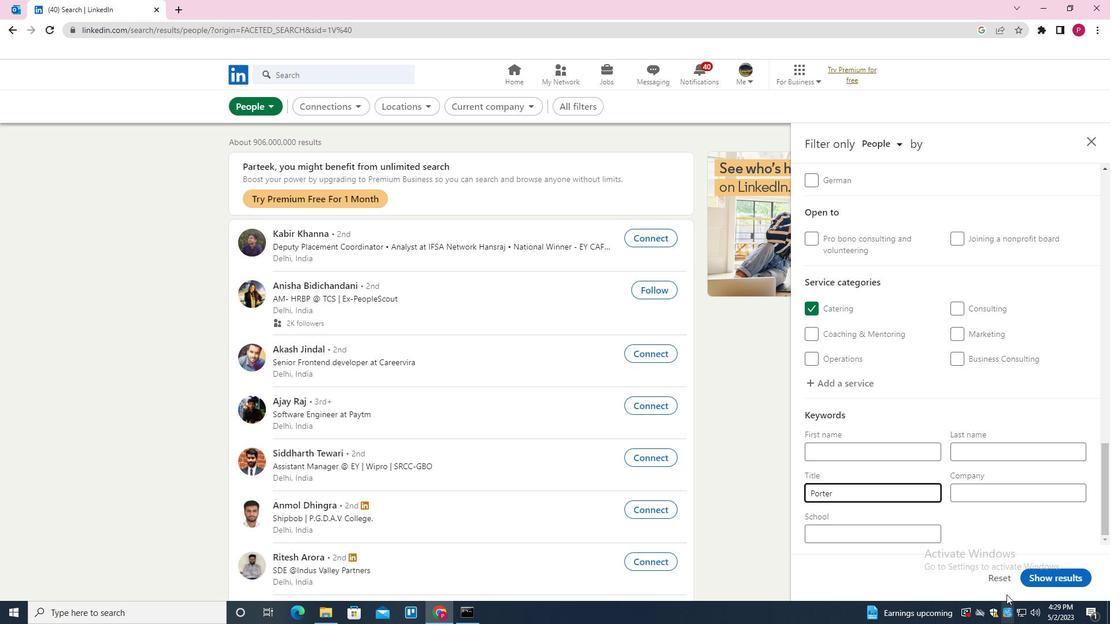 
Action: Key pressed <Key.enter>
Screenshot: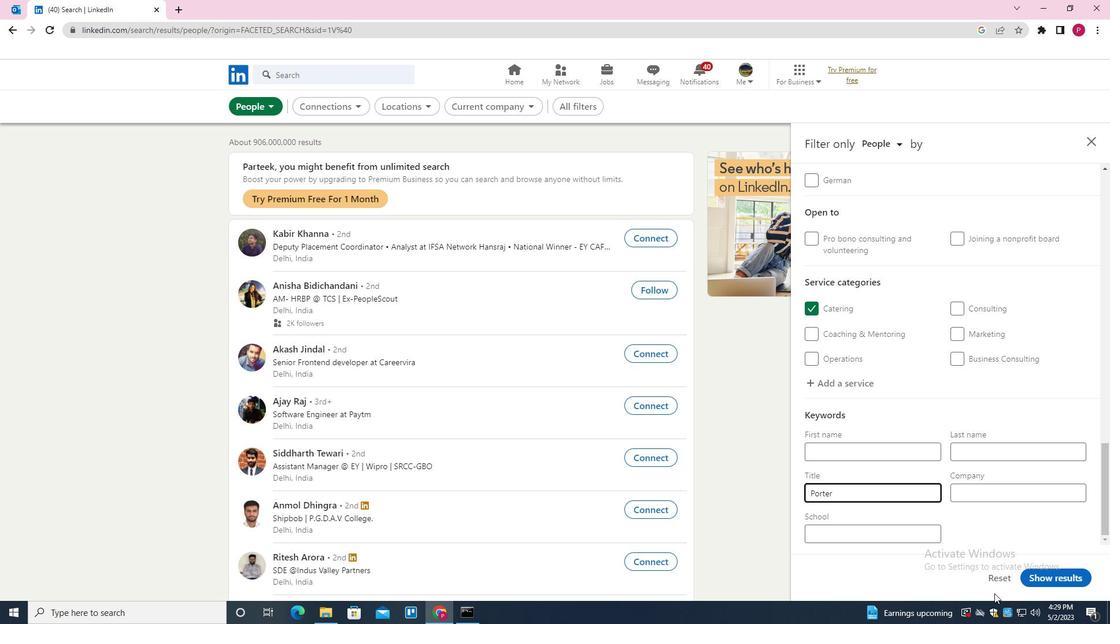
Action: Mouse moved to (1069, 578)
Screenshot: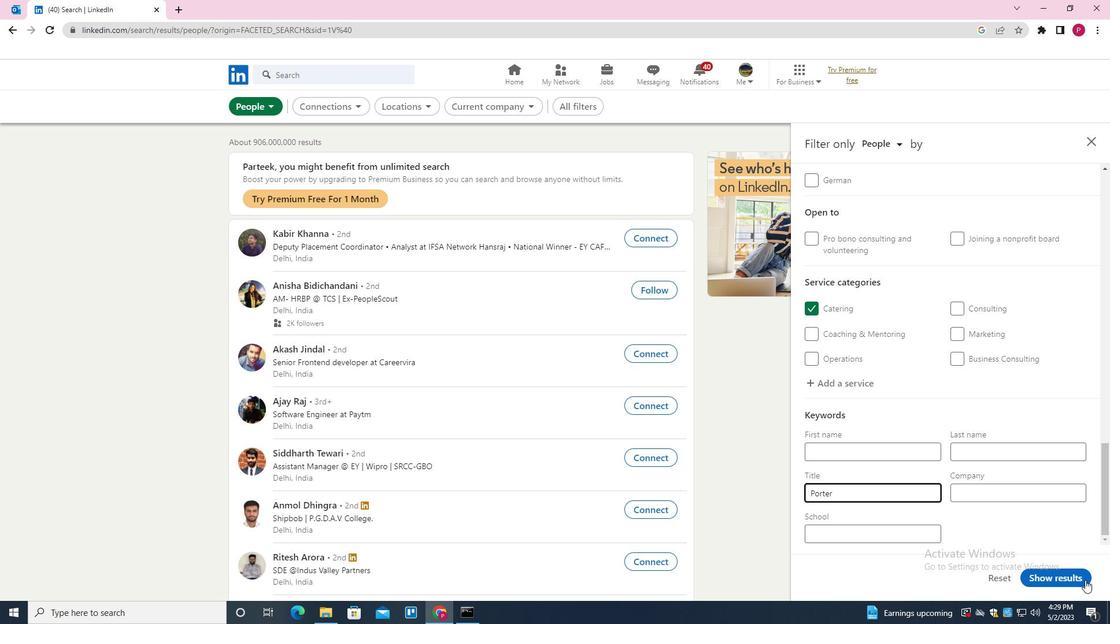 
Action: Mouse pressed left at (1069, 578)
Screenshot: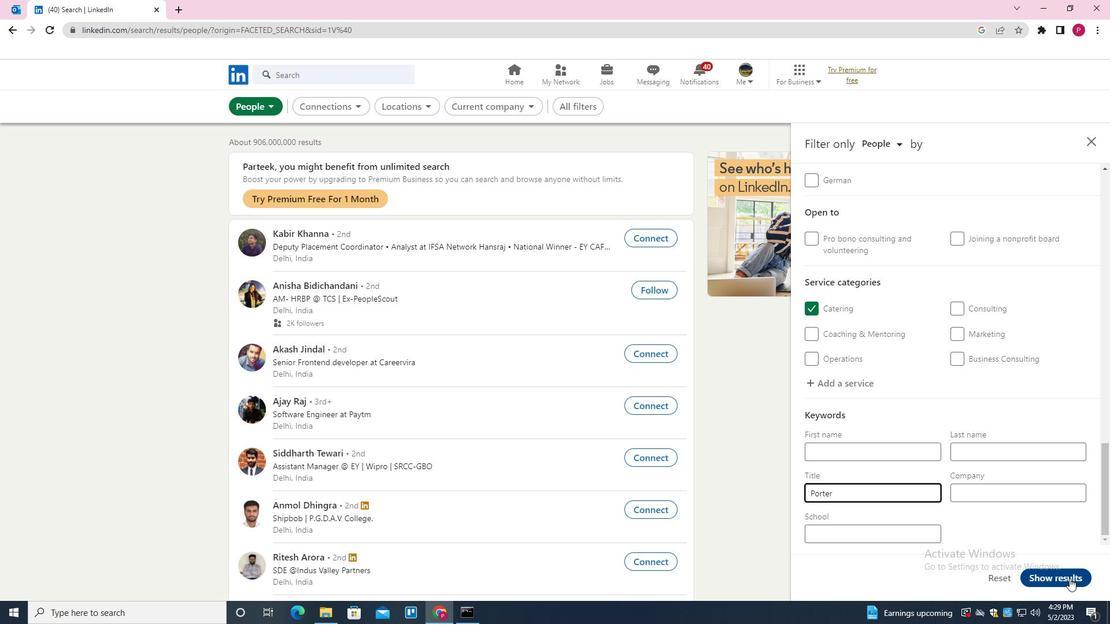 
Action: Mouse moved to (669, 285)
Screenshot: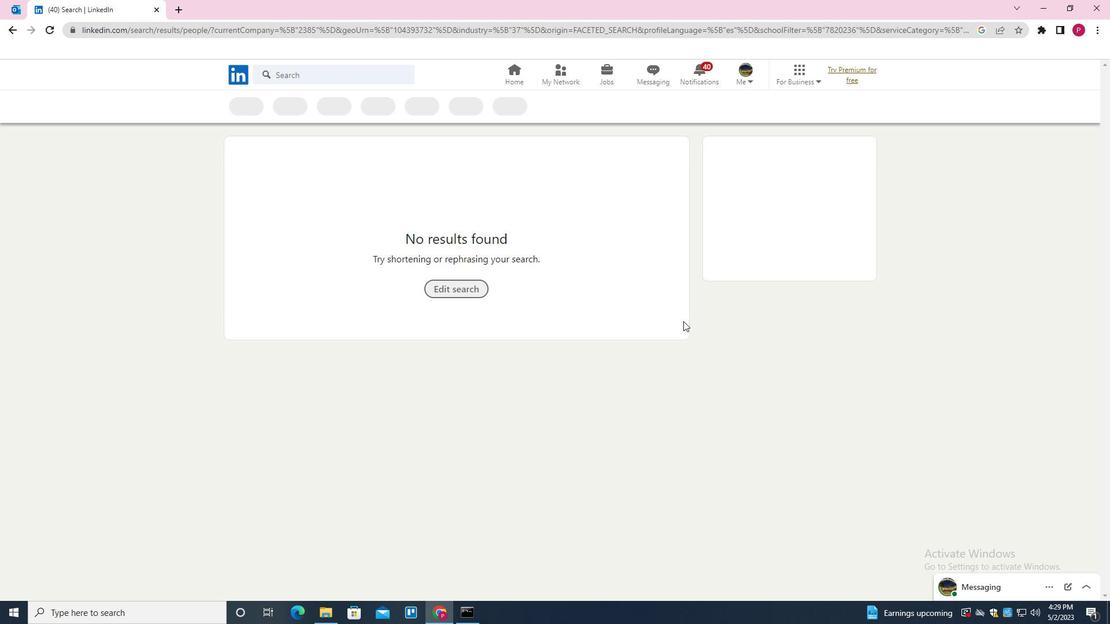 
